Task: Add a signature Mikayla King containing With heartfelt thanks and warm wishes, Mikayla King to email address softage.3@softage.net and add a label Safety records
Action: Mouse moved to (77, 176)
Screenshot: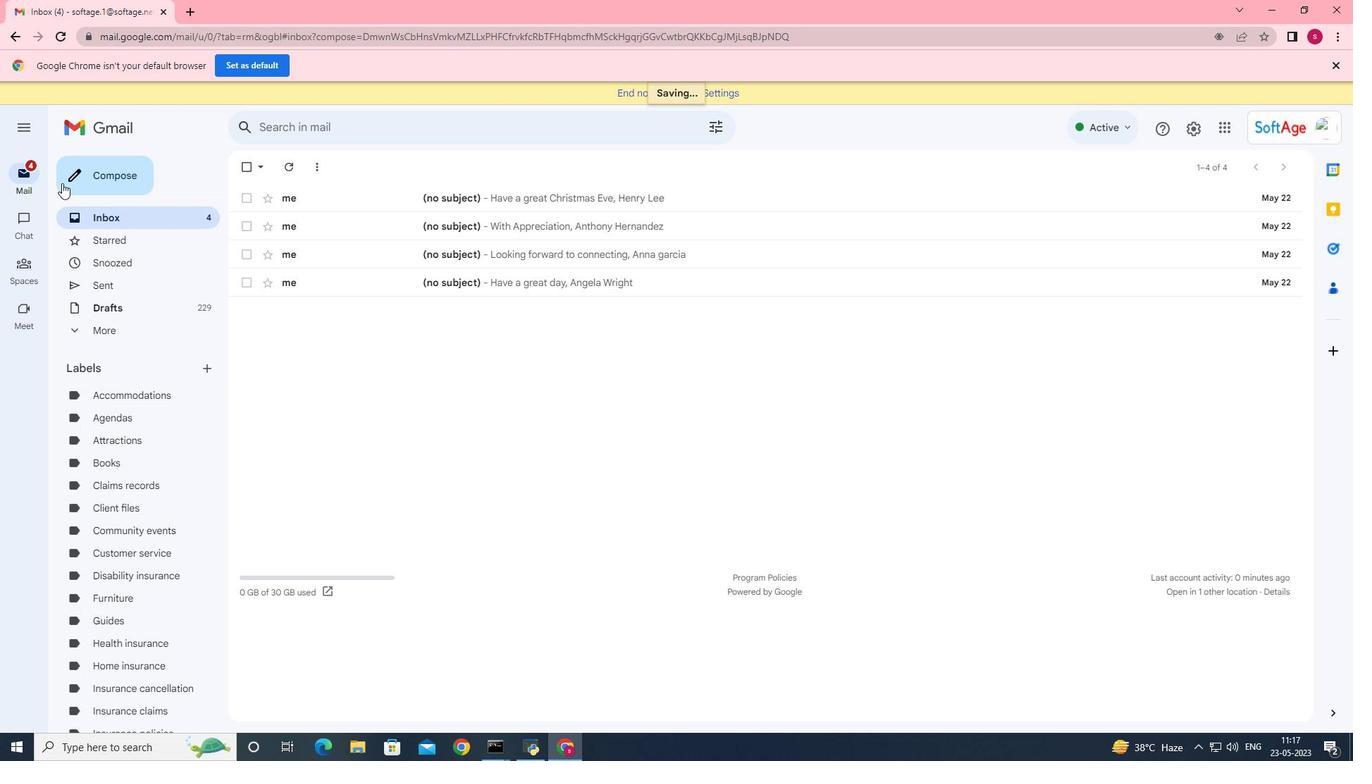 
Action: Mouse pressed left at (77, 176)
Screenshot: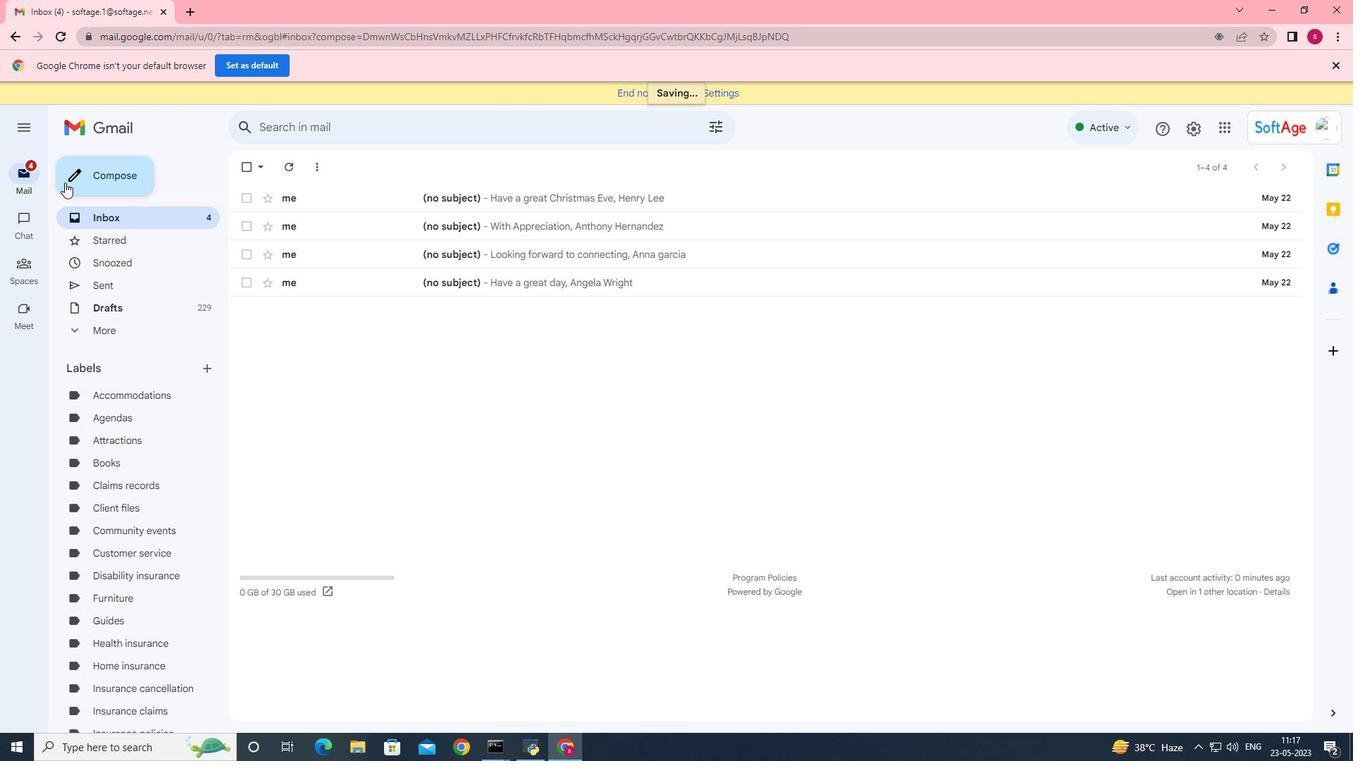 
Action: Mouse moved to (1137, 718)
Screenshot: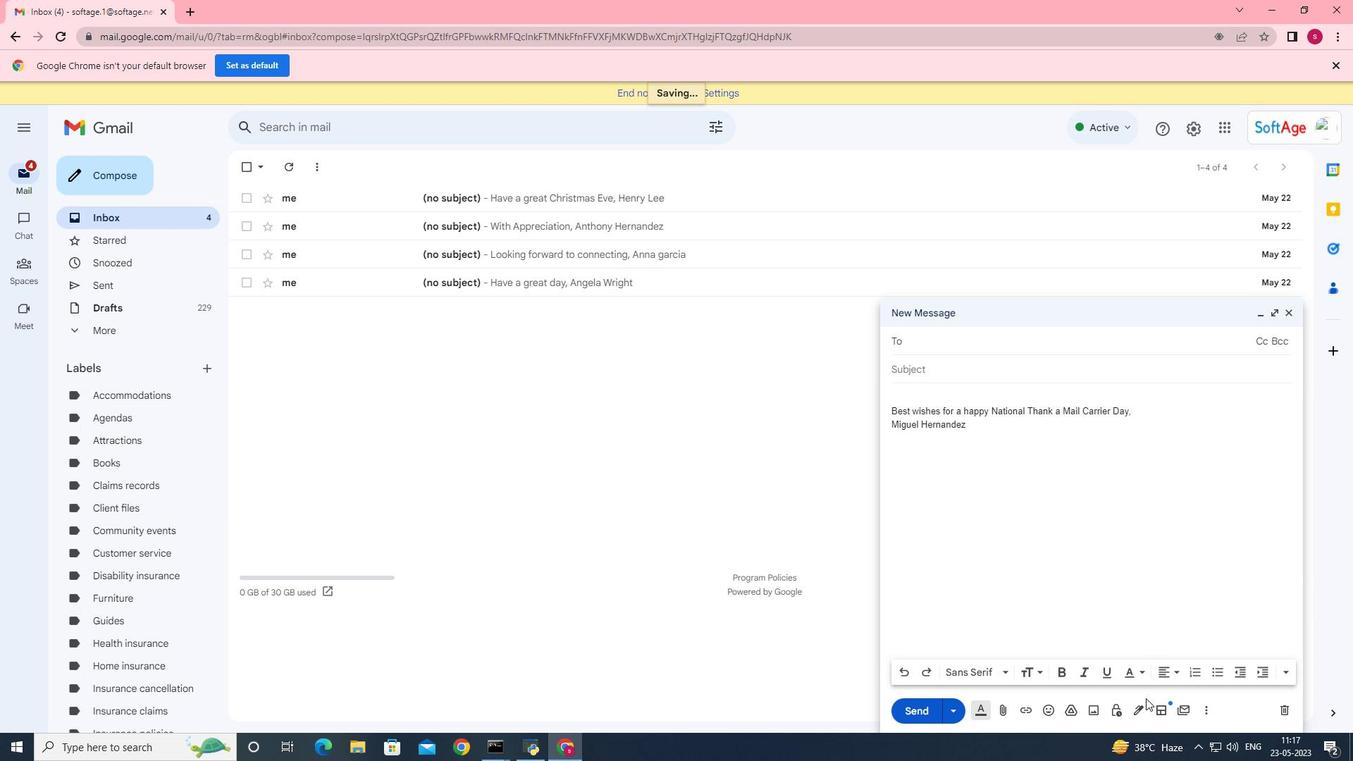 
Action: Mouse pressed left at (1137, 718)
Screenshot: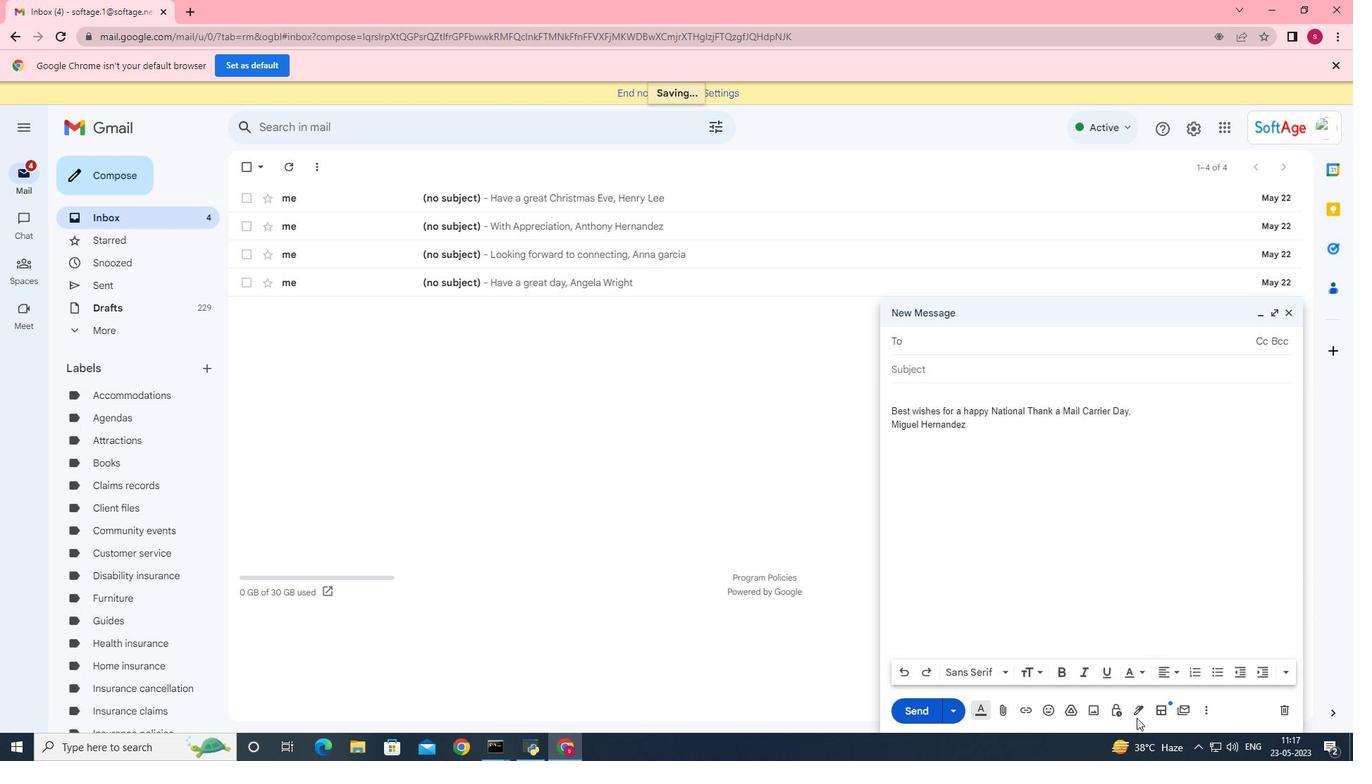 
Action: Mouse moved to (1138, 710)
Screenshot: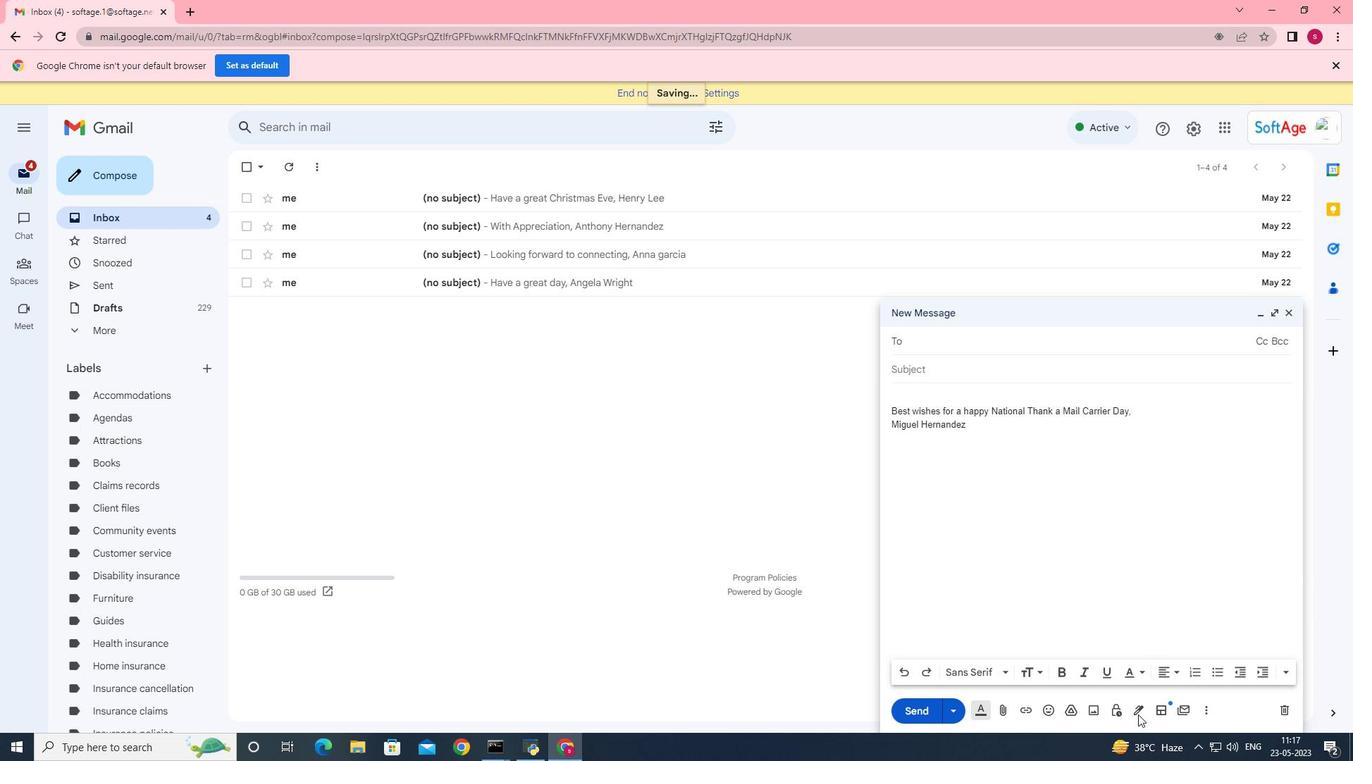 
Action: Mouse pressed left at (1138, 710)
Screenshot: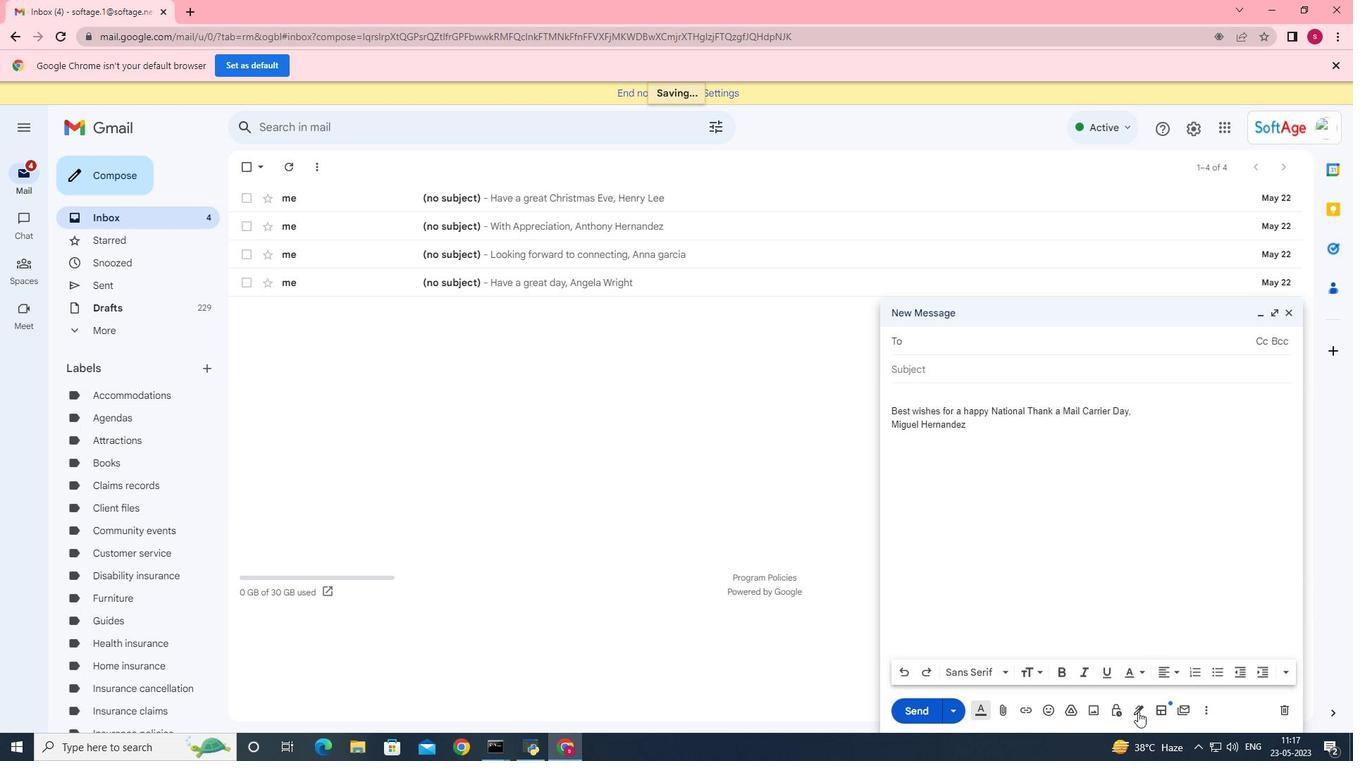 
Action: Mouse moved to (1190, 635)
Screenshot: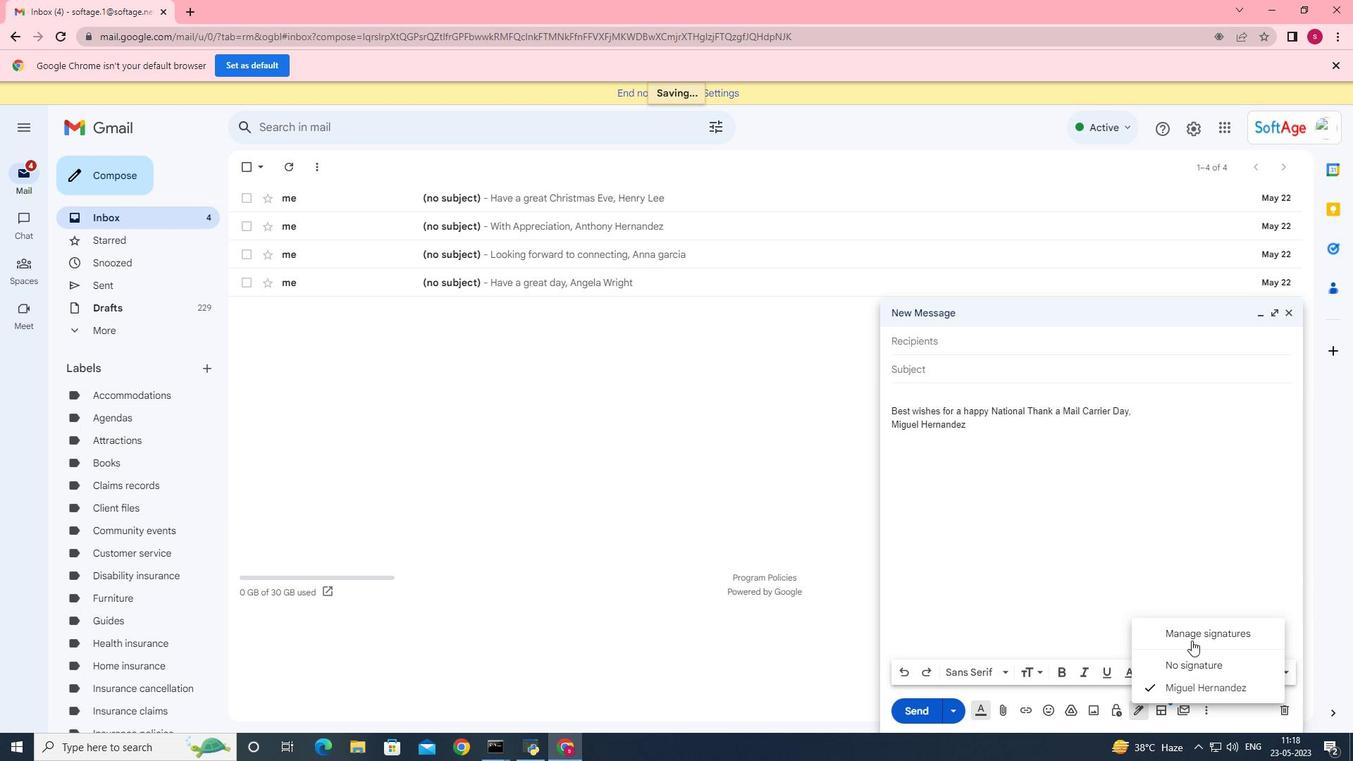 
Action: Mouse pressed left at (1190, 635)
Screenshot: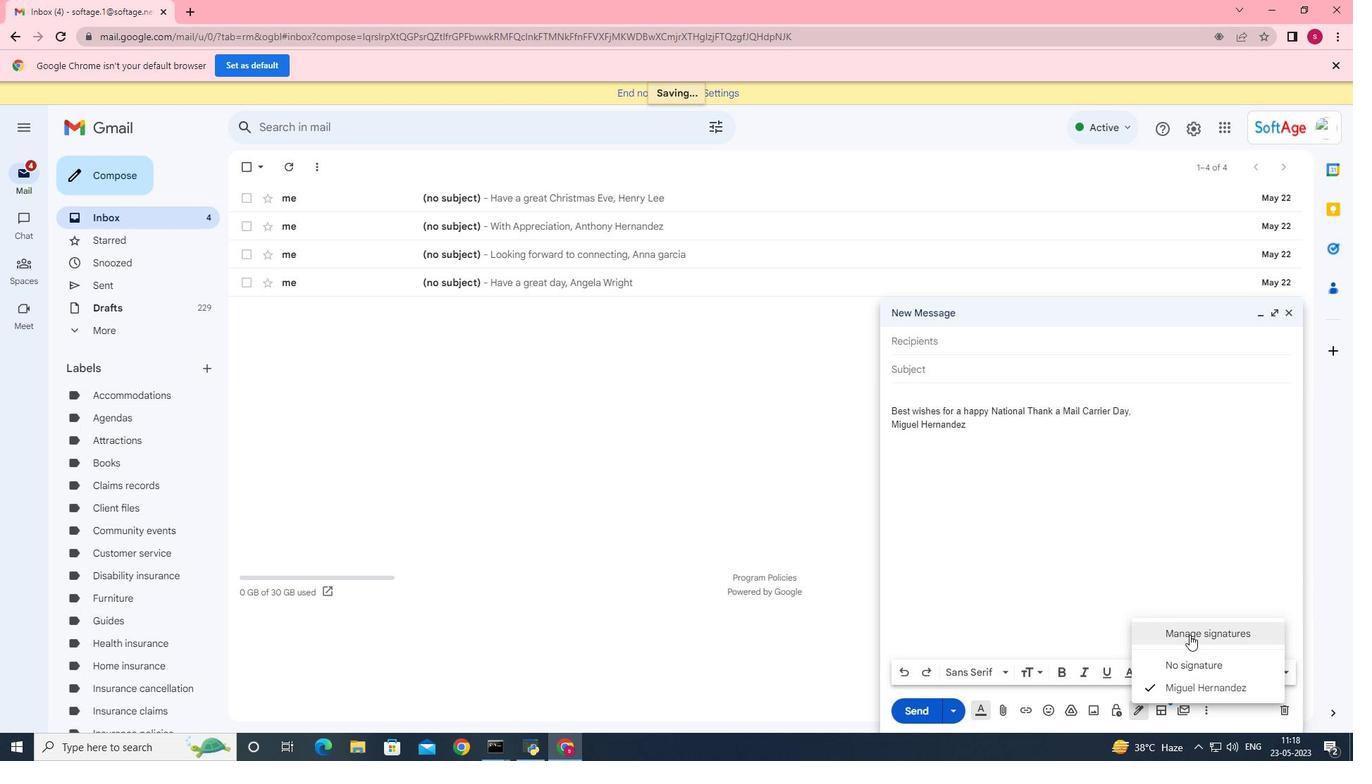 
Action: Mouse moved to (729, 373)
Screenshot: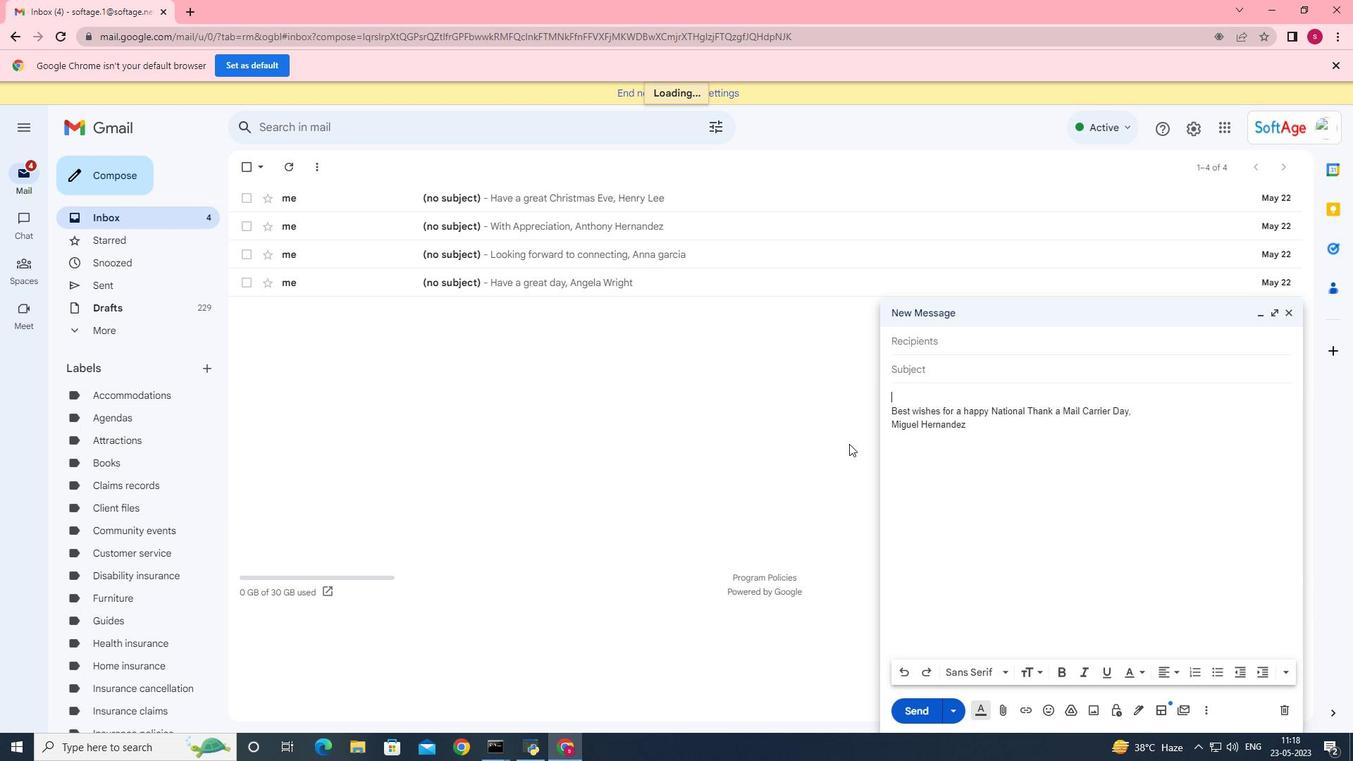 
Action: Mouse scrolled (729, 373) with delta (0, 0)
Screenshot: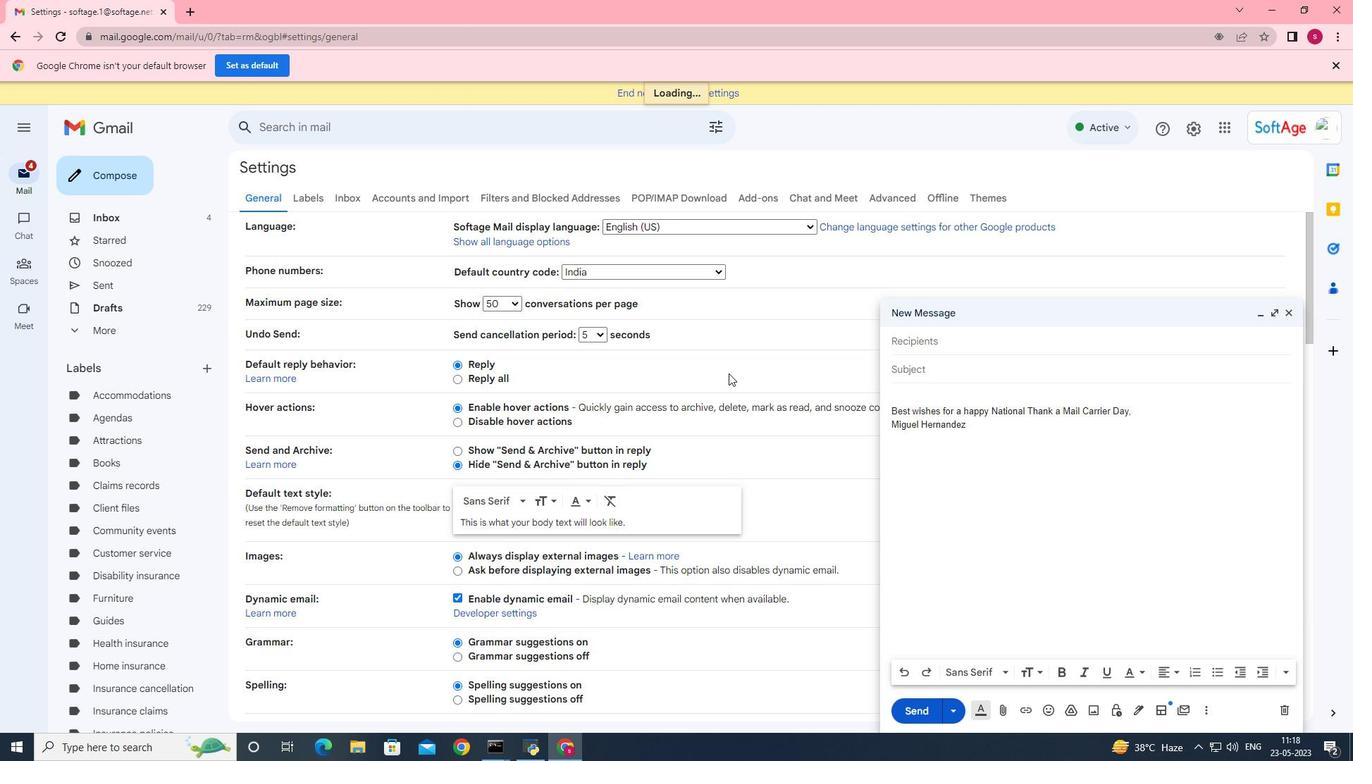 
Action: Mouse scrolled (729, 373) with delta (0, 0)
Screenshot: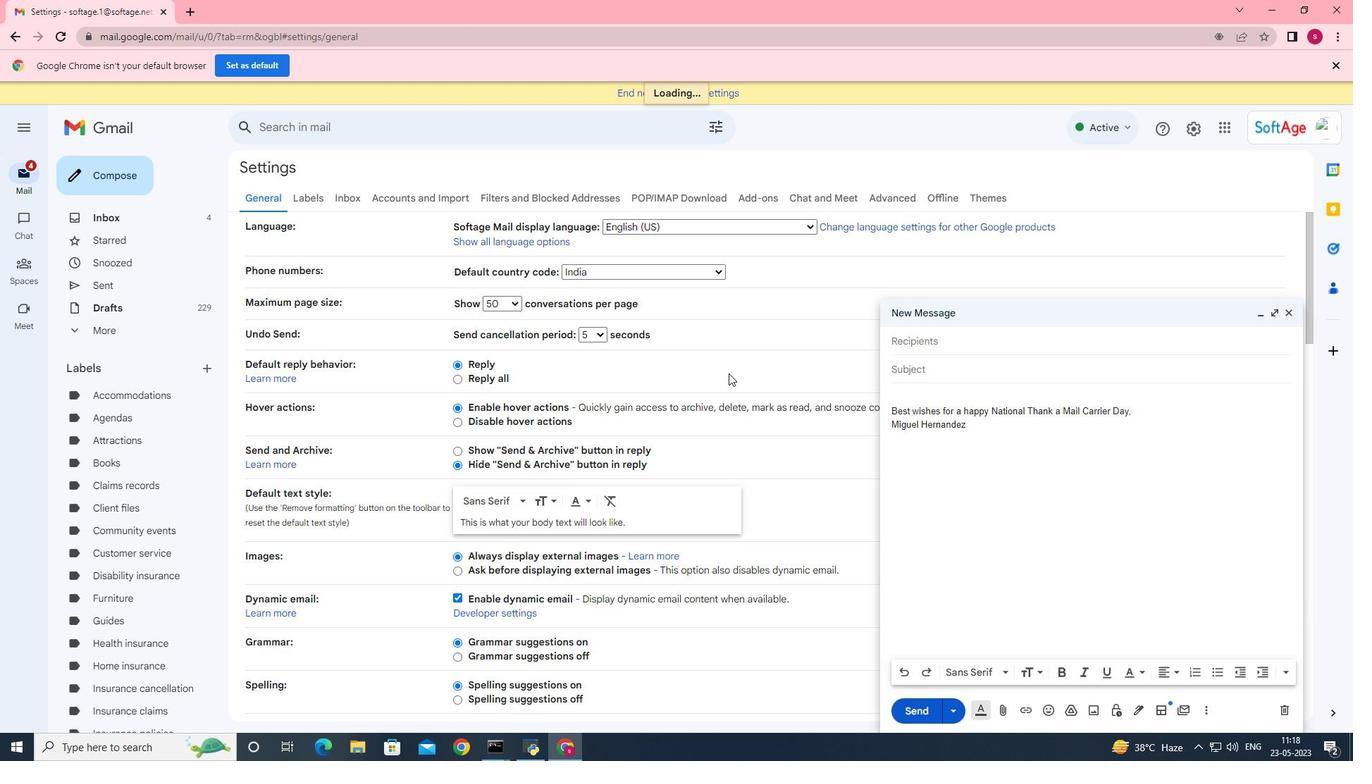 
Action: Mouse scrolled (729, 373) with delta (0, 0)
Screenshot: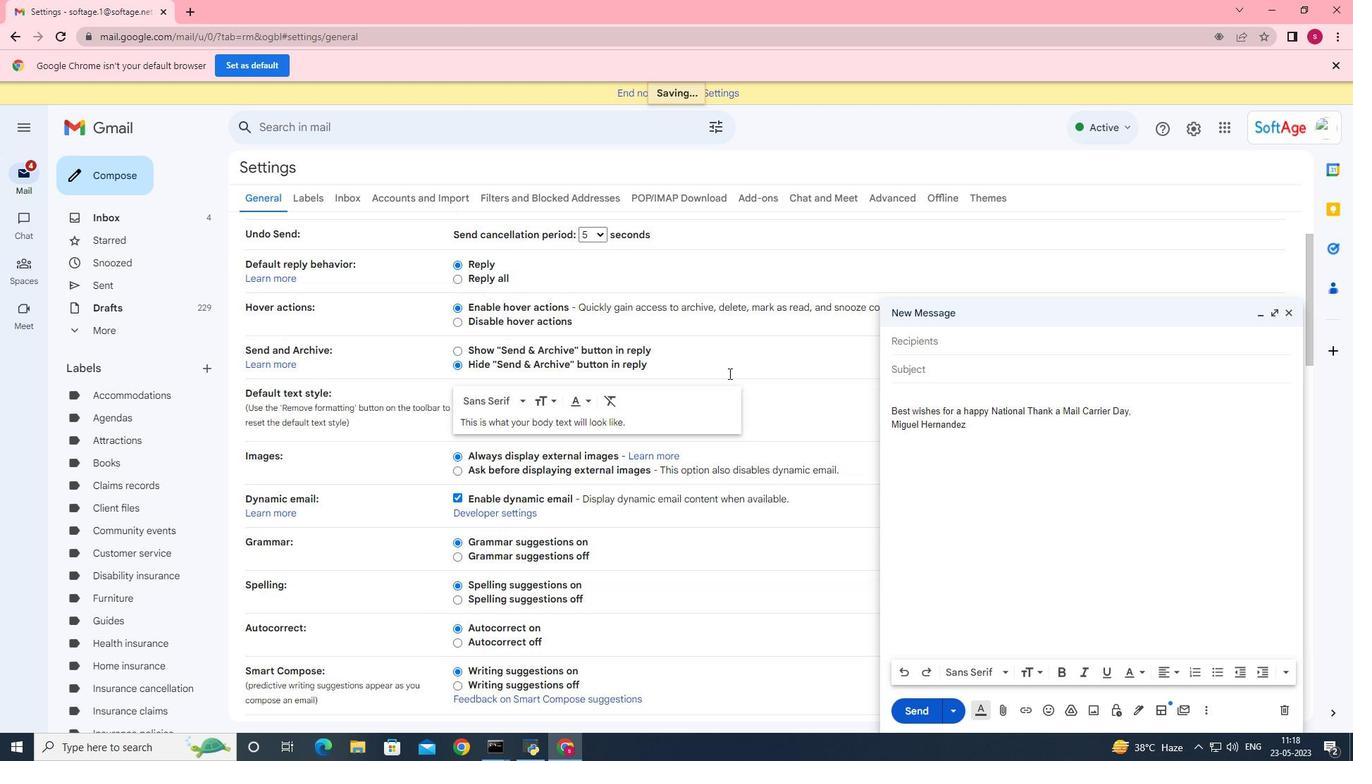 
Action: Mouse scrolled (729, 372) with delta (0, -1)
Screenshot: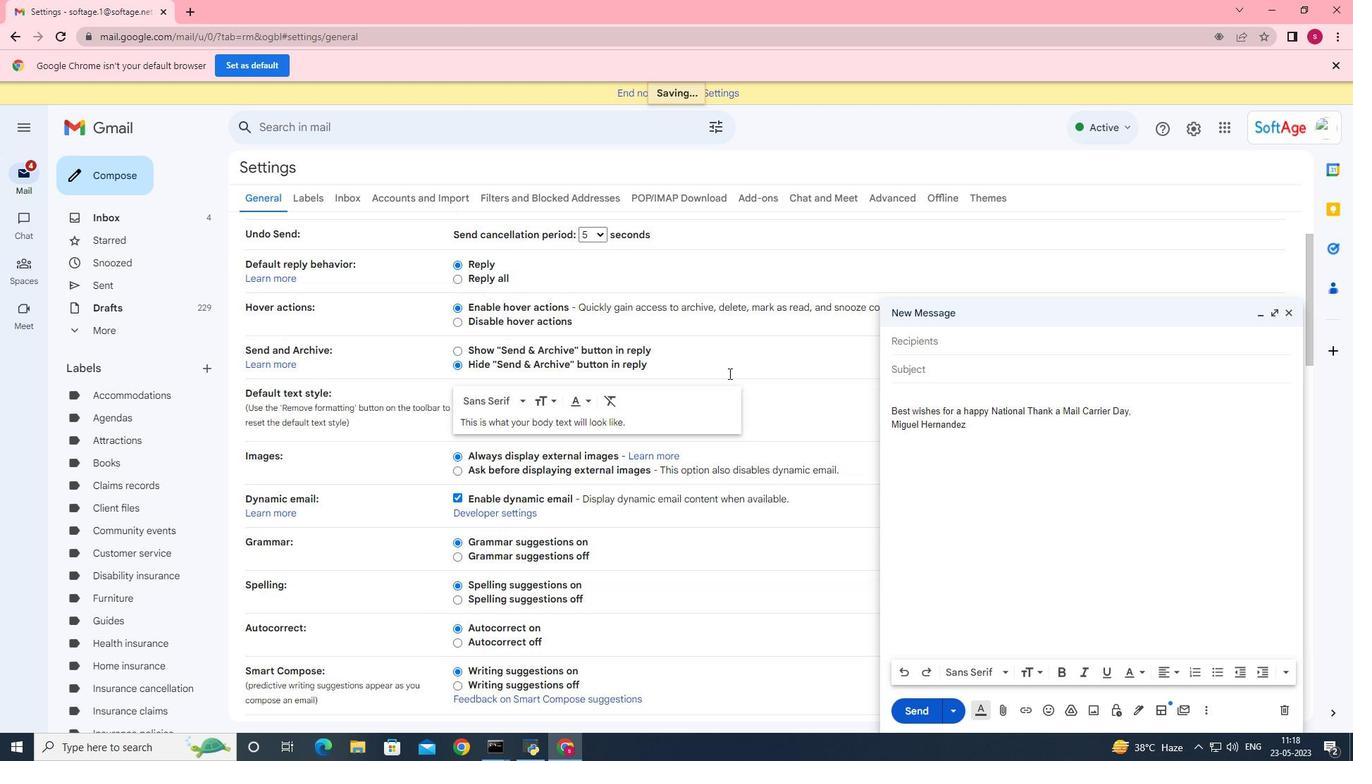 
Action: Mouse scrolled (729, 373) with delta (0, 0)
Screenshot: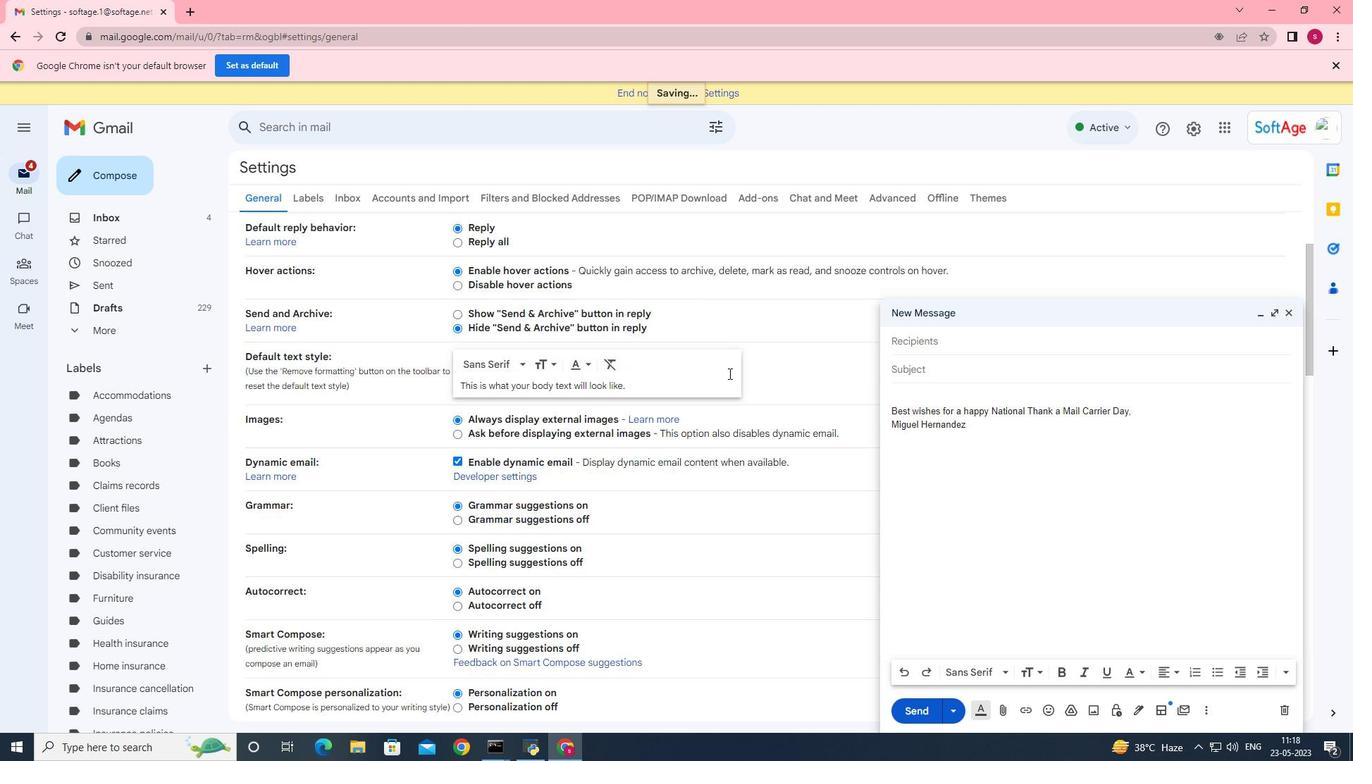 
Action: Mouse scrolled (729, 373) with delta (0, 0)
Screenshot: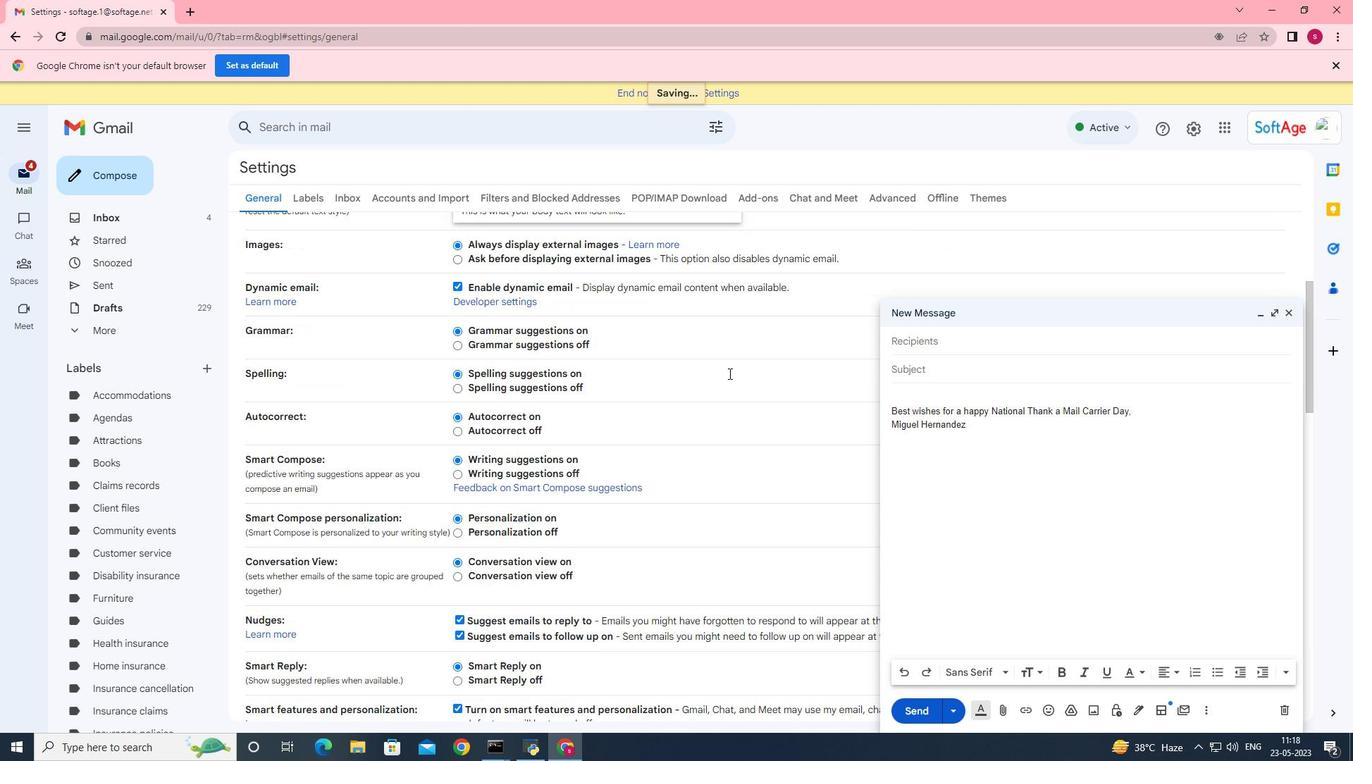 
Action: Mouse scrolled (729, 373) with delta (0, 0)
Screenshot: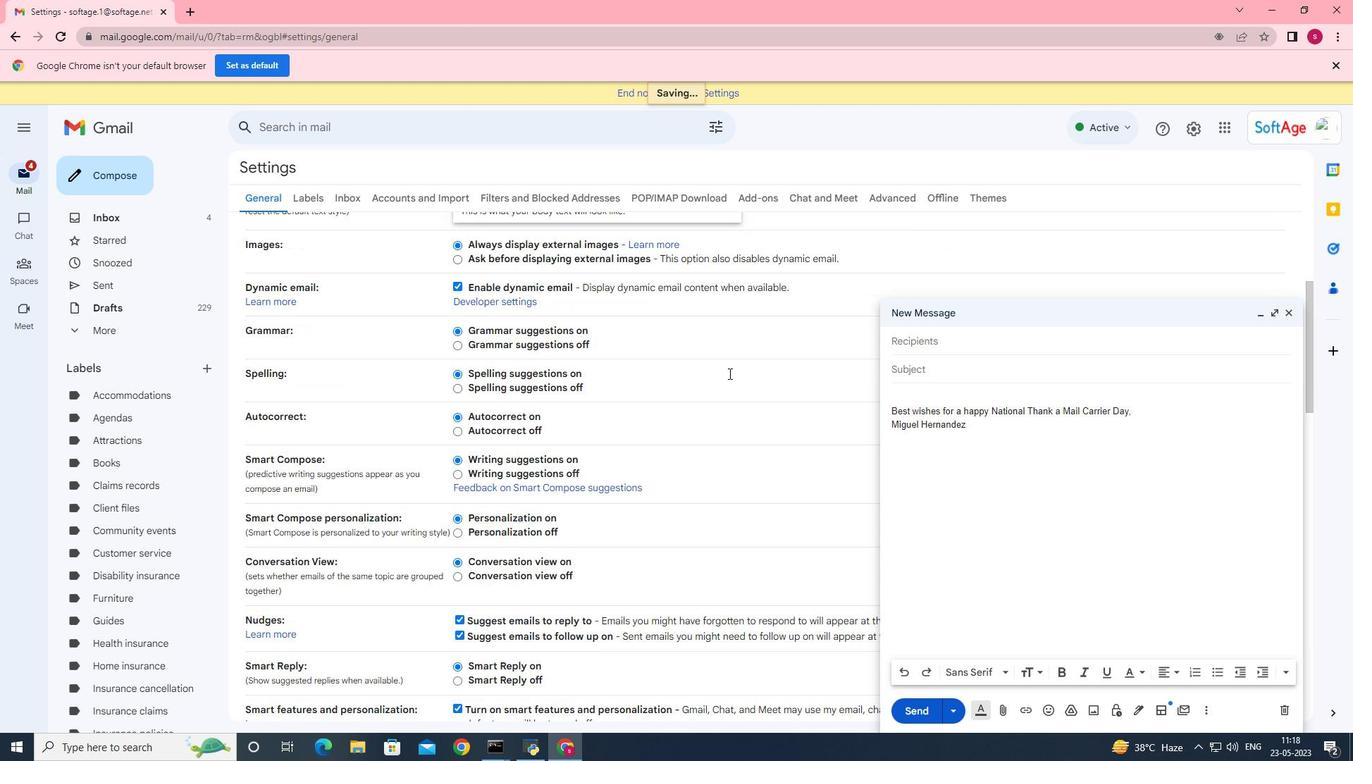 
Action: Mouse scrolled (729, 373) with delta (0, 0)
Screenshot: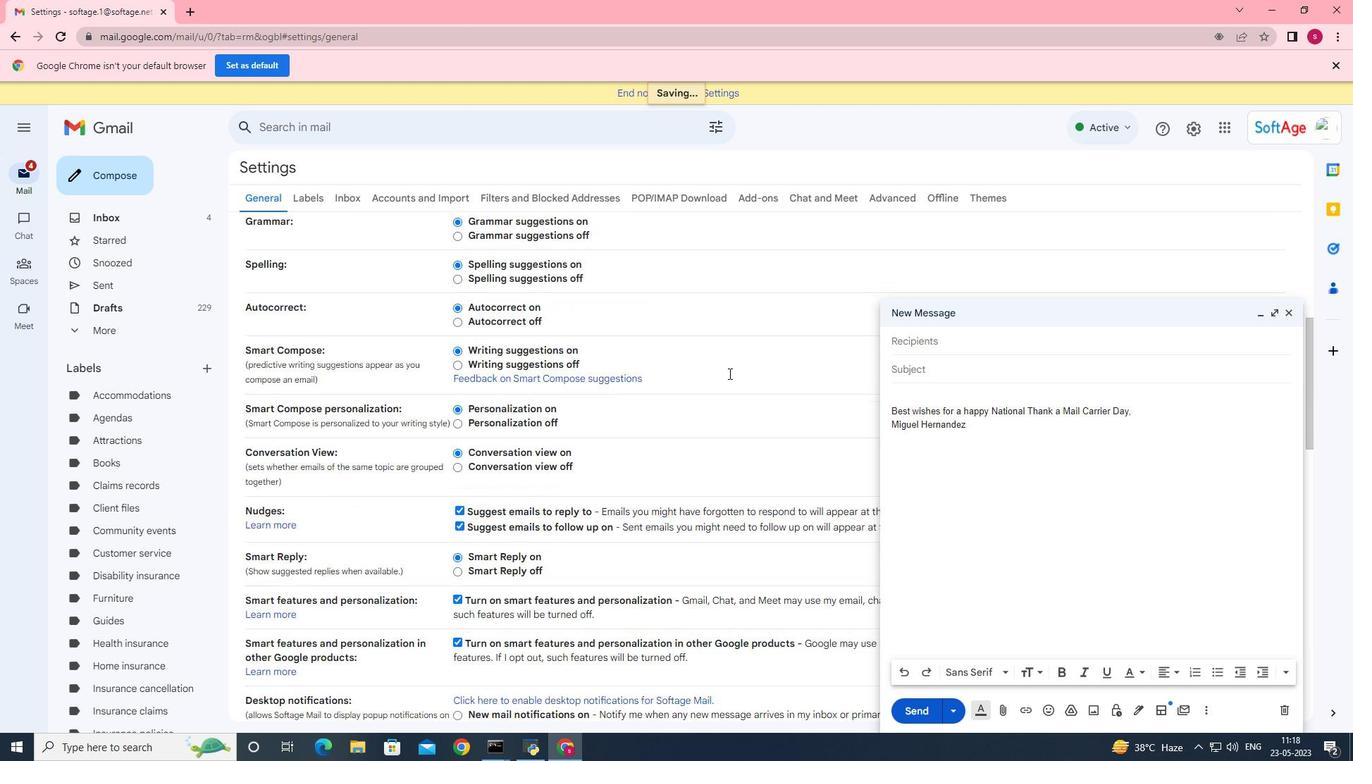 
Action: Mouse scrolled (729, 374) with delta (0, 0)
Screenshot: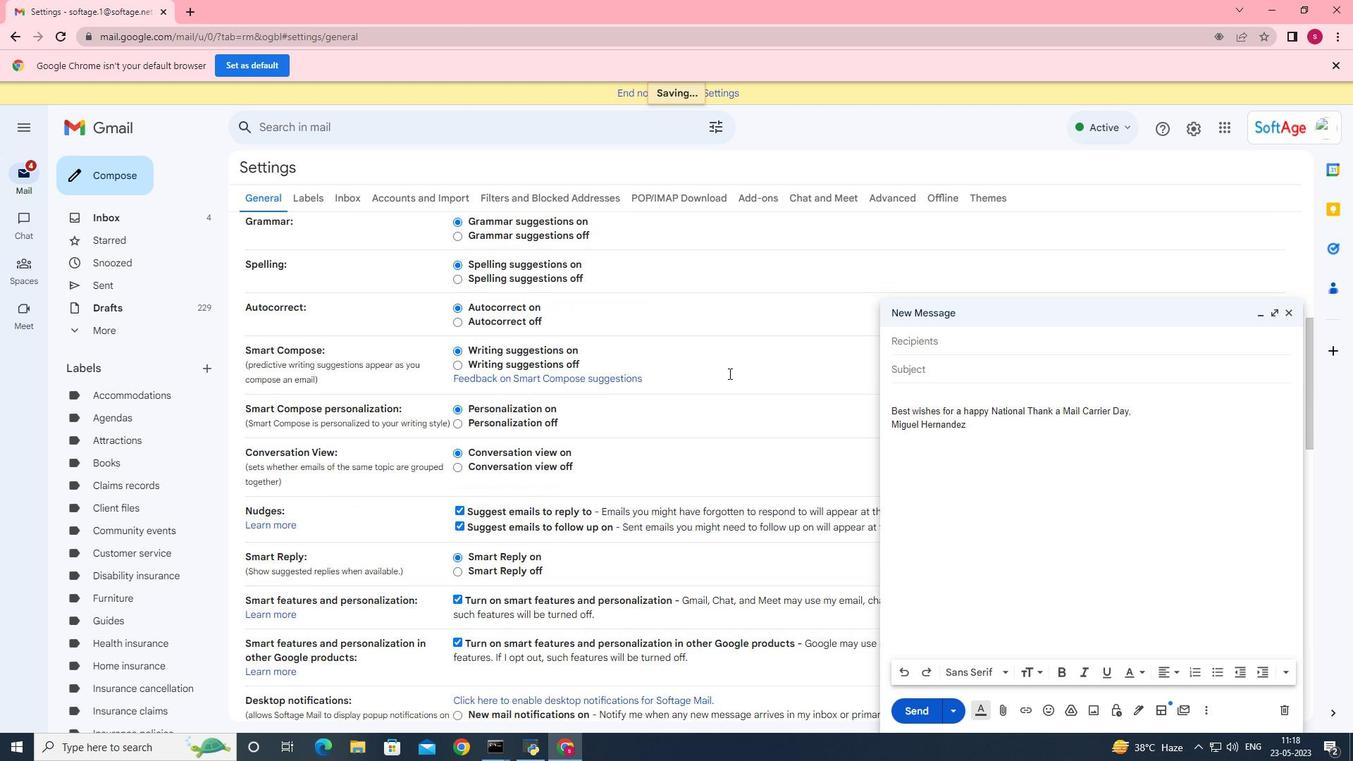
Action: Mouse scrolled (729, 373) with delta (0, 0)
Screenshot: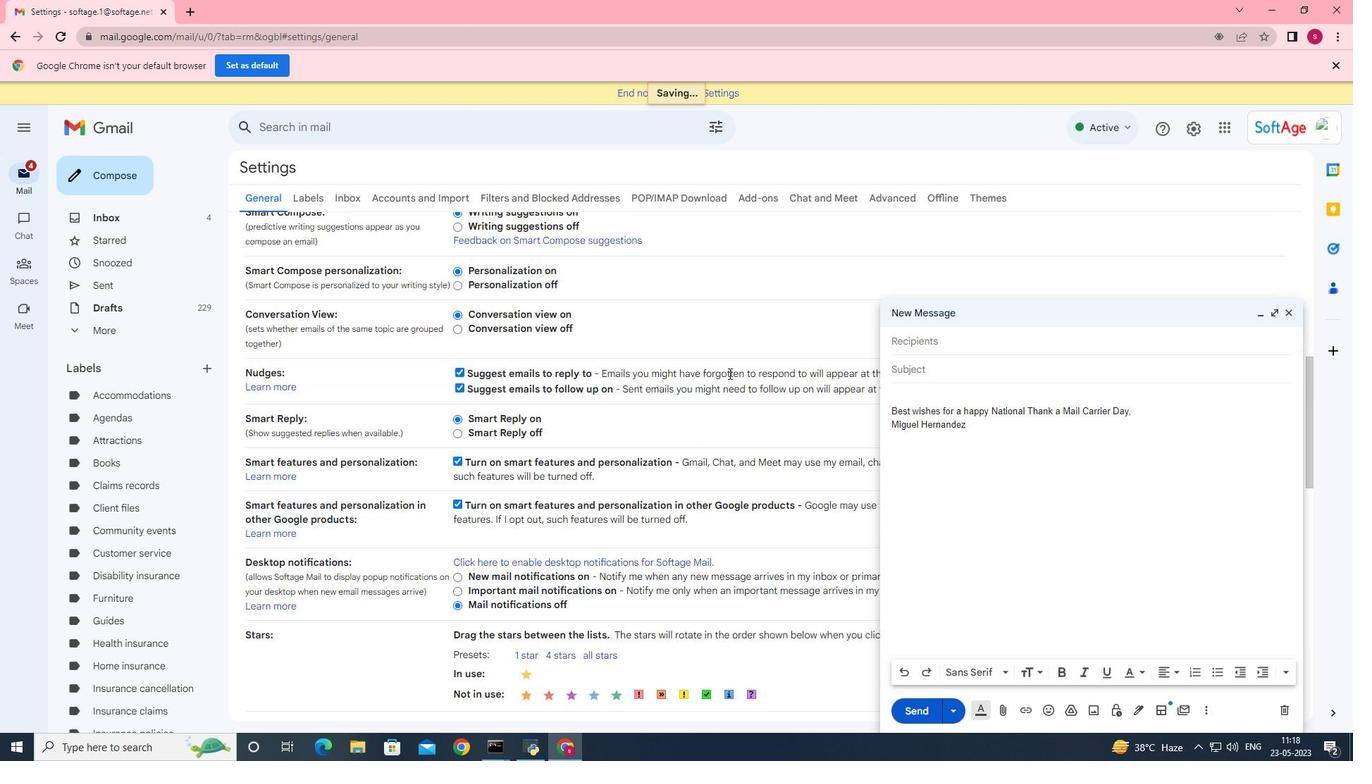 
Action: Mouse scrolled (729, 373) with delta (0, 0)
Screenshot: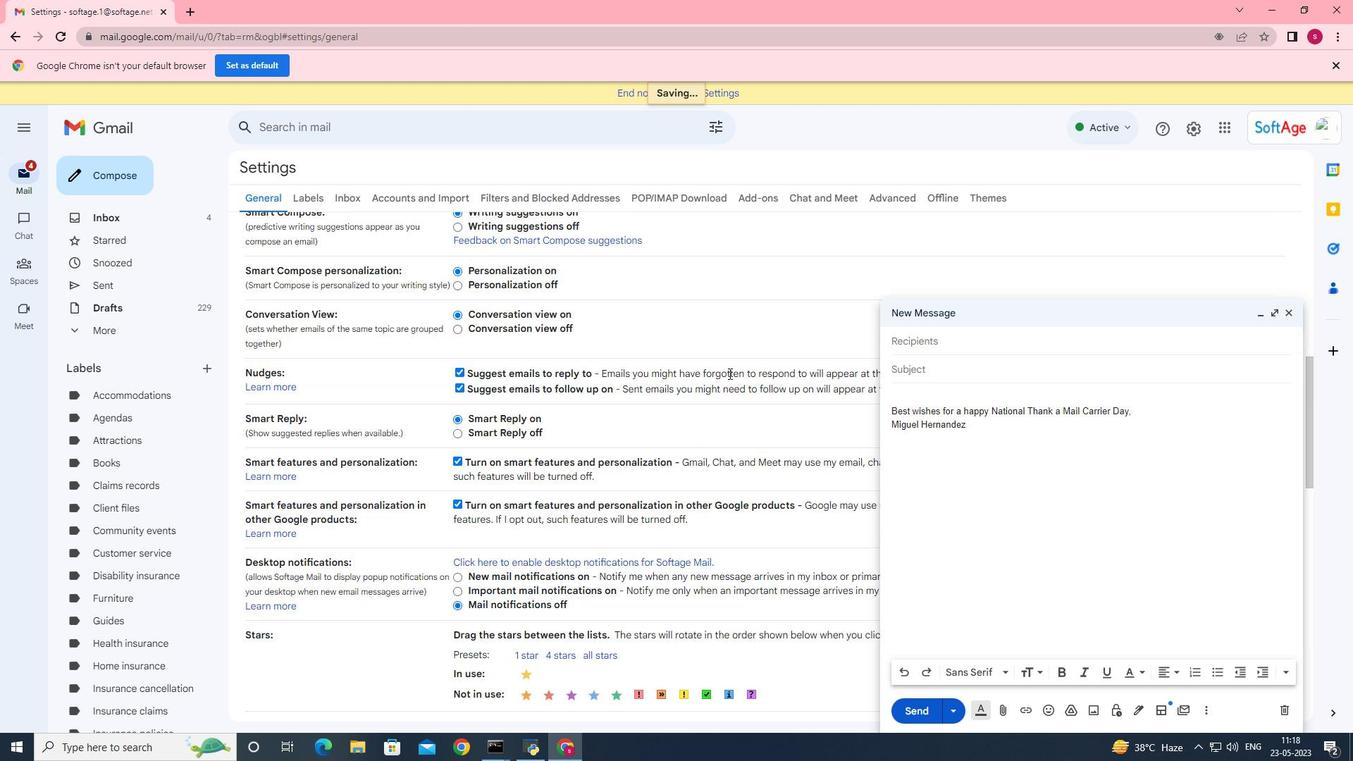 
Action: Mouse scrolled (729, 373) with delta (0, 0)
Screenshot: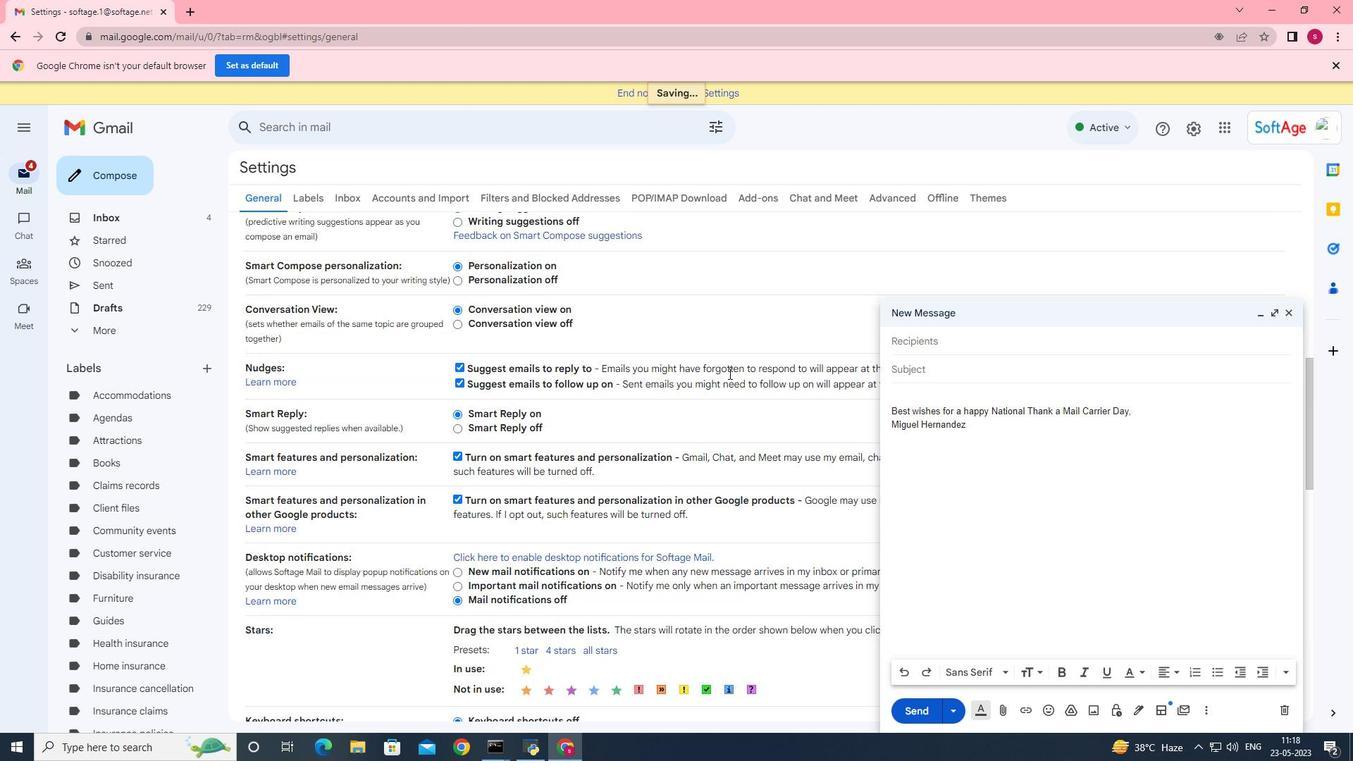 
Action: Mouse scrolled (729, 373) with delta (0, 0)
Screenshot: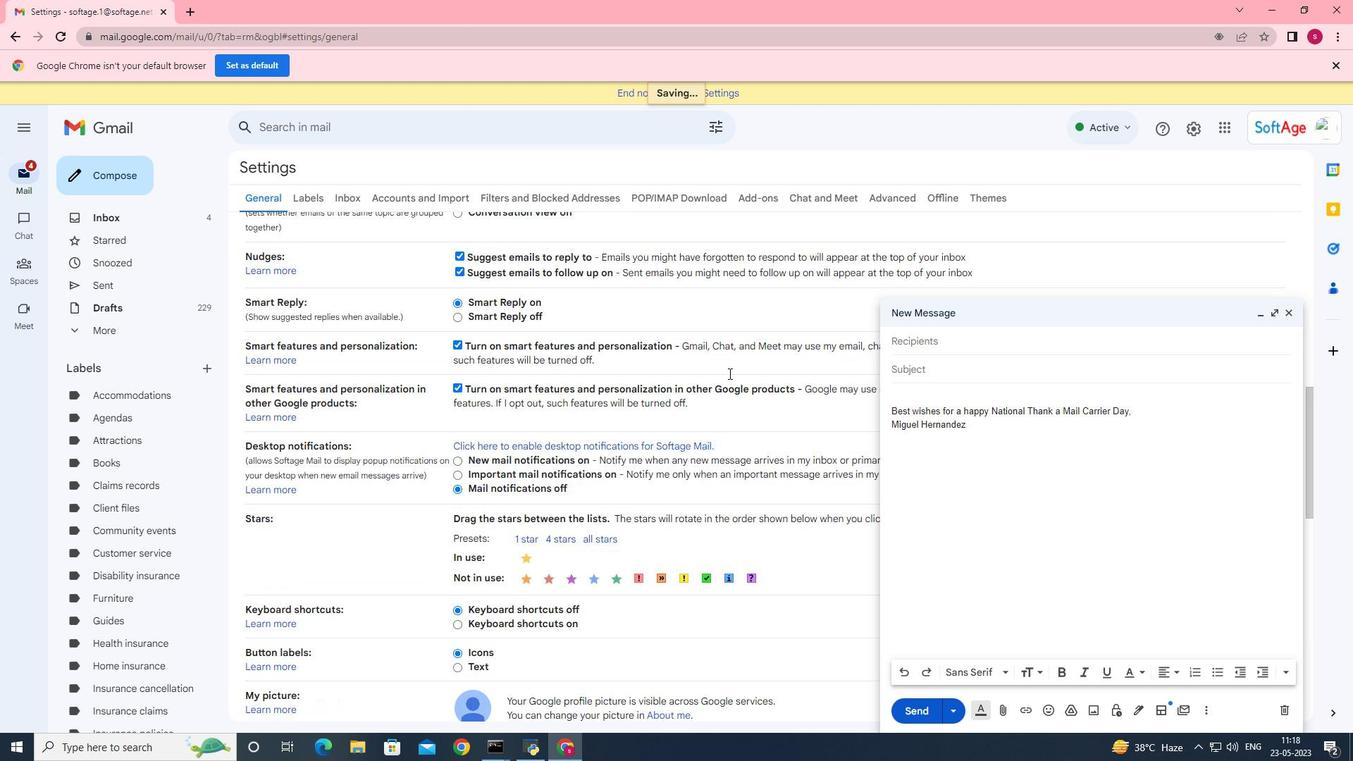 
Action: Mouse scrolled (729, 373) with delta (0, 0)
Screenshot: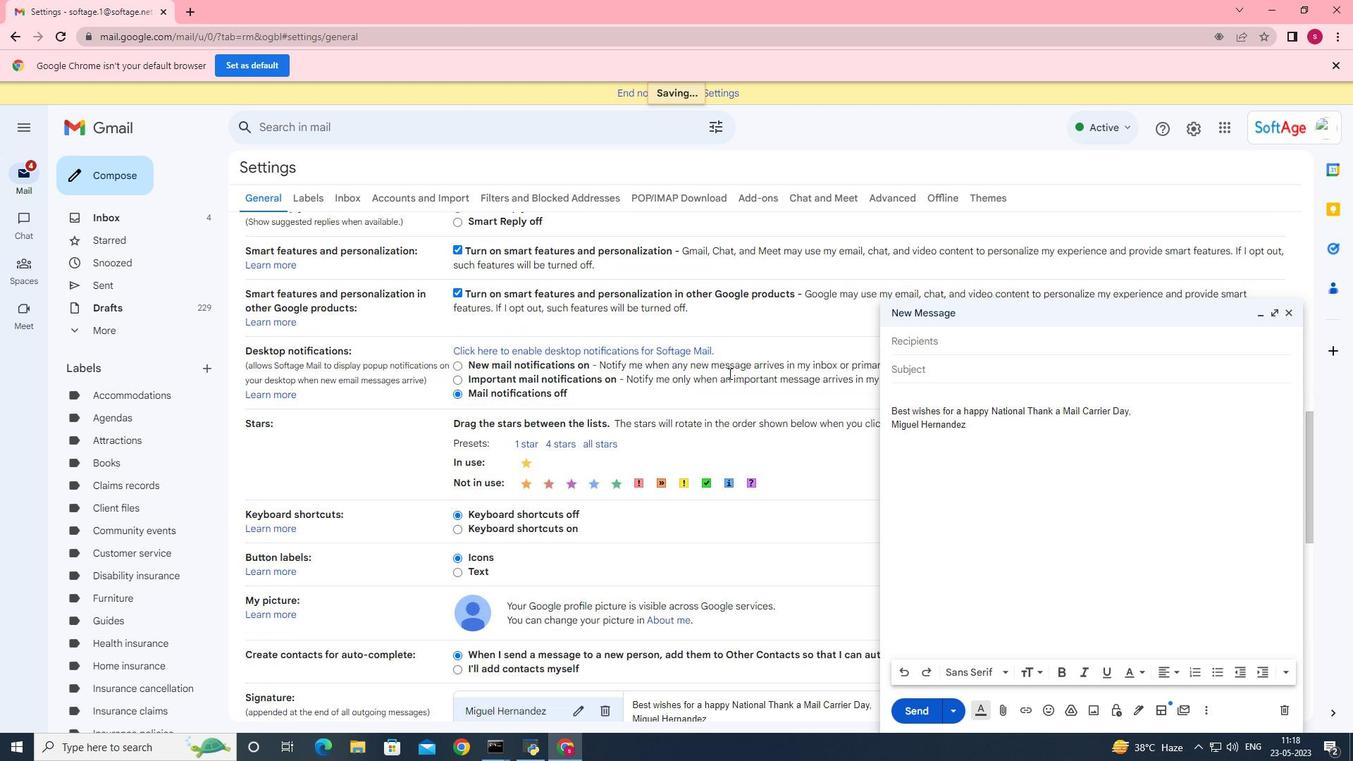 
Action: Mouse scrolled (729, 373) with delta (0, 0)
Screenshot: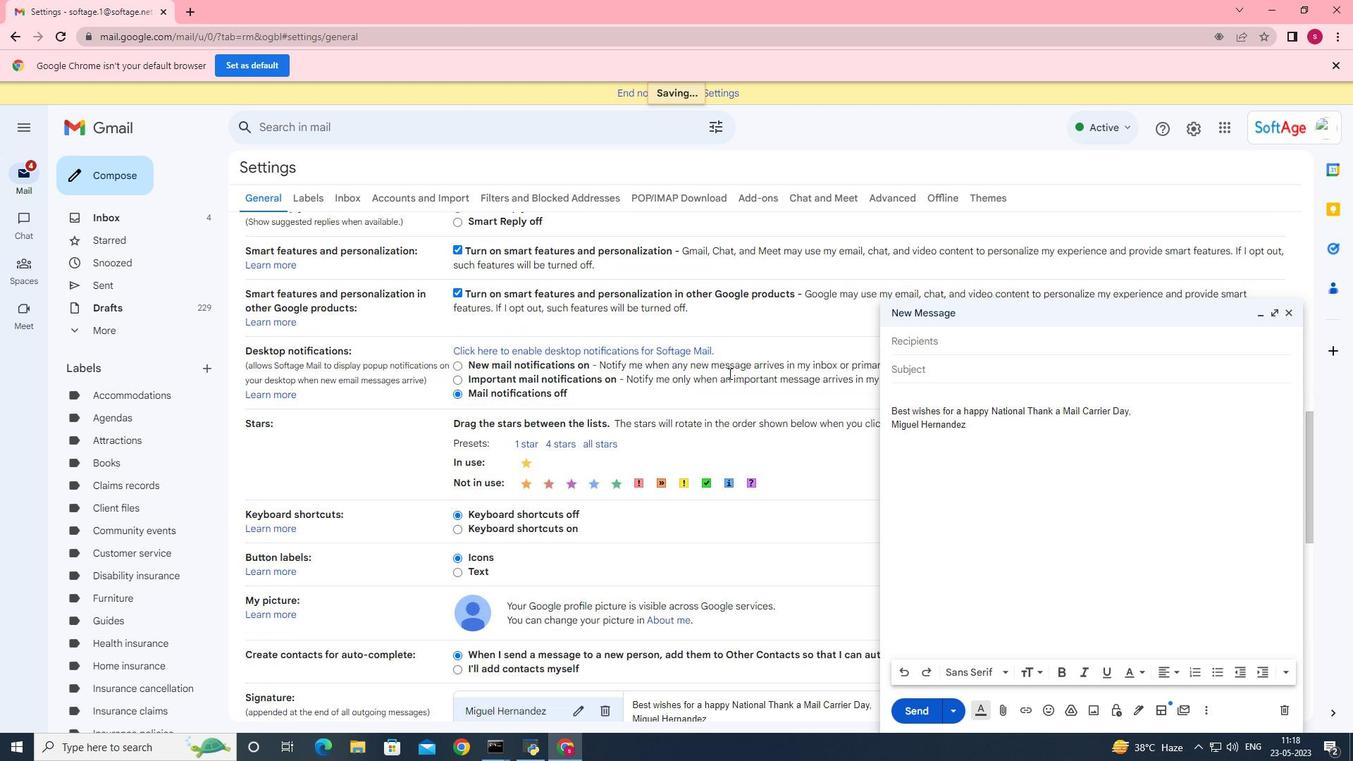 
Action: Mouse scrolled (729, 373) with delta (0, 0)
Screenshot: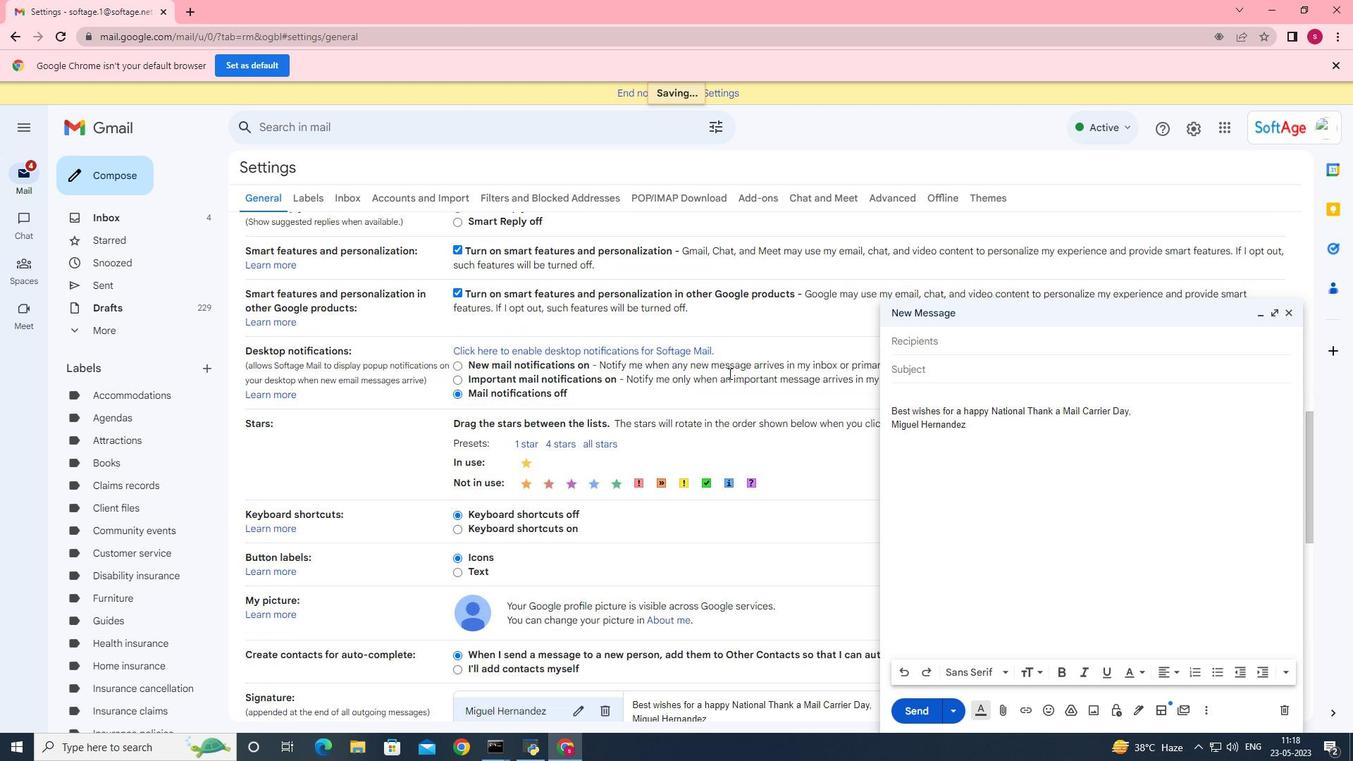 
Action: Mouse scrolled (729, 373) with delta (0, 0)
Screenshot: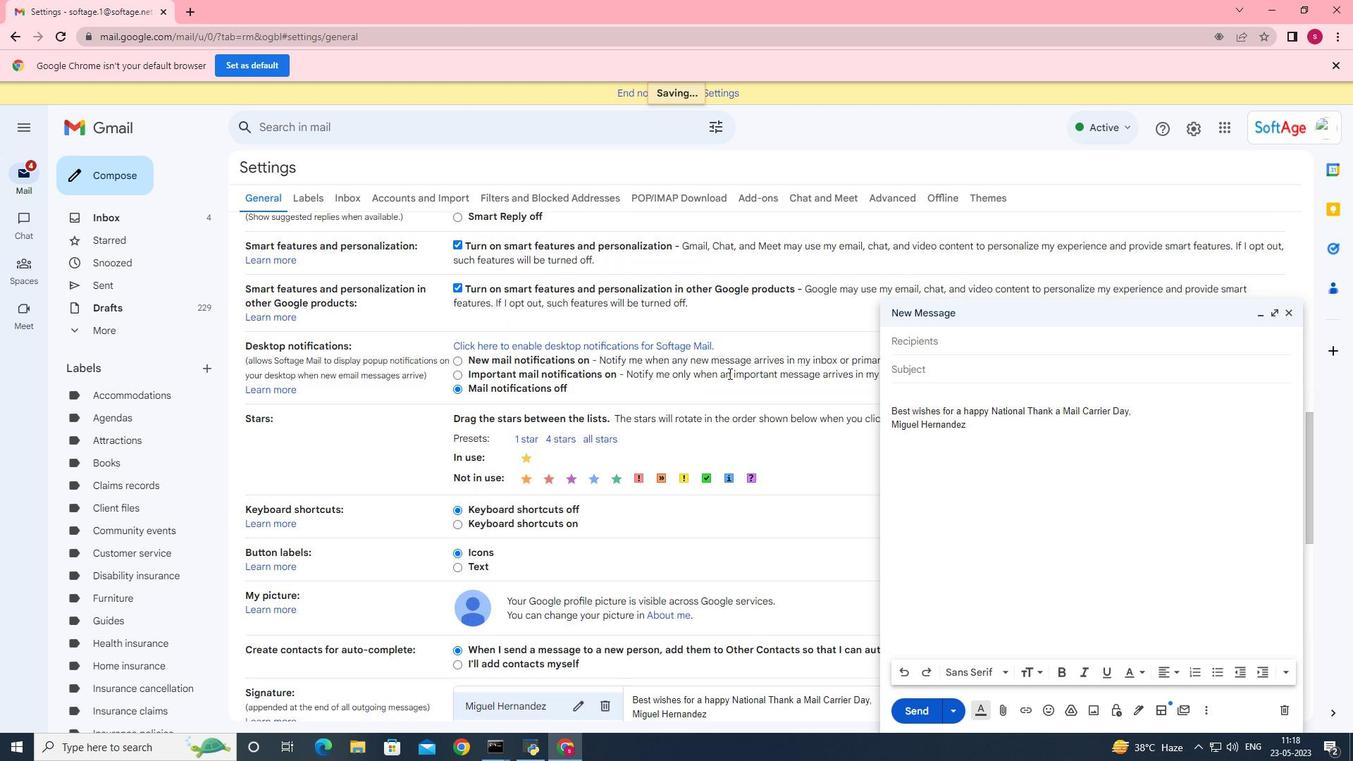 
Action: Mouse scrolled (729, 373) with delta (0, 0)
Screenshot: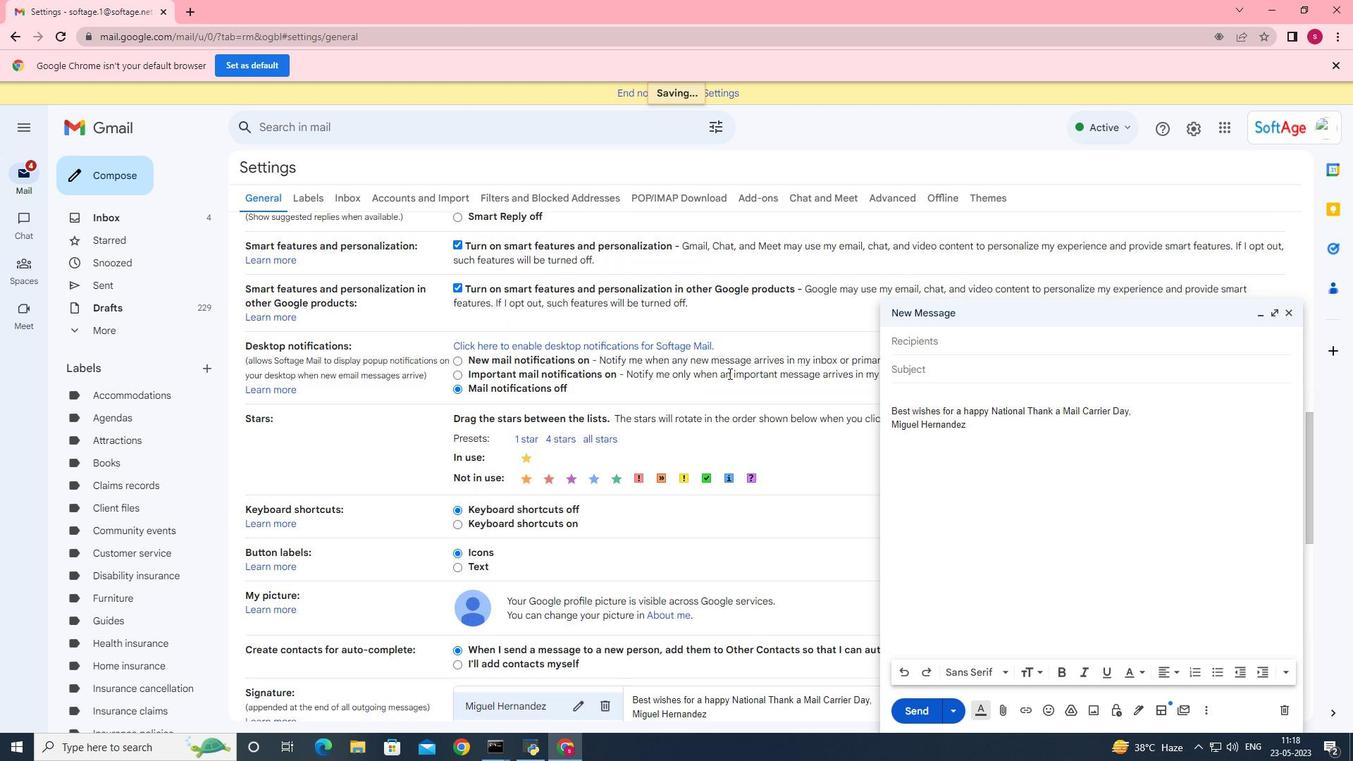 
Action: Mouse moved to (585, 277)
Screenshot: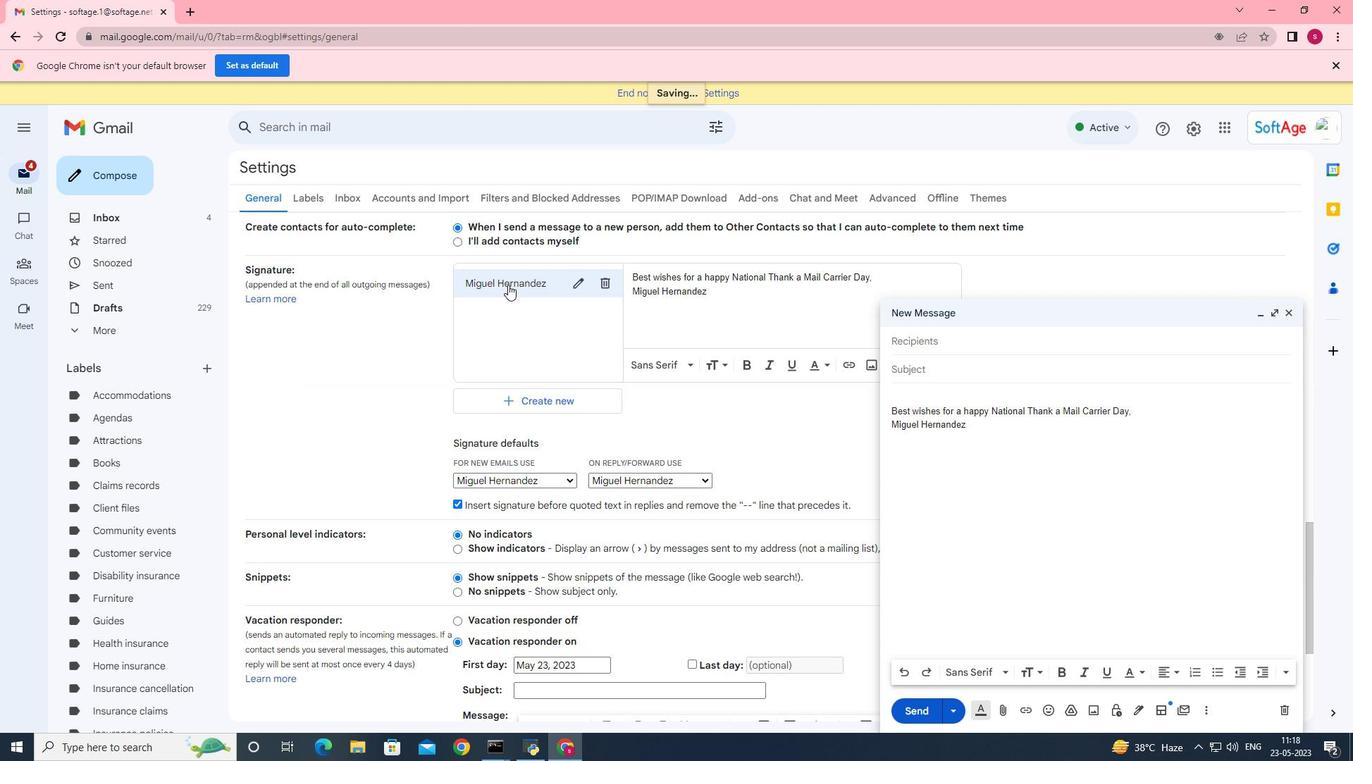
Action: Mouse pressed left at (585, 277)
Screenshot: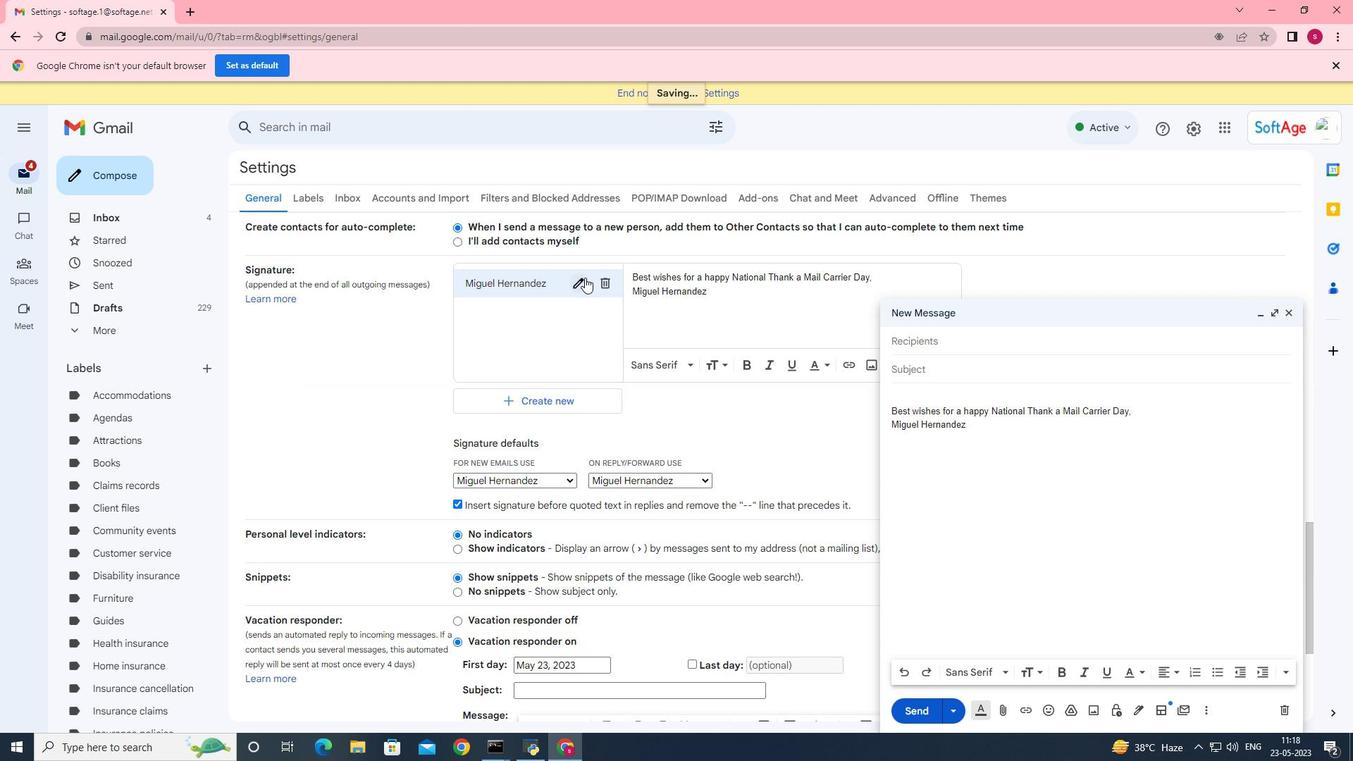 
Action: Key pressed ctrl+A<Key.backspace><Key.shift><Key.shift><Key.shift><Key.shift><Key.shift><Key.shift><Key.shift><Key.shift><Key.shift><Key.shift>Mikayla<Key.space><Key.shift>King<Key.space>
Screenshot: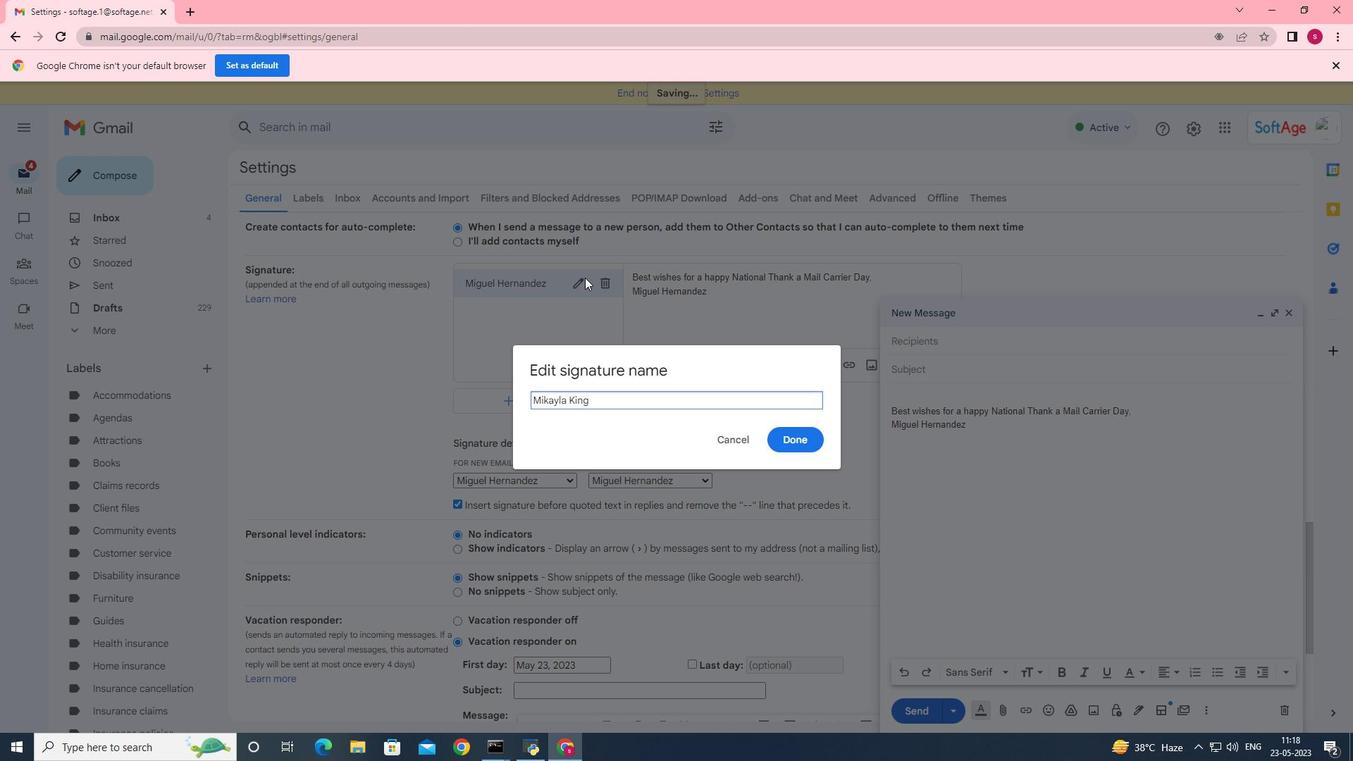 
Action: Mouse moved to (820, 436)
Screenshot: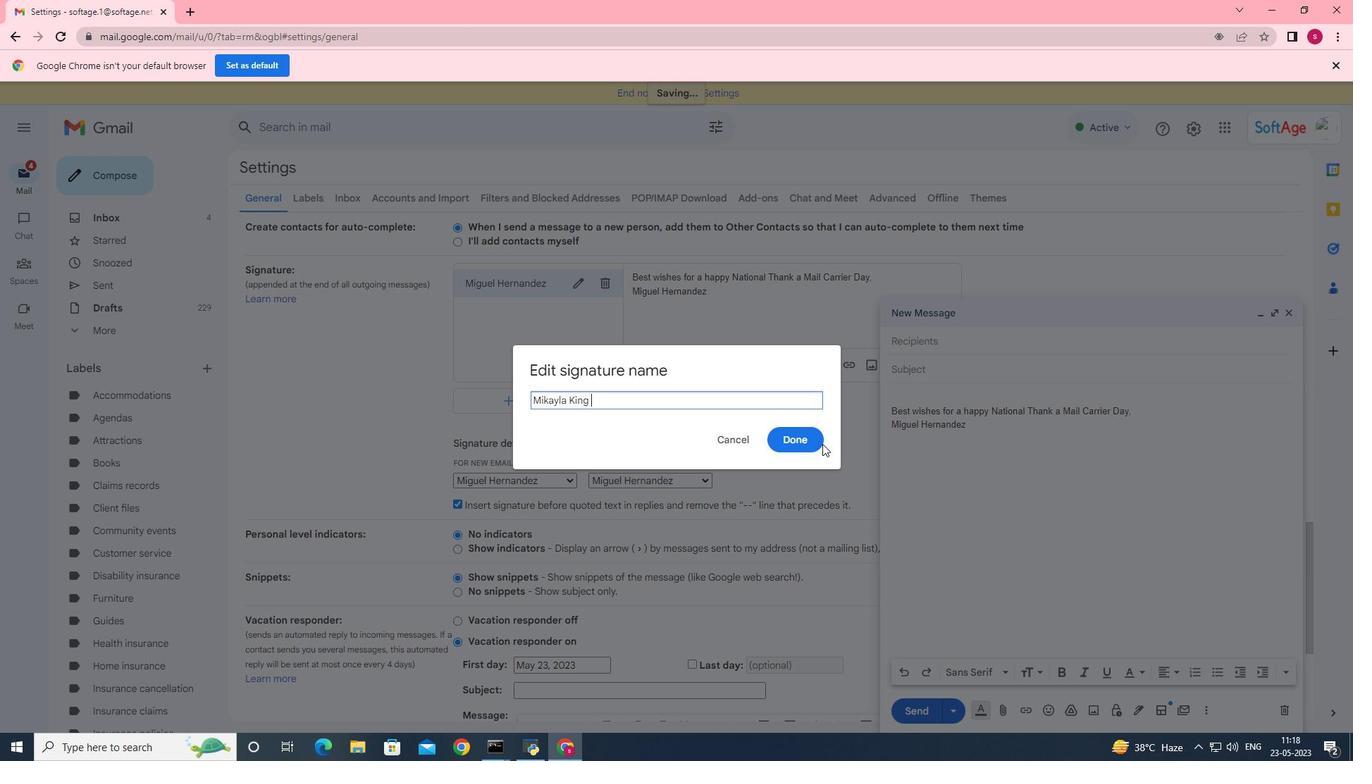 
Action: Mouse pressed left at (820, 436)
Screenshot: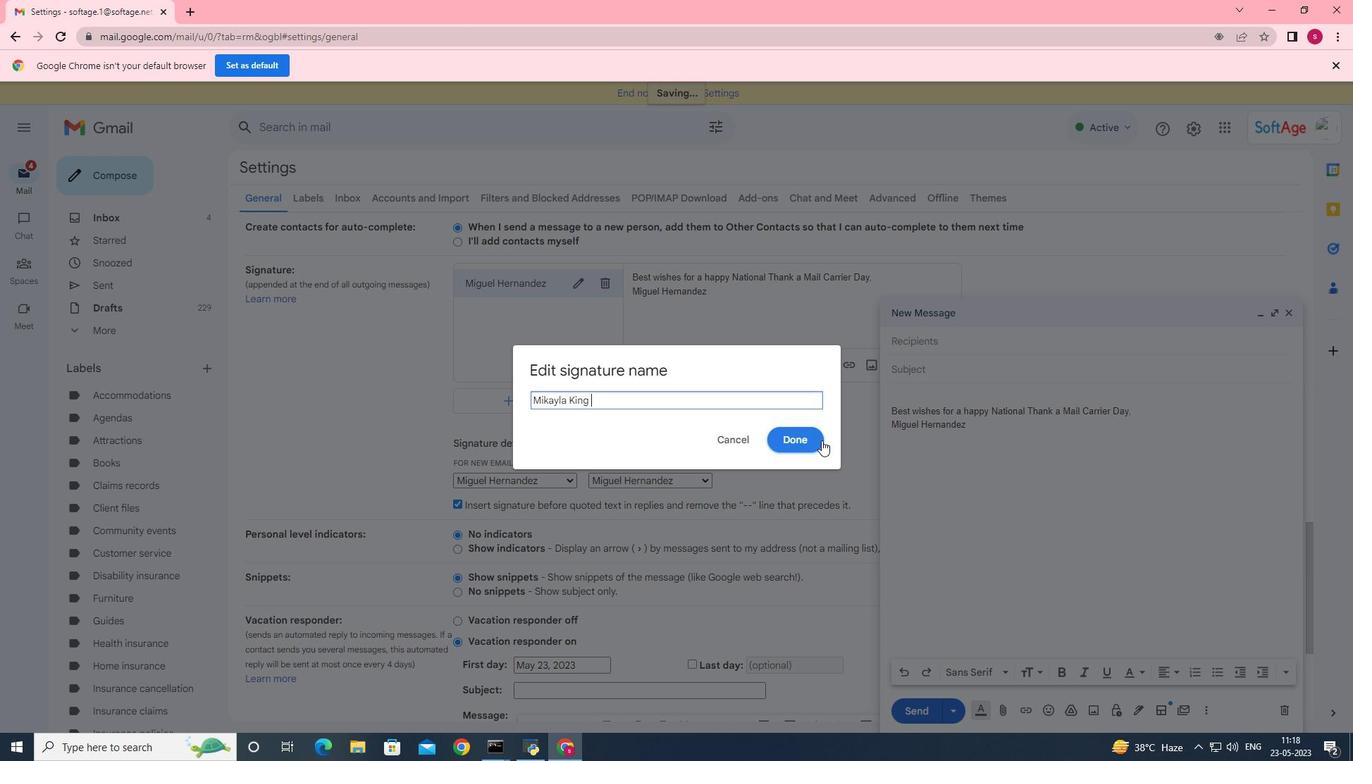 
Action: Mouse moved to (741, 315)
Screenshot: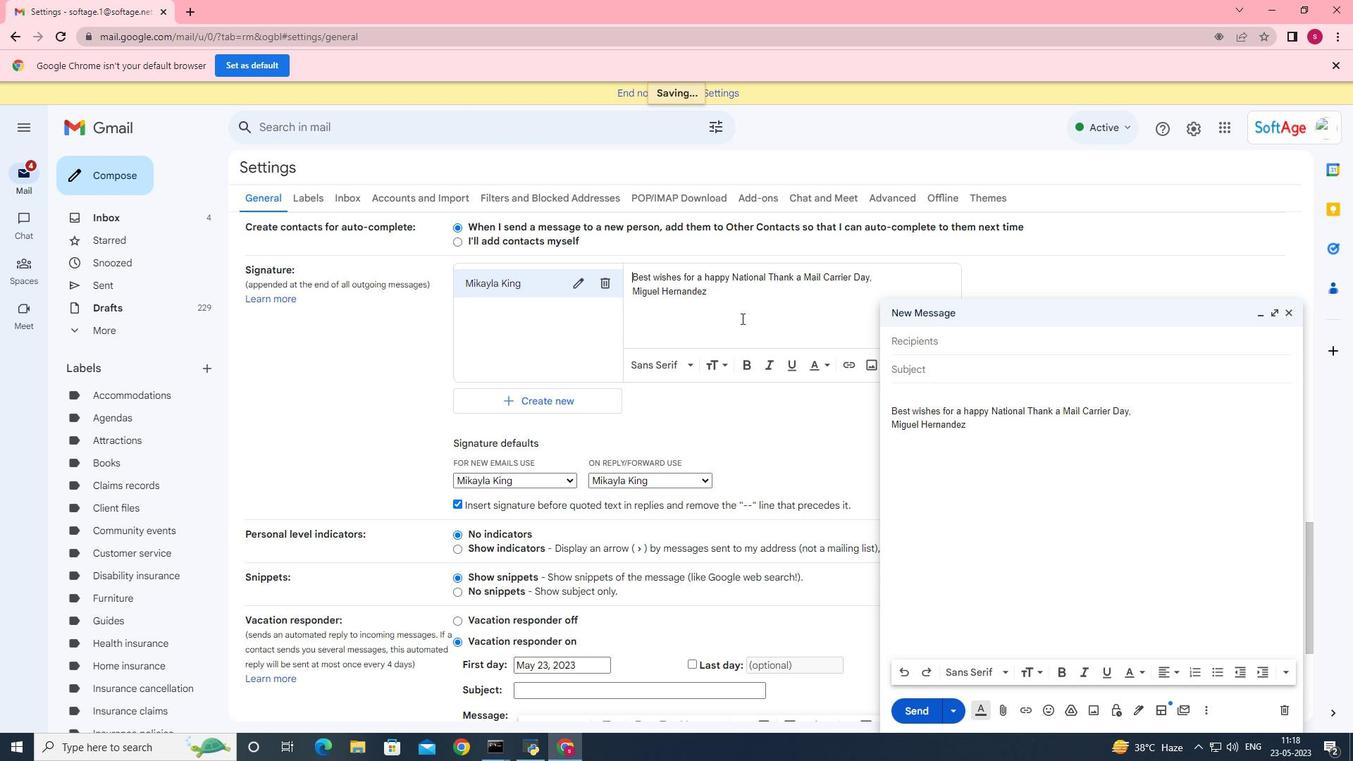 
Action: Mouse pressed left at (741, 315)
Screenshot: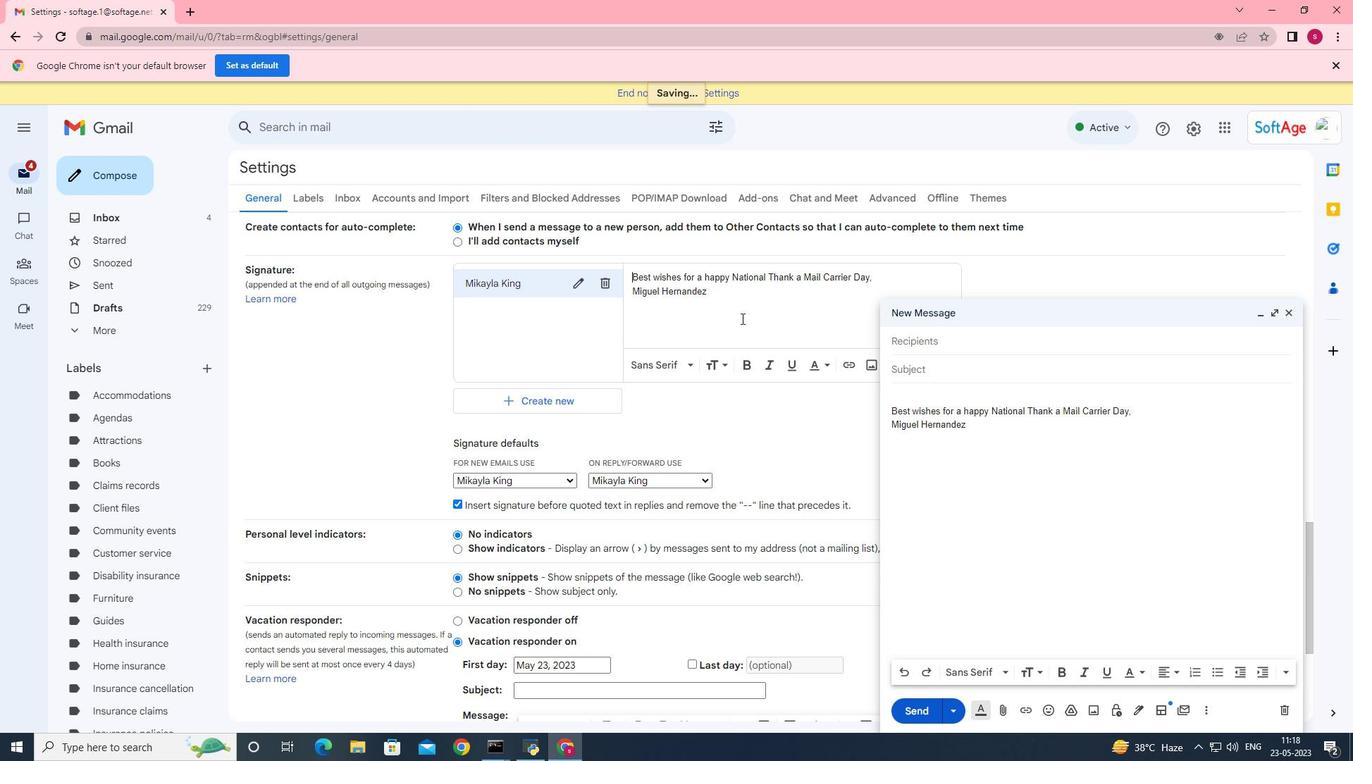 
Action: Key pressed ctrl+A<Key.backspace><Key.shift><Key.shift><Key.shift><Key.shift><Key.shift><Key.shift><Key.shift><Key.shift><Key.shift><Key.shift><Key.shift><Key.shift><Key.shift><Key.shift><Key.shift><Key.shift><Key.shift><Key.shift><Key.shift><Key.shift><Key.shift><Key.shift><Key.shift><Key.shift><Key.shift><Key.shift><Key.shift><Key.shift>With<Key.space>heartfelt<Key.space>thanks<Key.space>and<Key.space>e<Key.backspace>warm<Key.space>wishes<Key.space><Key.backspace>,<Key.enter><Key.shift>Mikayla<Key.space><Key.shift>King<Key.space>
Screenshot: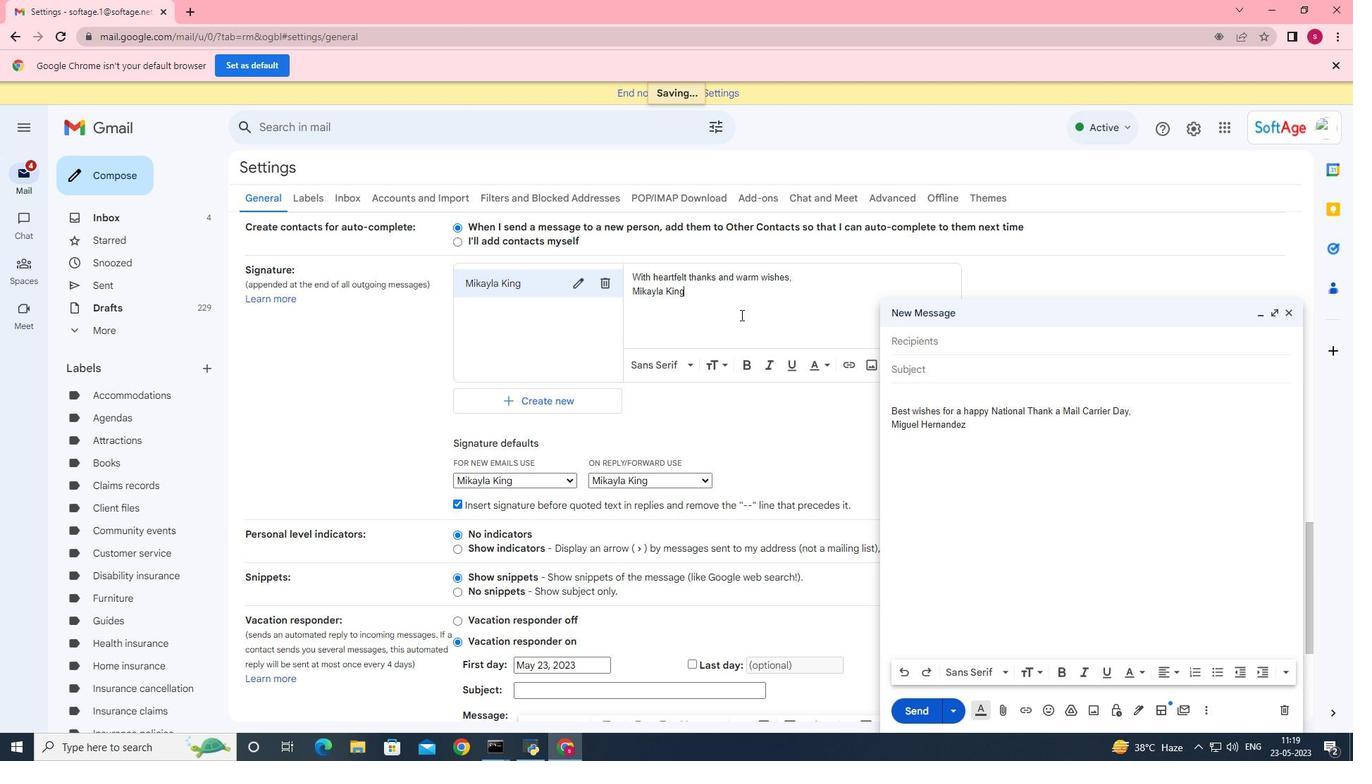 
Action: Mouse moved to (782, 304)
Screenshot: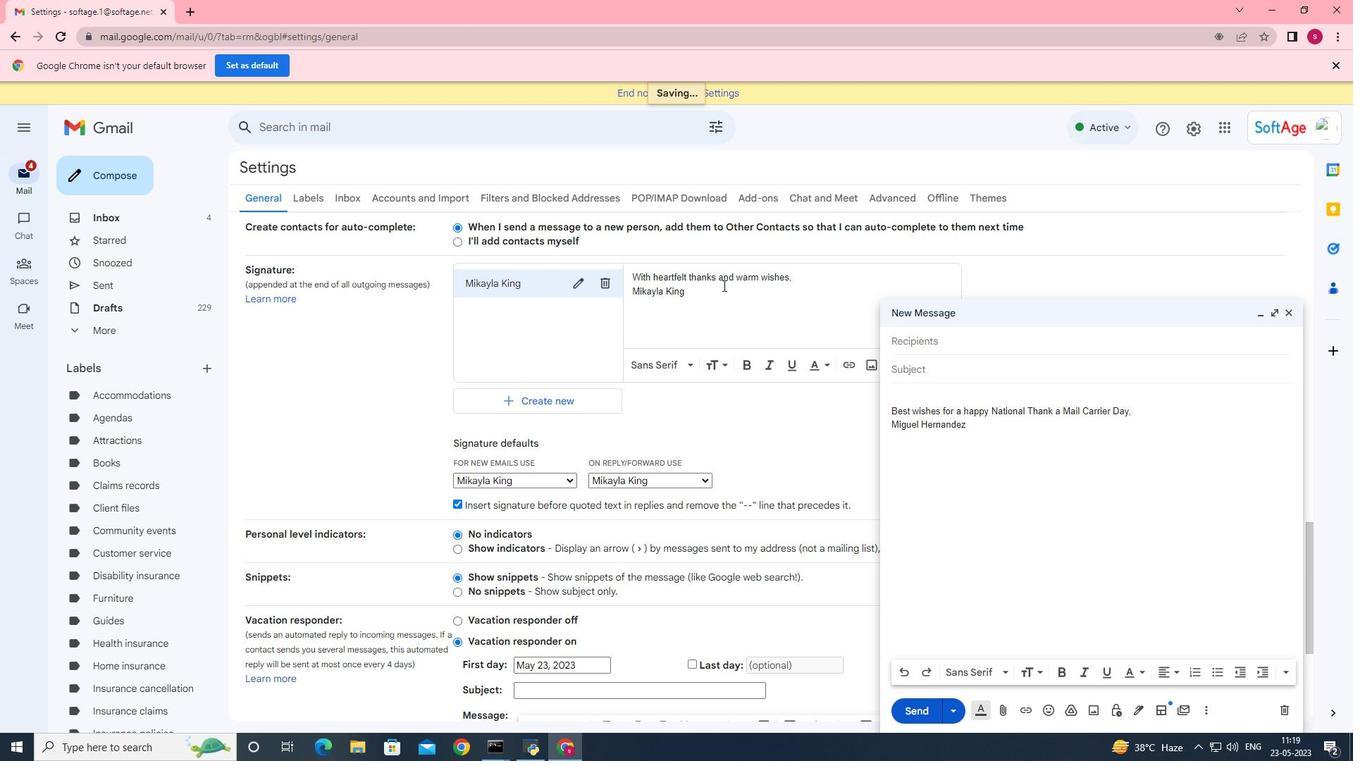 
Action: Mouse scrolled (782, 303) with delta (0, 0)
Screenshot: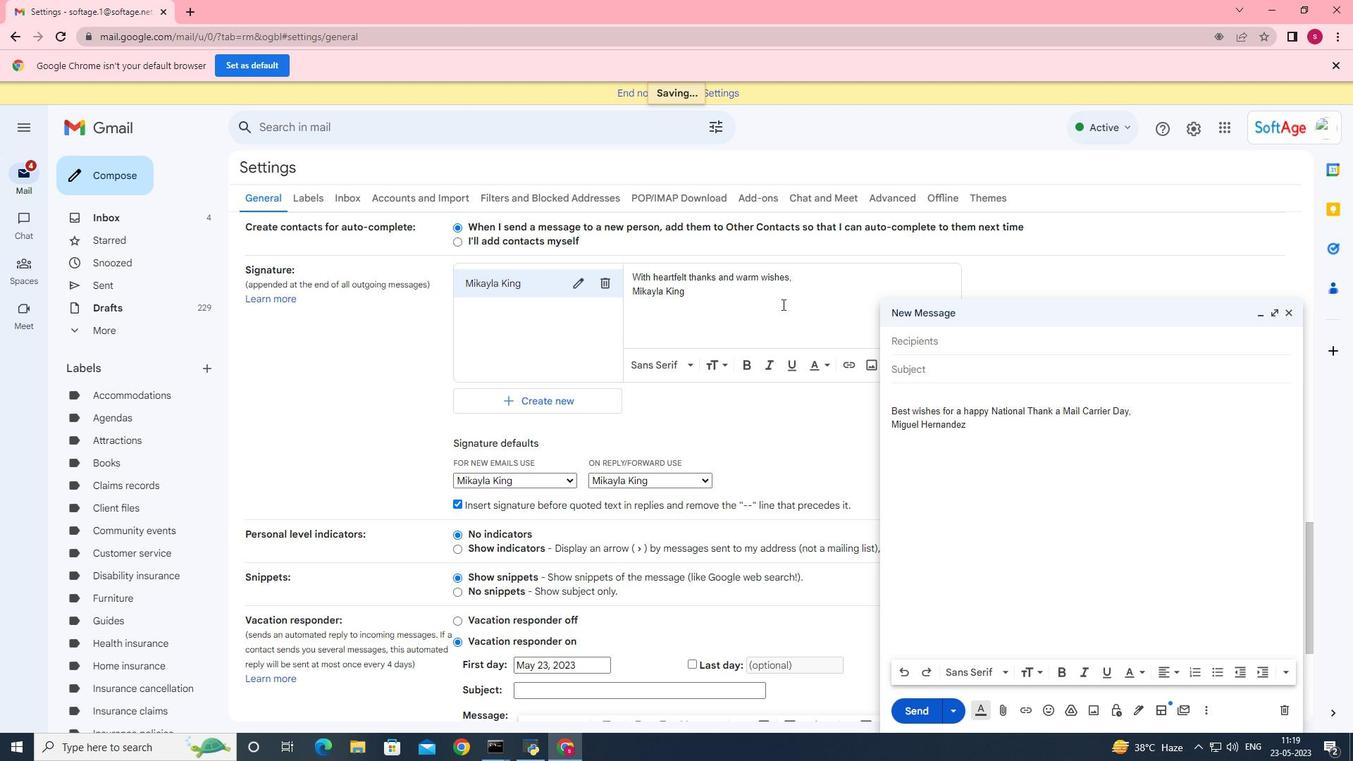 
Action: Mouse scrolled (782, 303) with delta (0, 0)
Screenshot: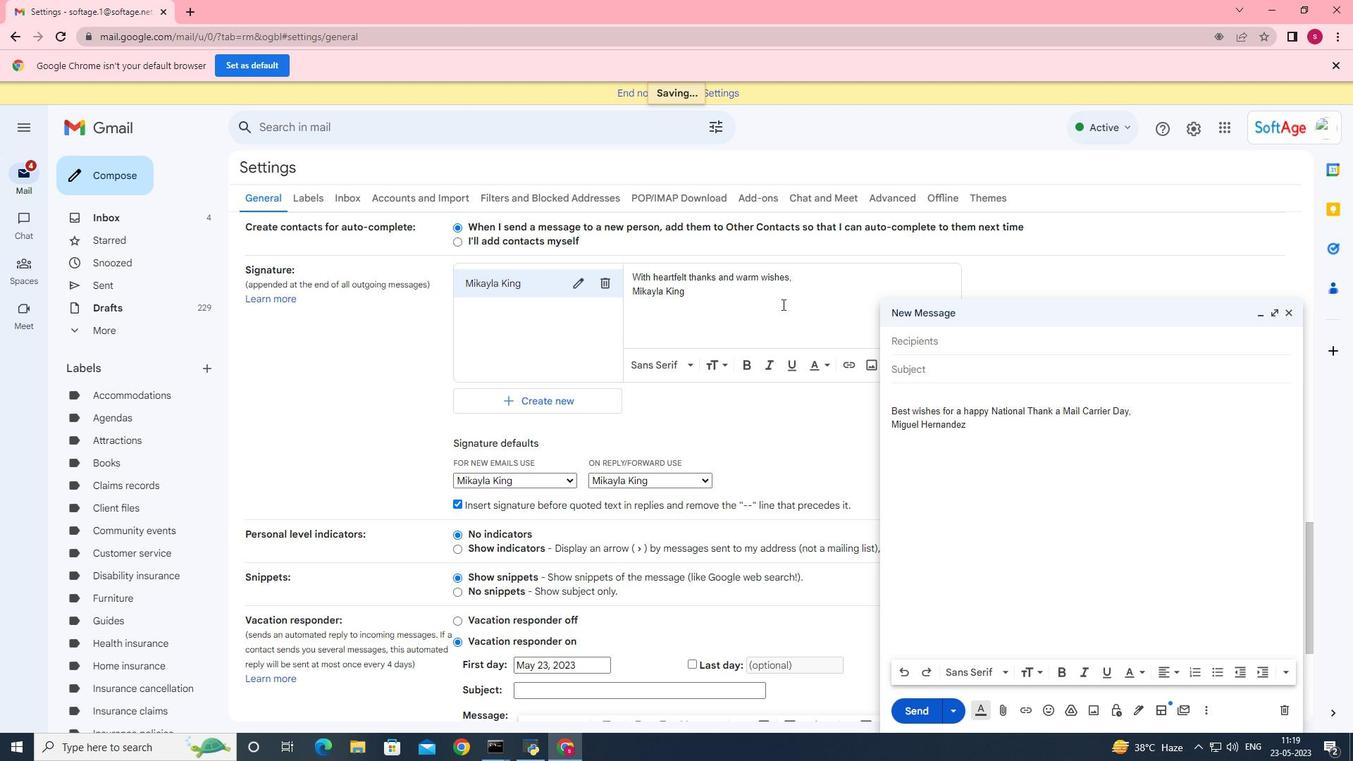 
Action: Mouse scrolled (782, 303) with delta (0, 0)
Screenshot: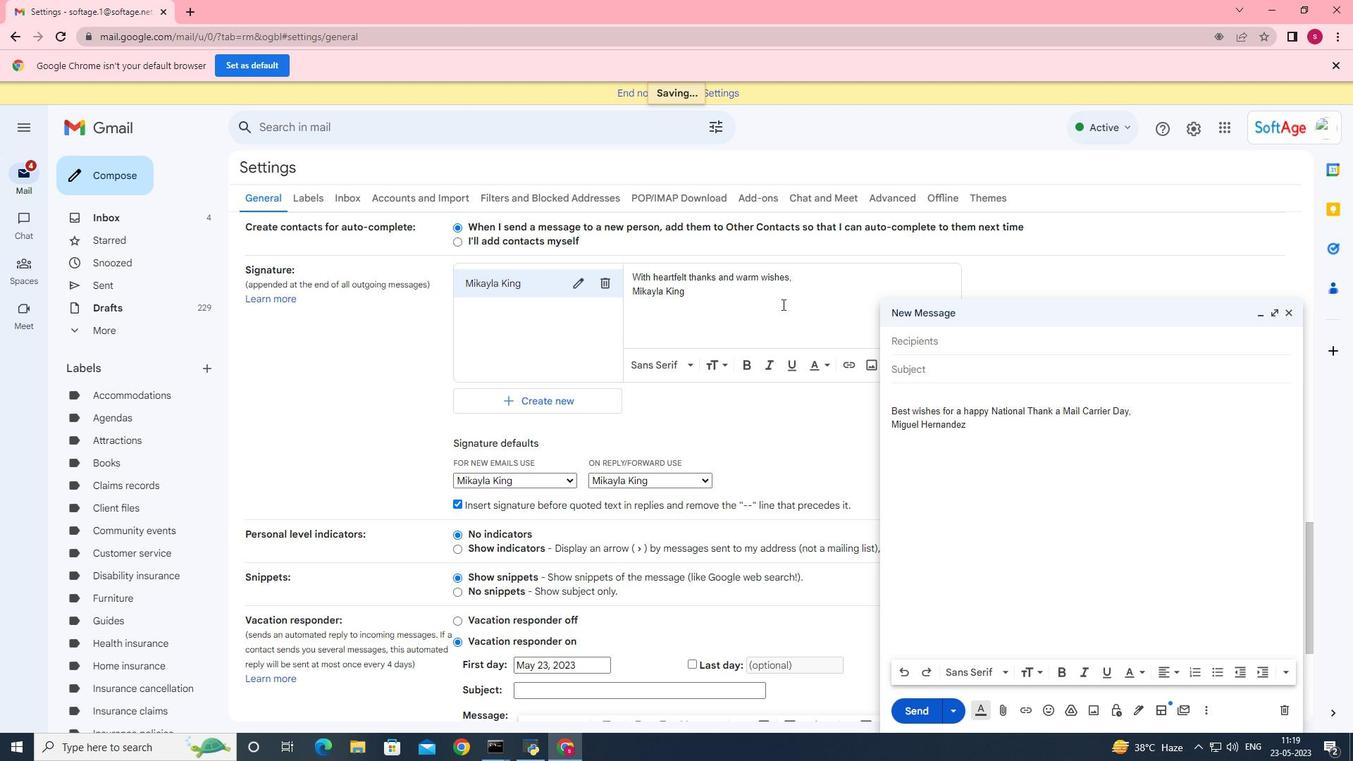 
Action: Mouse scrolled (782, 303) with delta (0, 0)
Screenshot: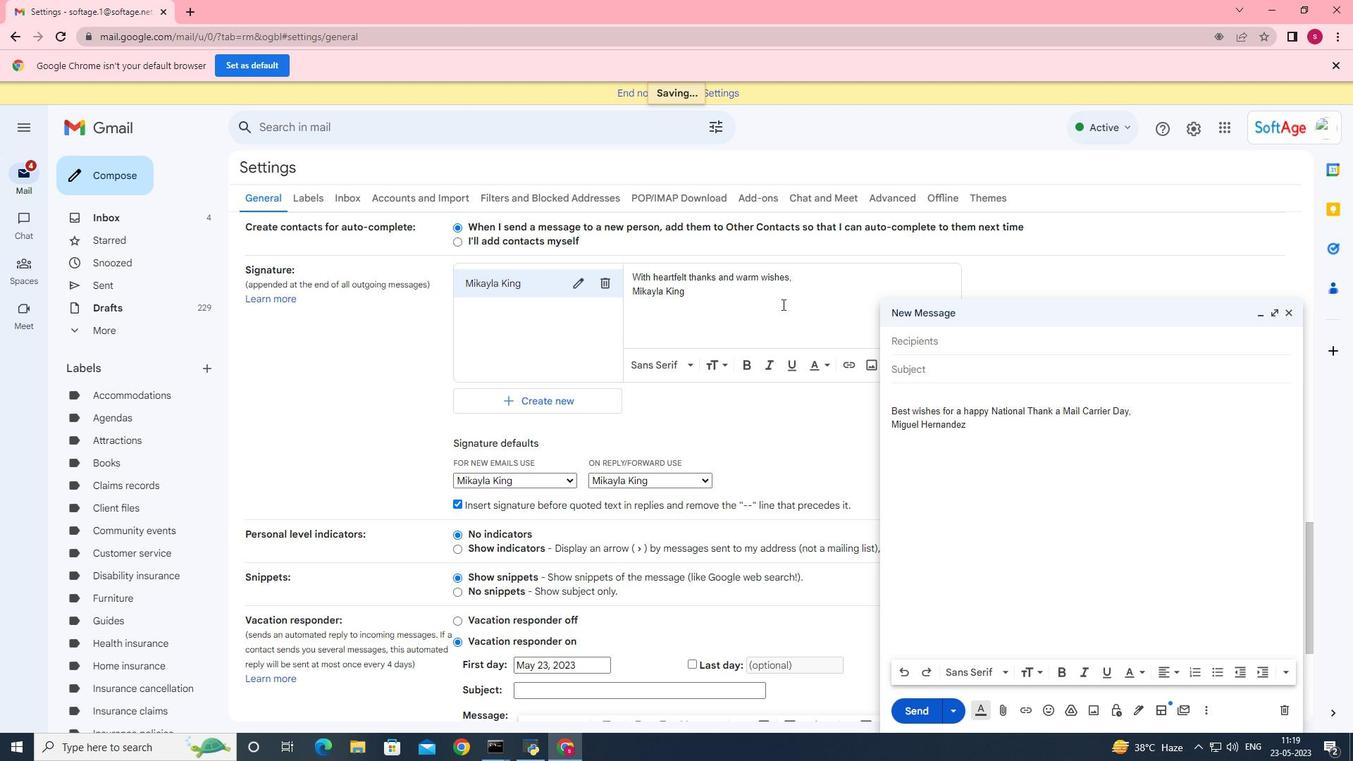 
Action: Mouse scrolled (782, 303) with delta (0, 0)
Screenshot: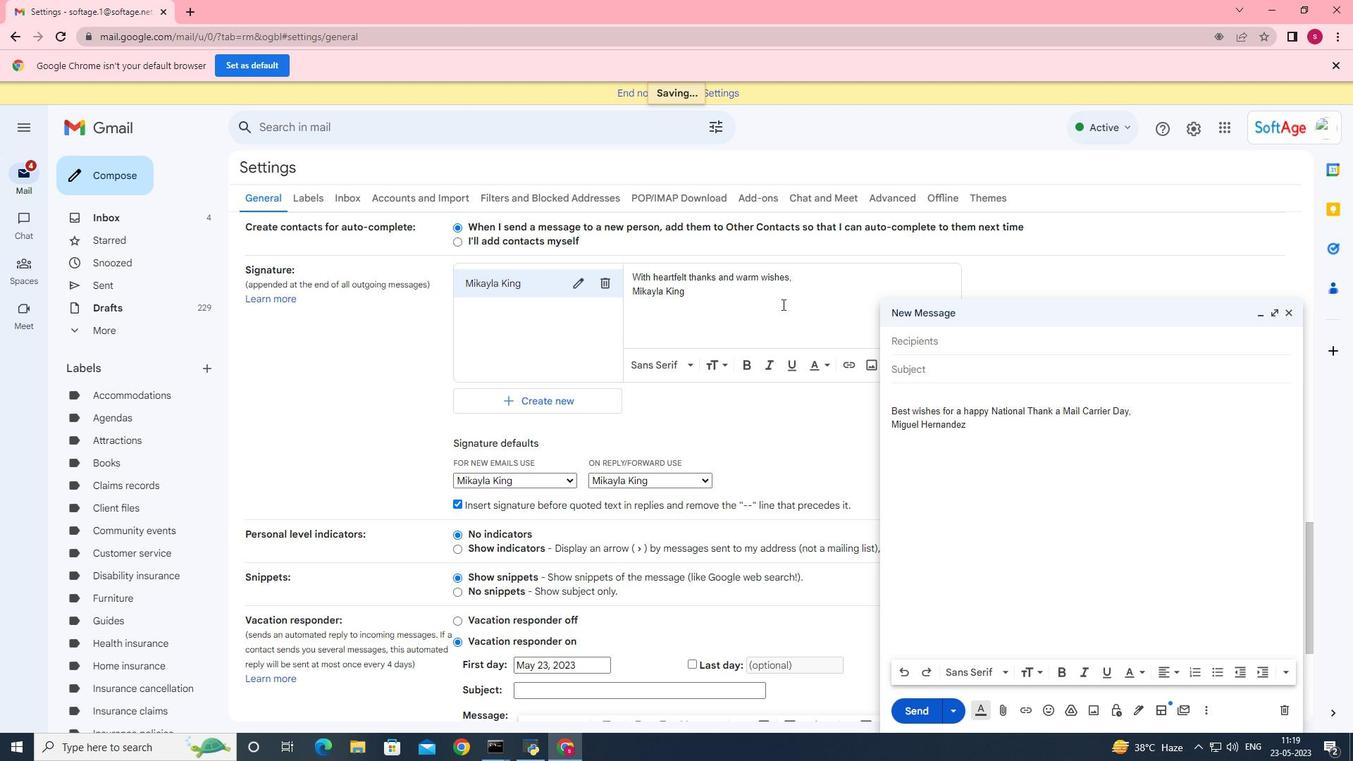 
Action: Mouse moved to (809, 346)
Screenshot: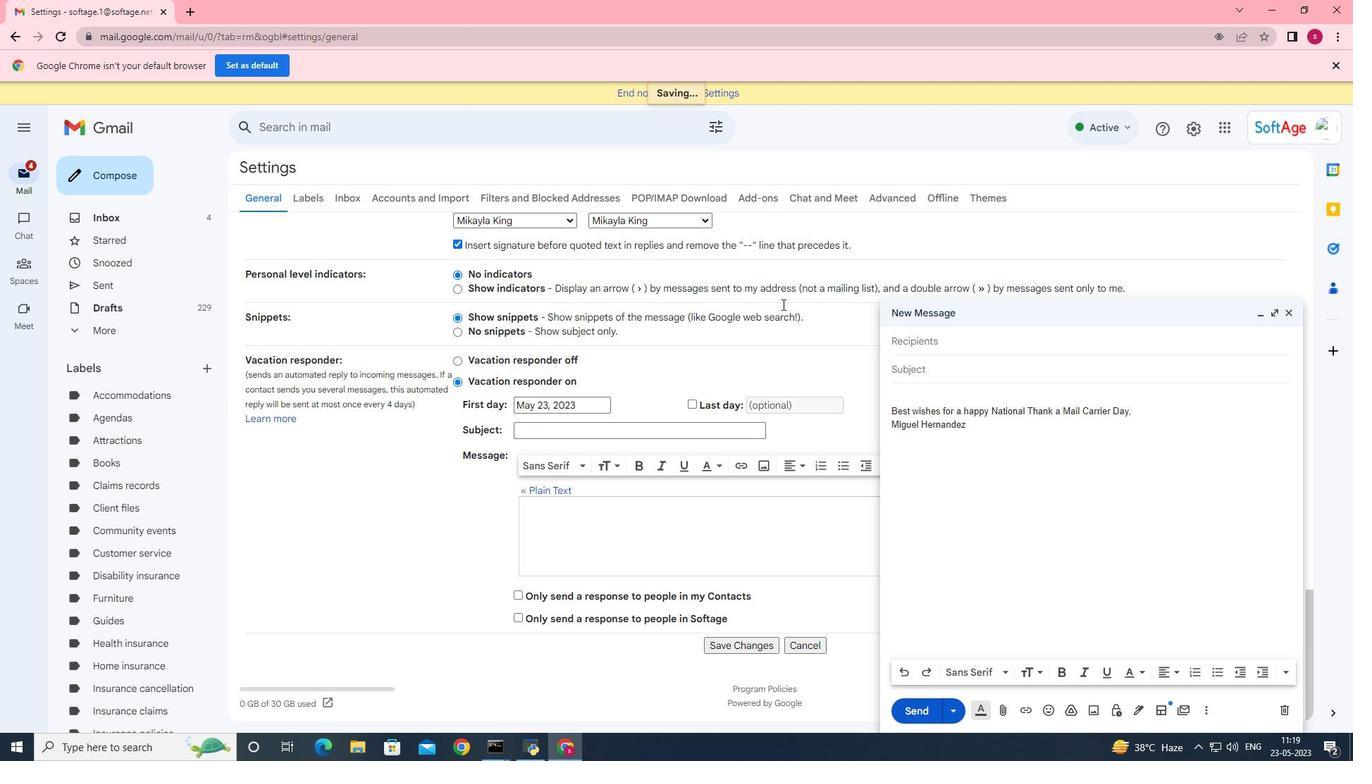 
Action: Mouse scrolled (809, 346) with delta (0, 0)
Screenshot: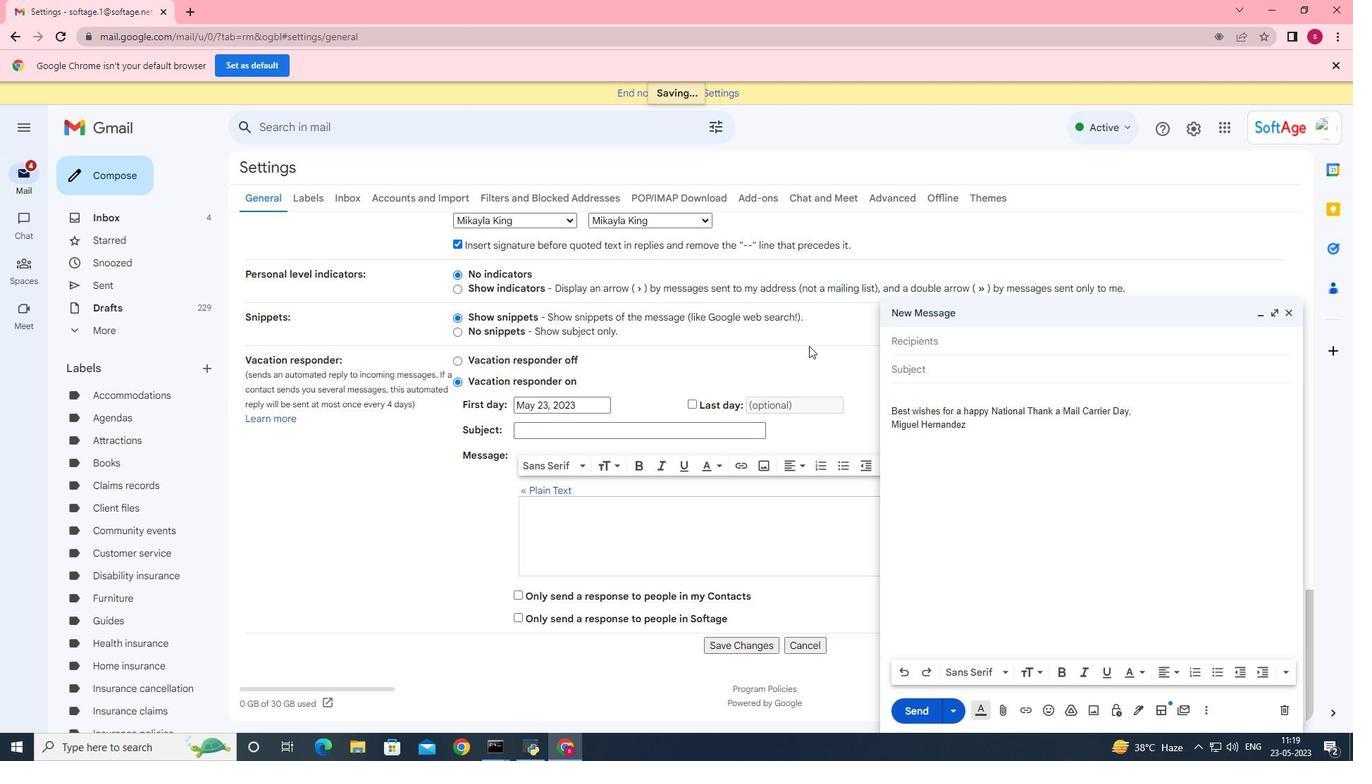 
Action: Mouse scrolled (809, 346) with delta (0, 0)
Screenshot: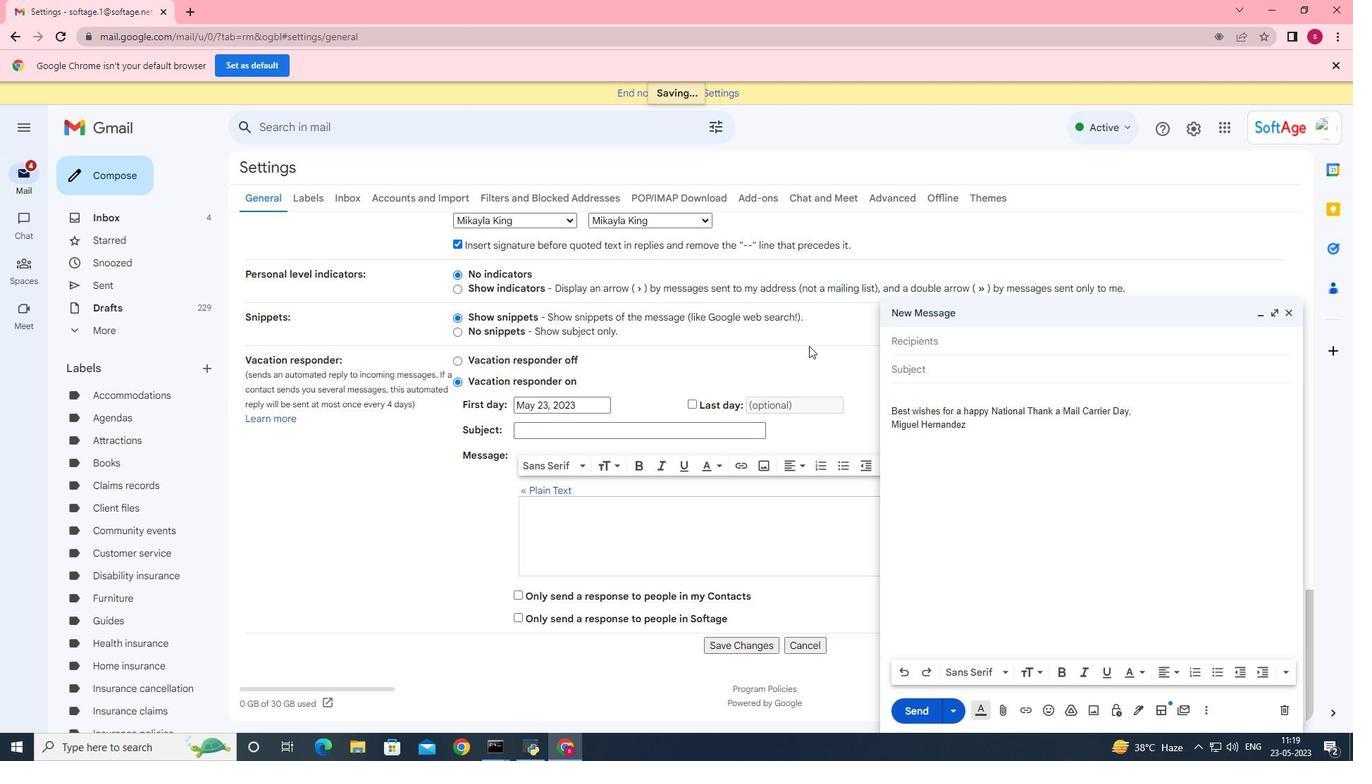 
Action: Mouse scrolled (809, 346) with delta (0, 0)
Screenshot: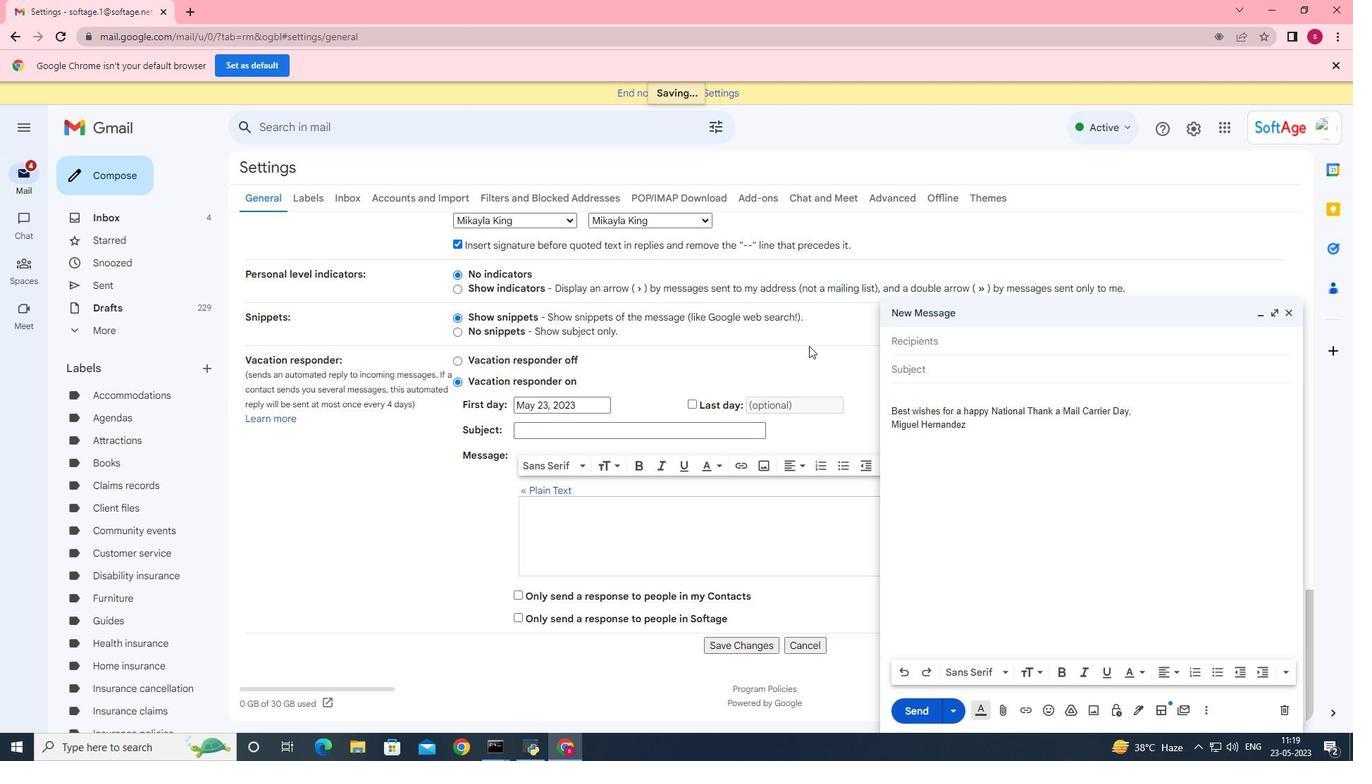 
Action: Mouse scrolled (809, 346) with delta (0, 0)
Screenshot: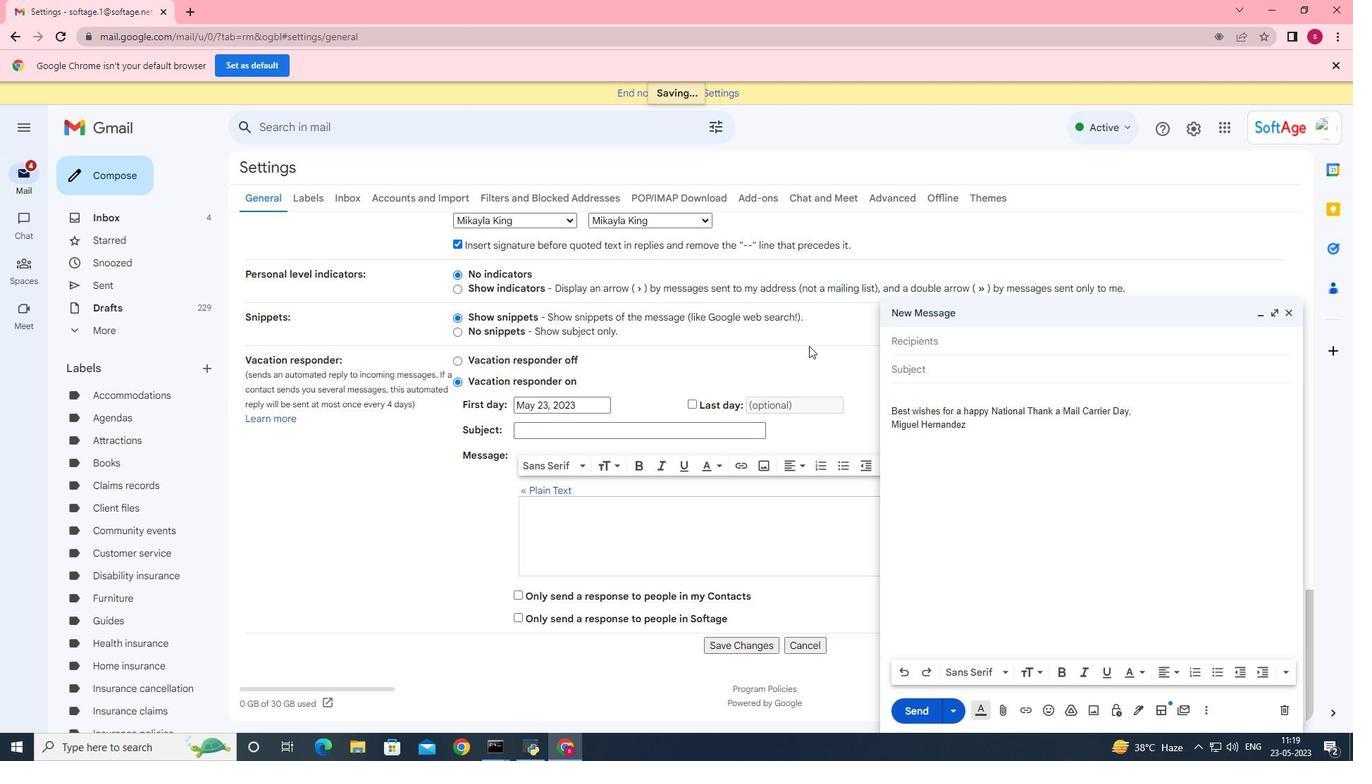 
Action: Mouse scrolled (809, 346) with delta (0, 0)
Screenshot: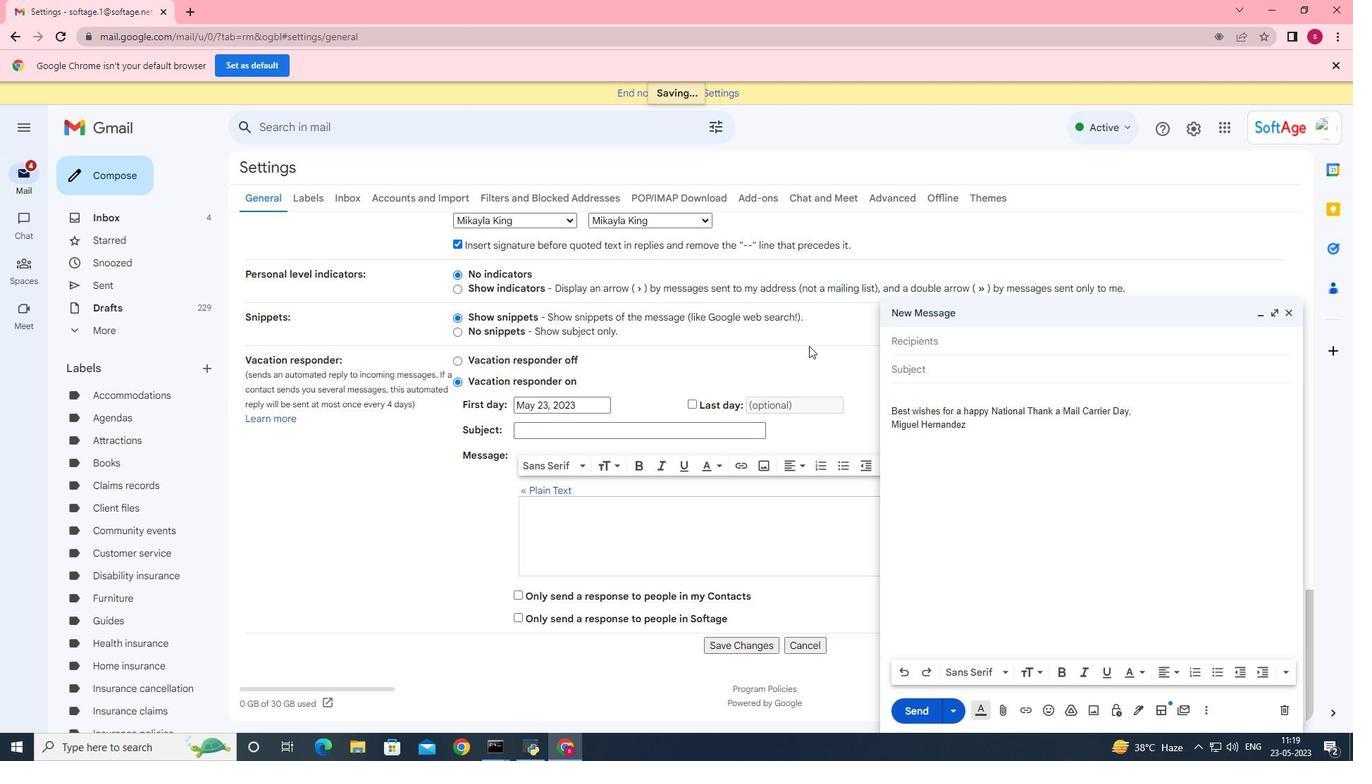 
Action: Mouse scrolled (809, 346) with delta (0, 0)
Screenshot: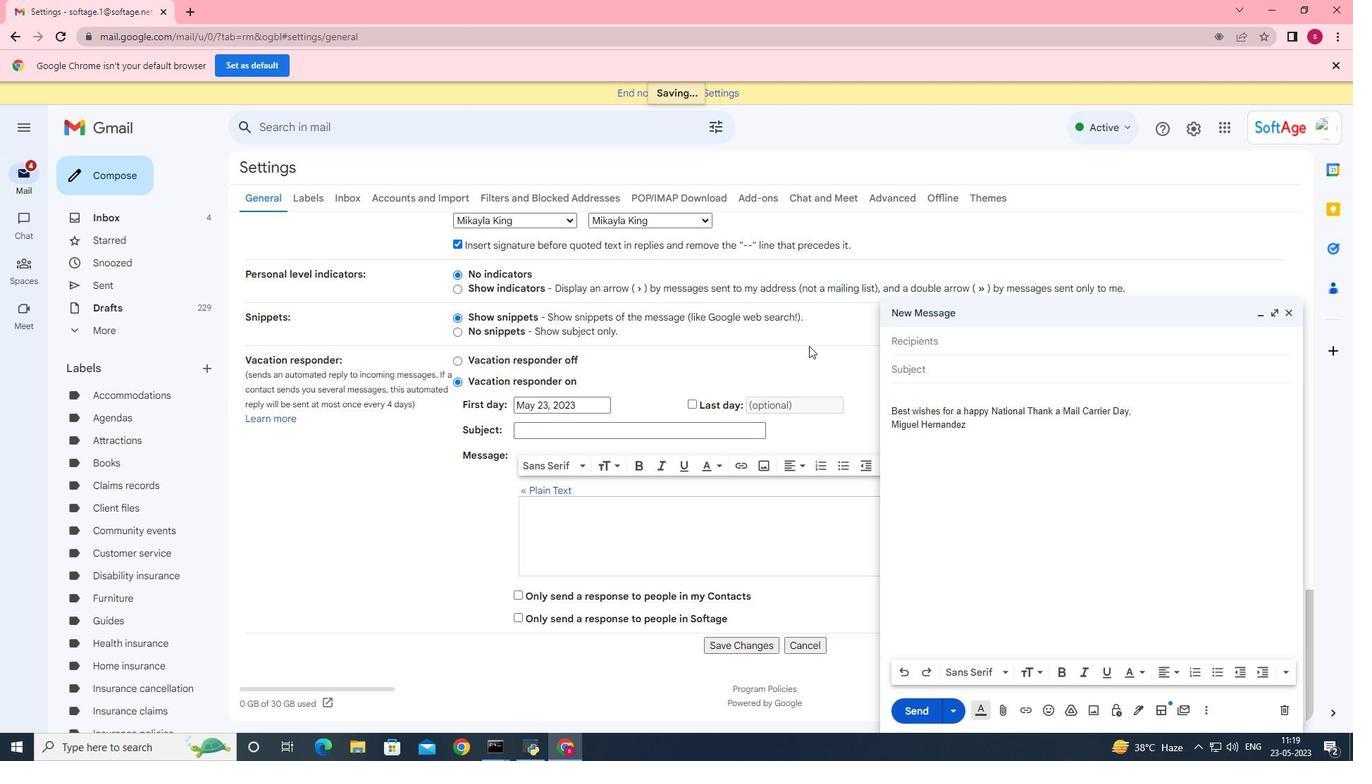 
Action: Mouse moved to (828, 440)
Screenshot: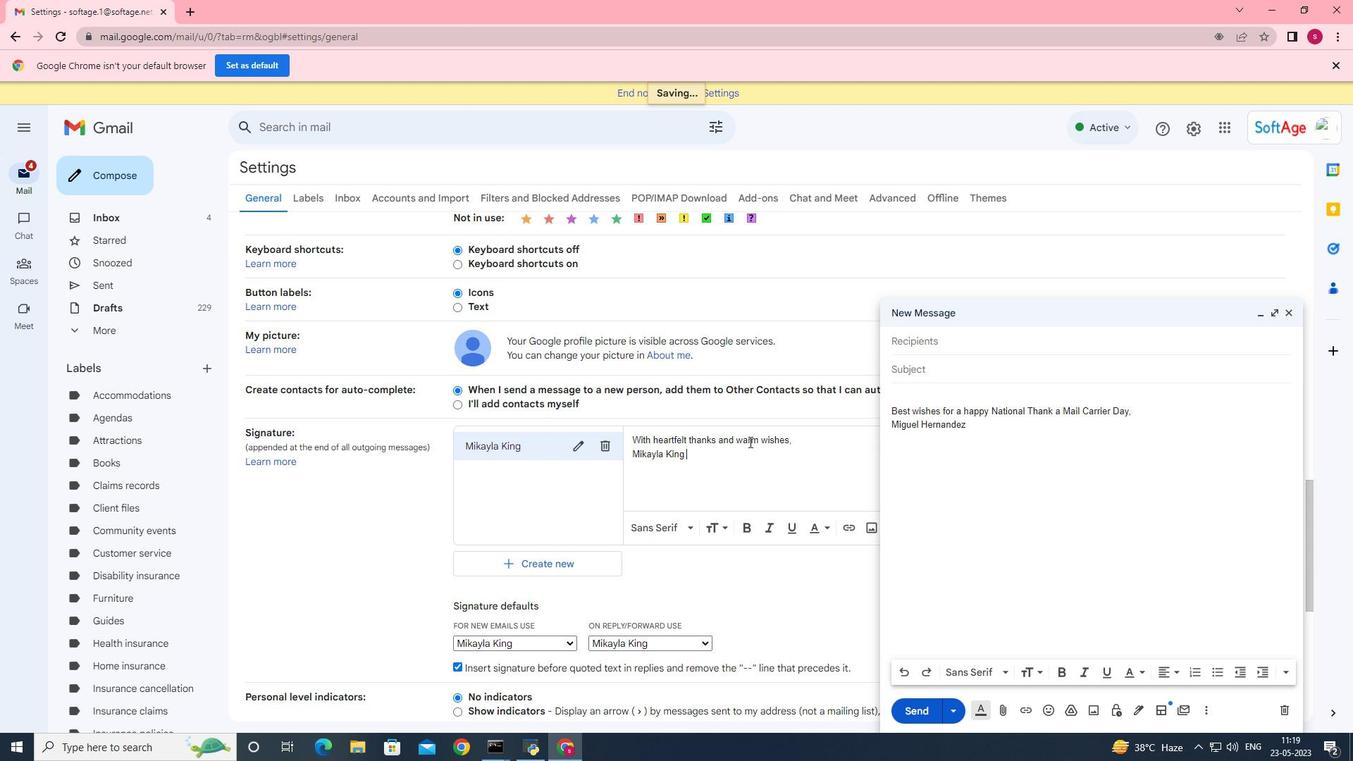 
Action: Mouse scrolled (828, 439) with delta (0, 0)
Screenshot: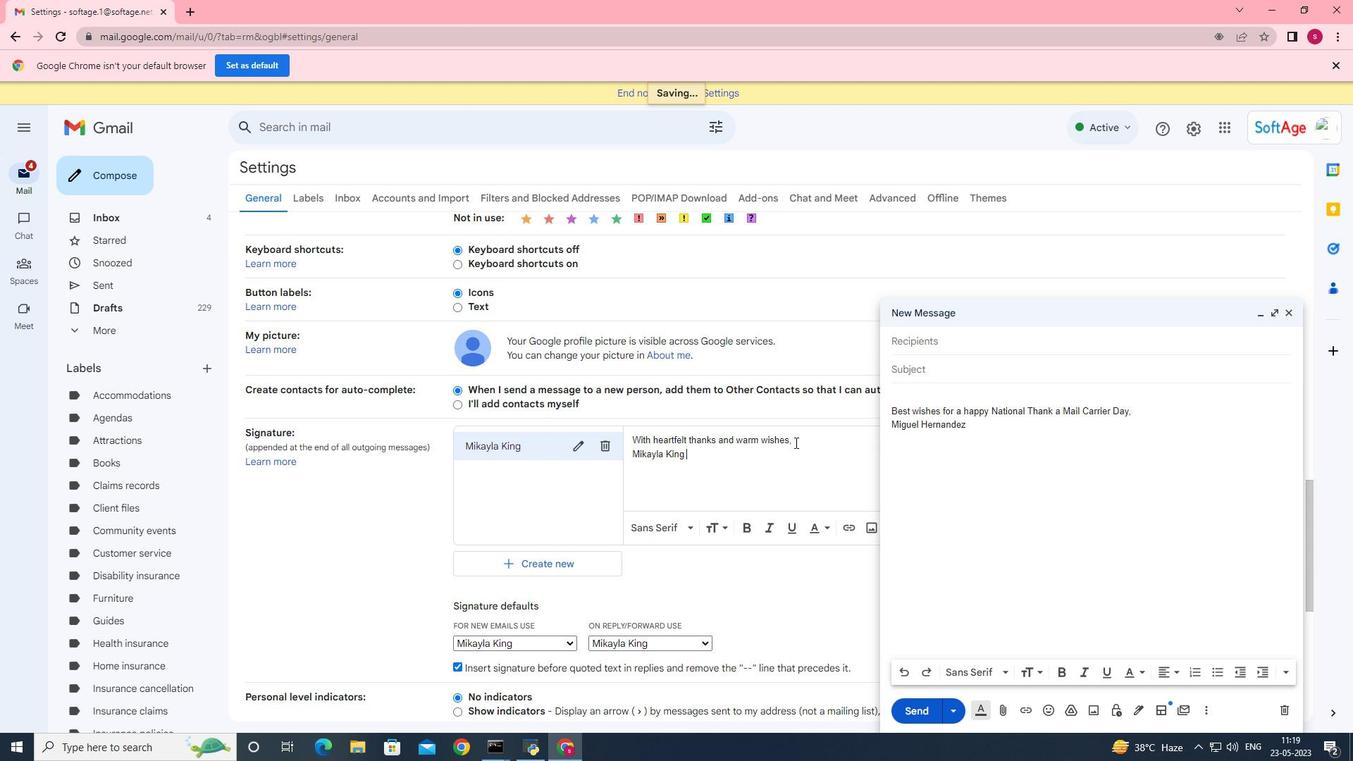 
Action: Mouse scrolled (828, 439) with delta (0, 0)
Screenshot: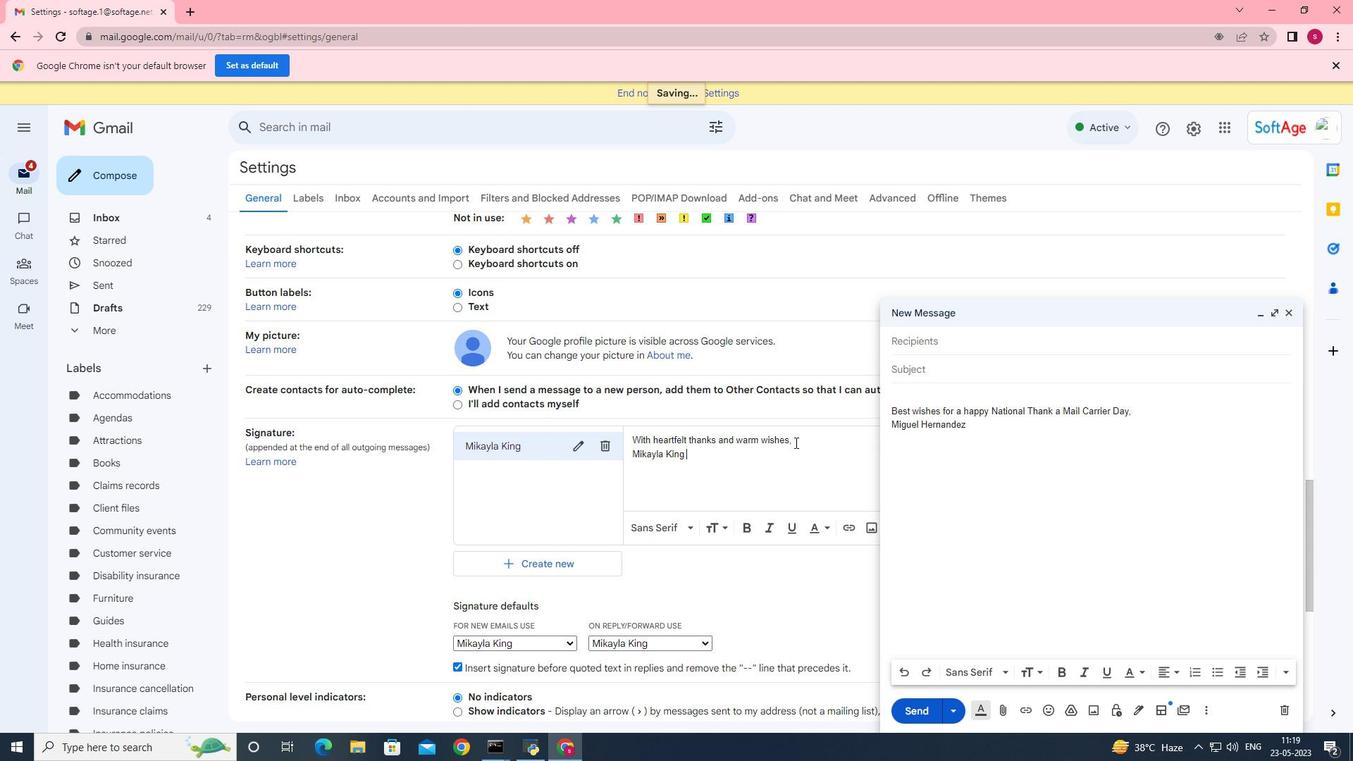 
Action: Mouse scrolled (828, 439) with delta (0, 0)
Screenshot: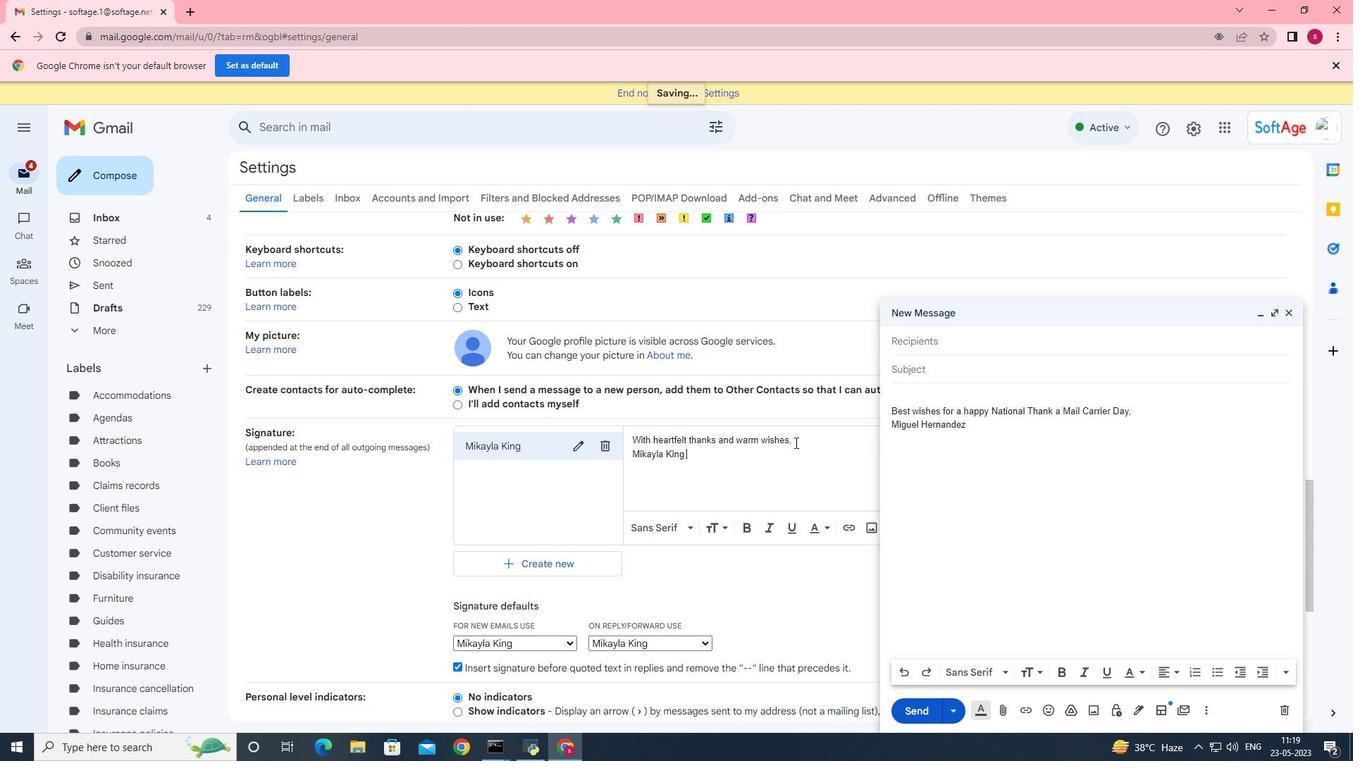 
Action: Mouse moved to (710, 373)
Screenshot: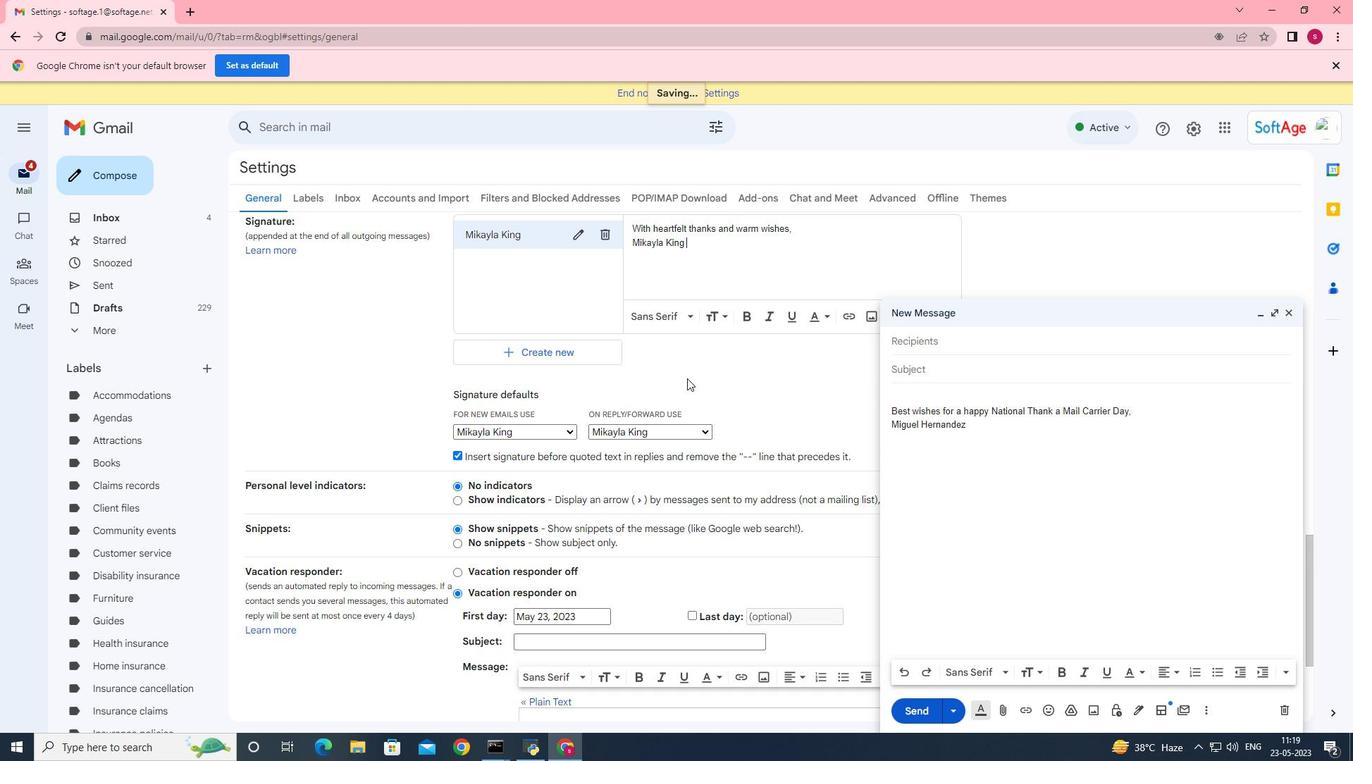 
Action: Mouse scrolled (710, 373) with delta (0, 0)
Screenshot: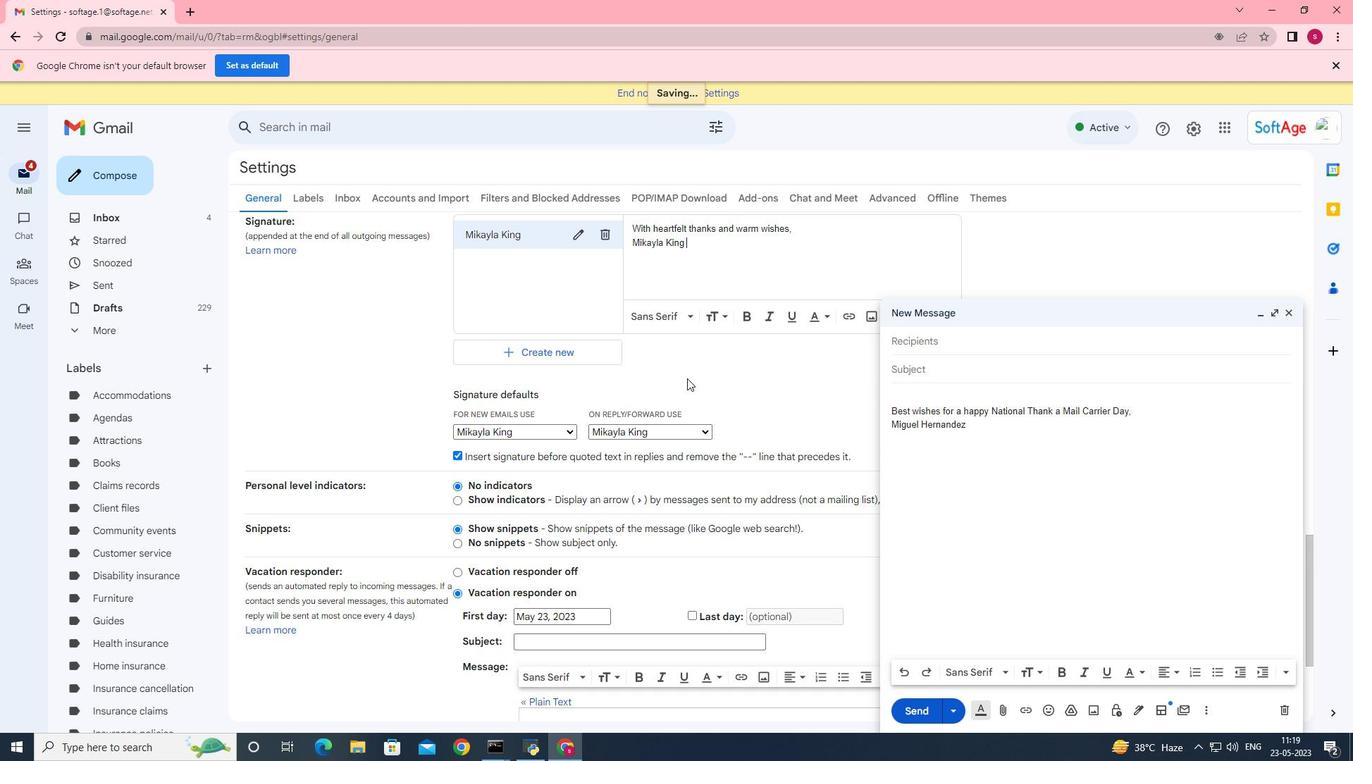 
Action: Mouse scrolled (710, 373) with delta (0, 0)
Screenshot: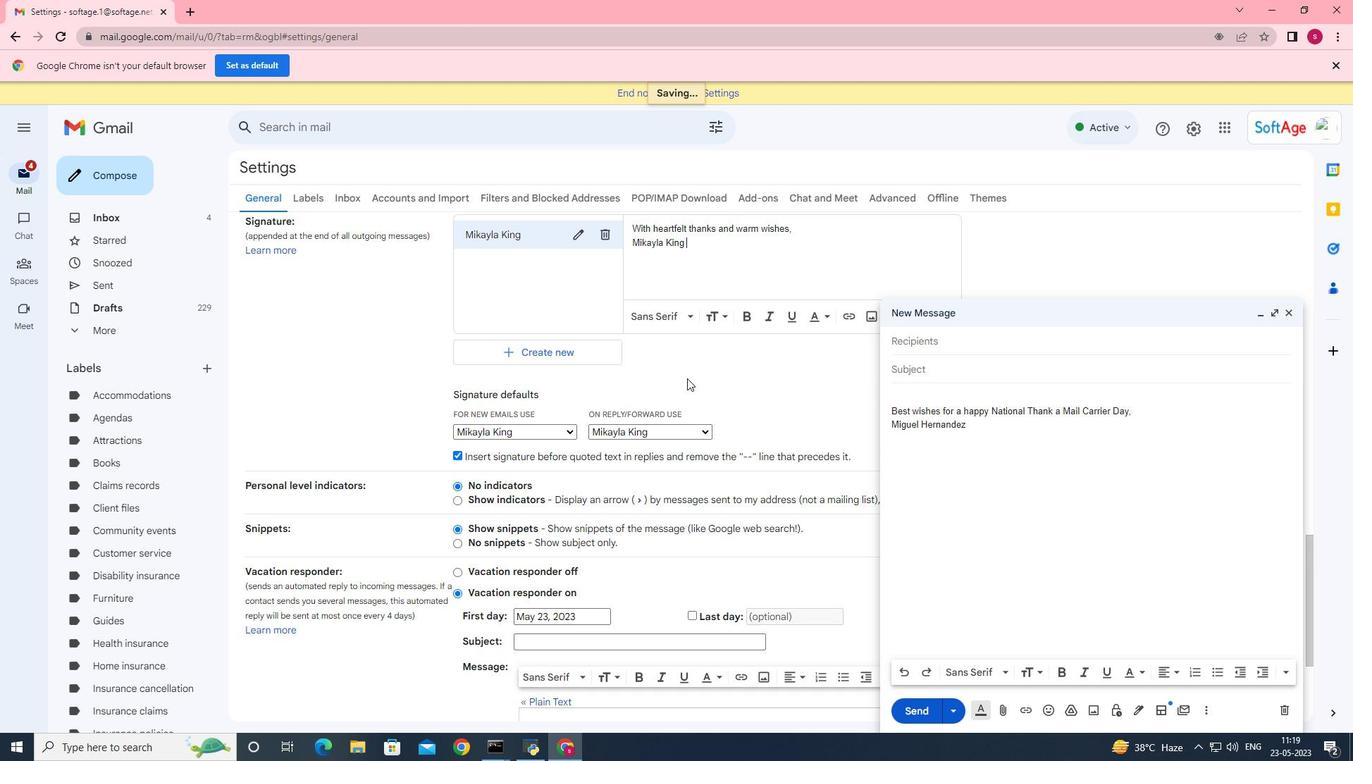 
Action: Mouse scrolled (710, 373) with delta (0, 0)
Screenshot: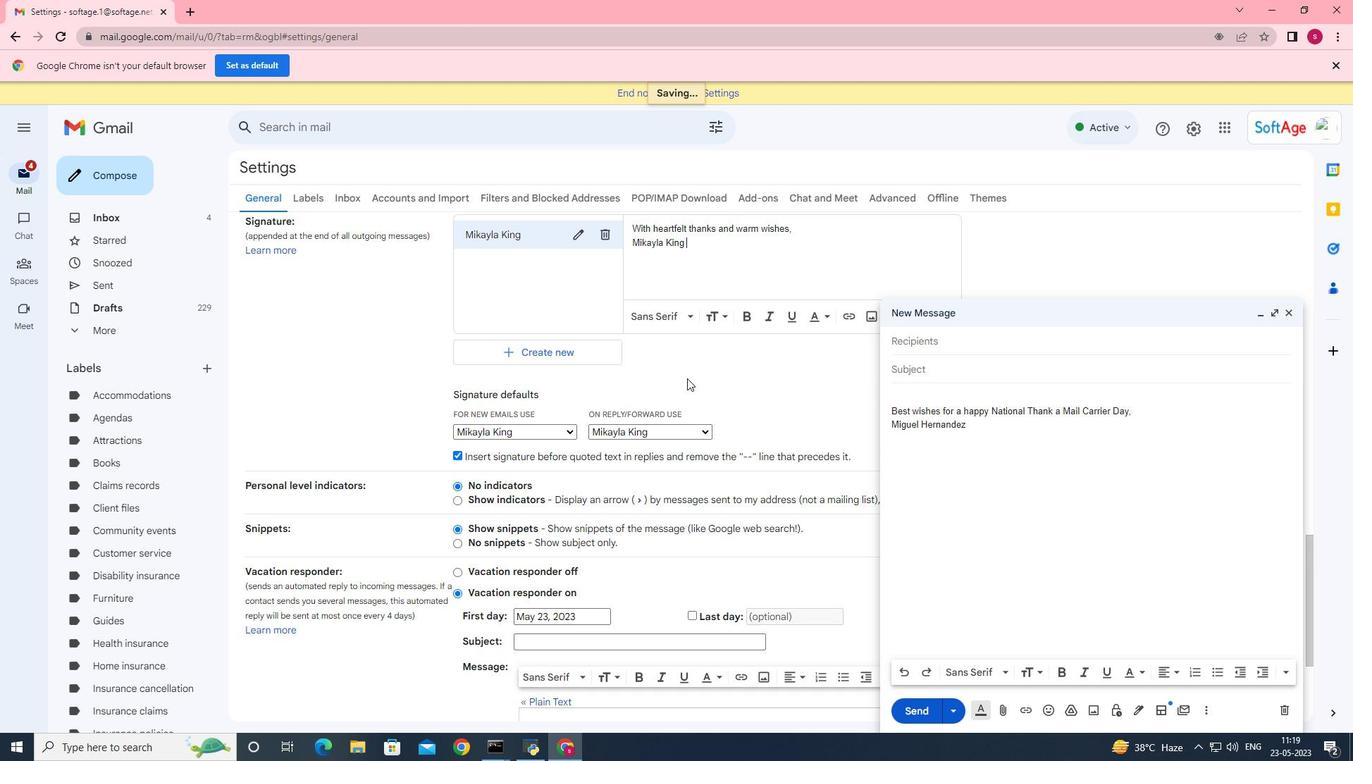 
Action: Mouse moved to (1287, 310)
Screenshot: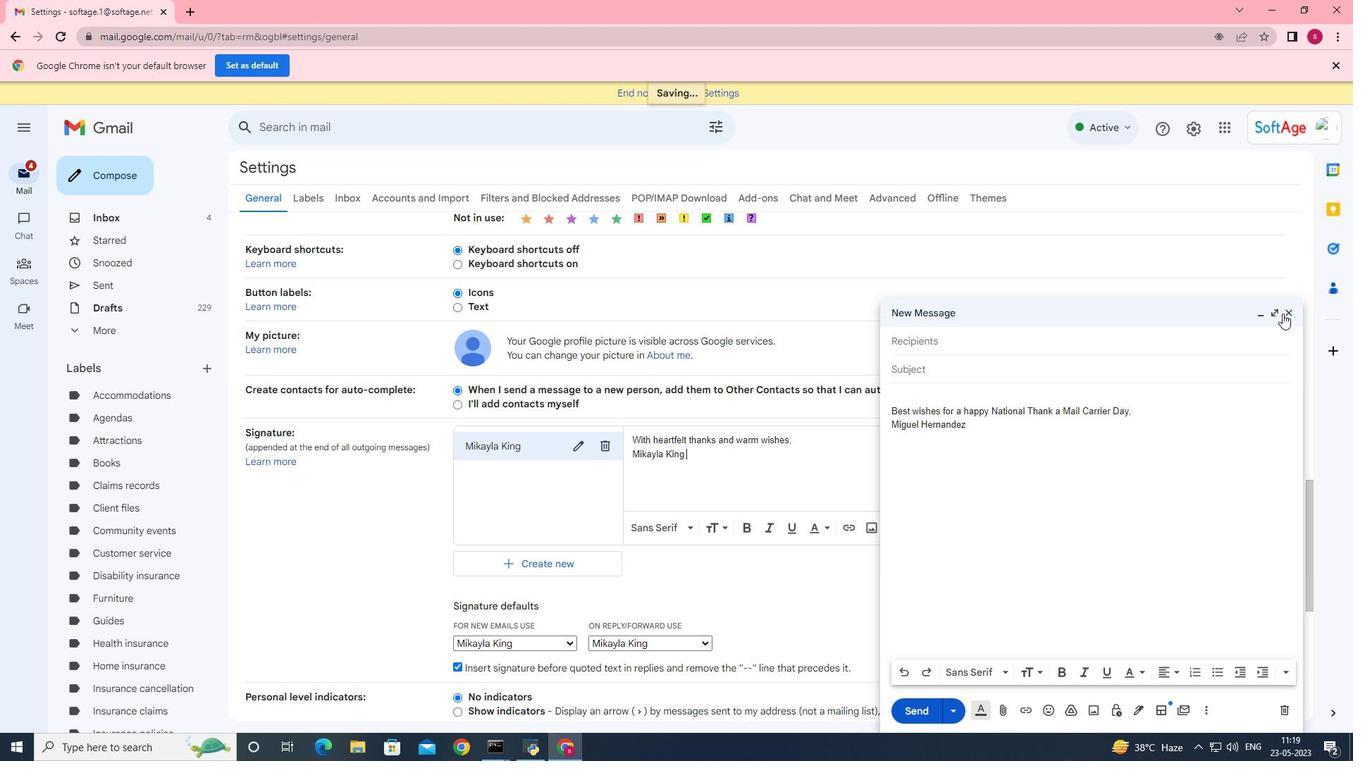 
Action: Mouse pressed left at (1287, 310)
Screenshot: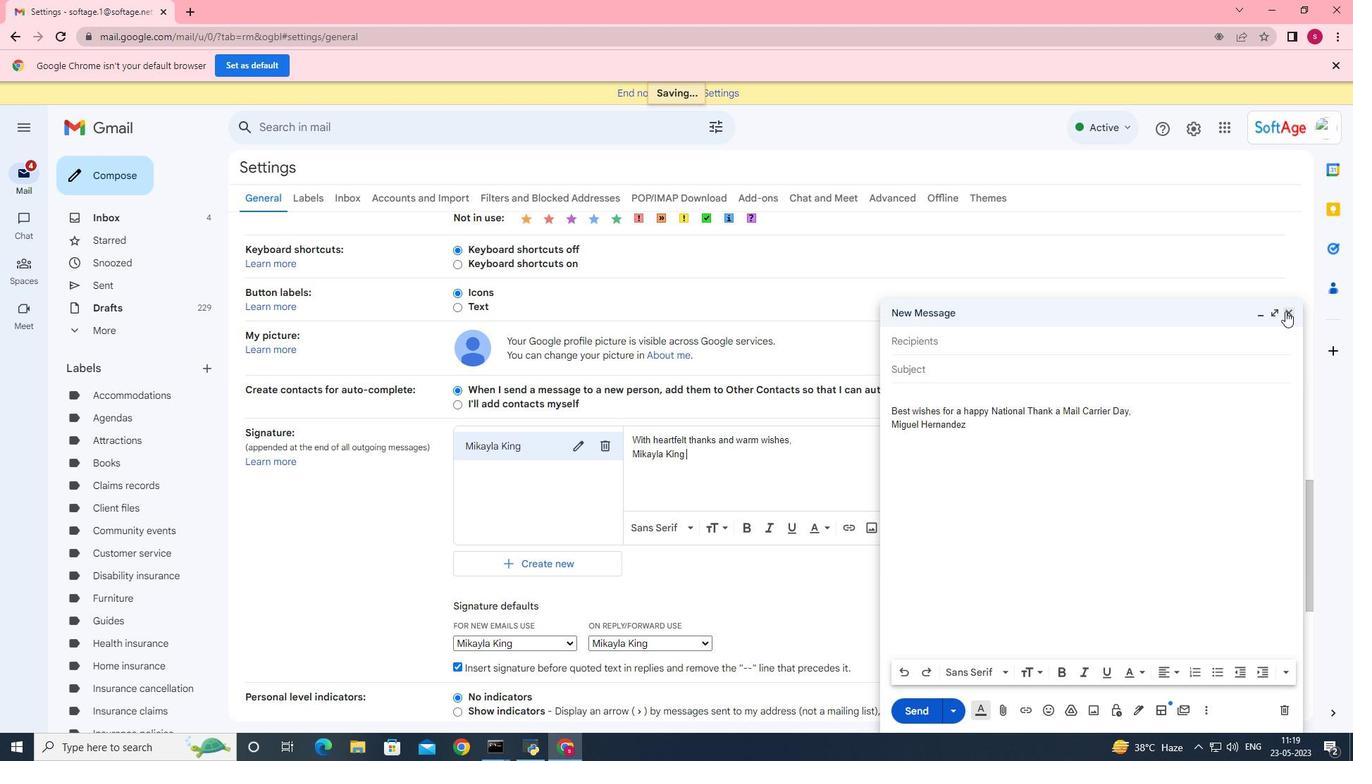 
Action: Mouse moved to (907, 513)
Screenshot: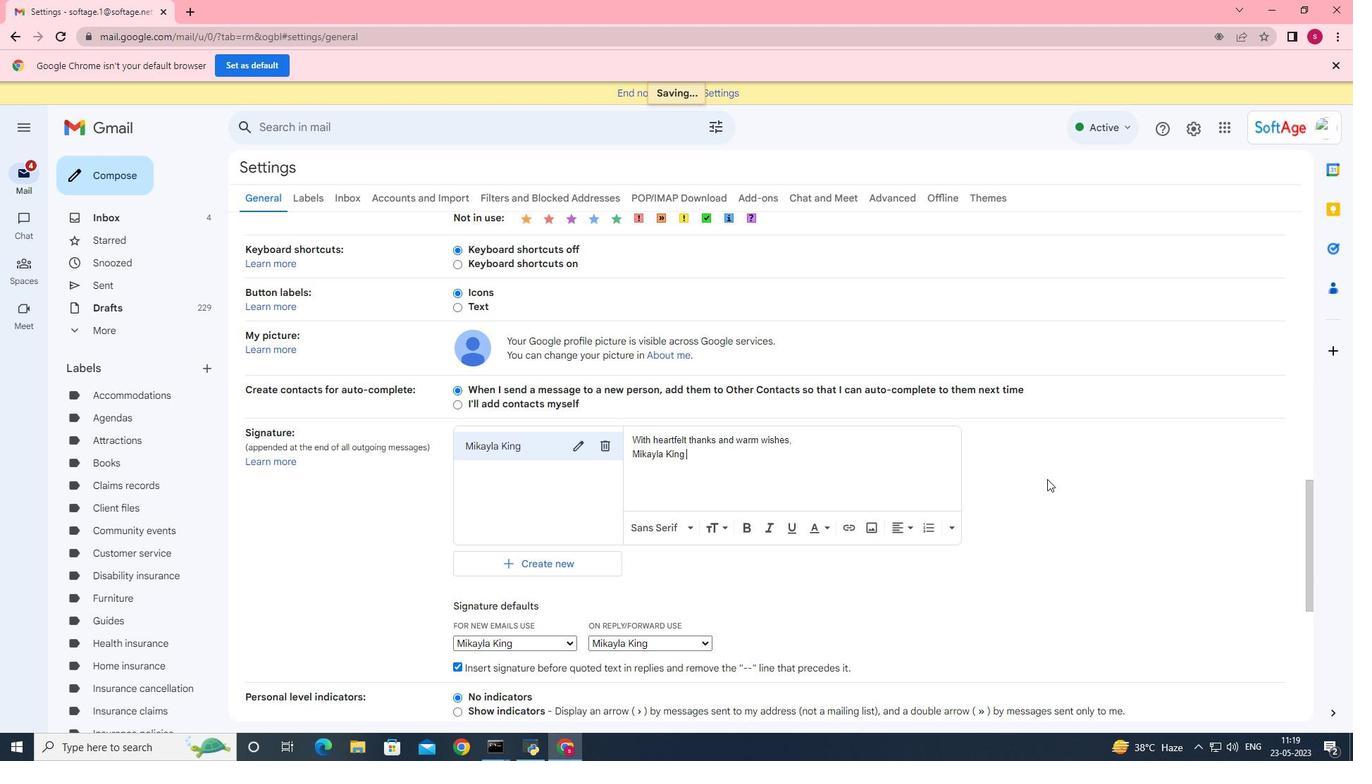 
Action: Mouse scrolled (907, 512) with delta (0, 0)
Screenshot: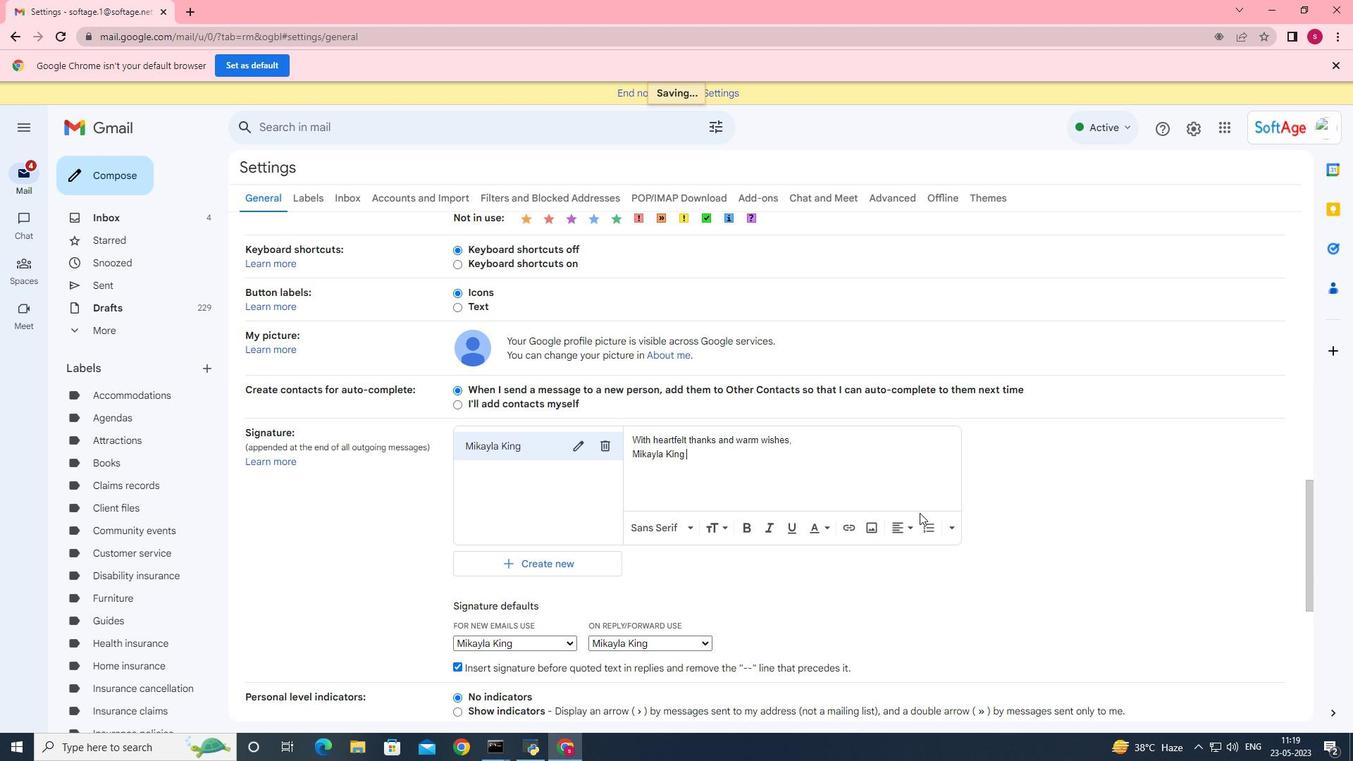 
Action: Mouse scrolled (907, 512) with delta (0, 0)
Screenshot: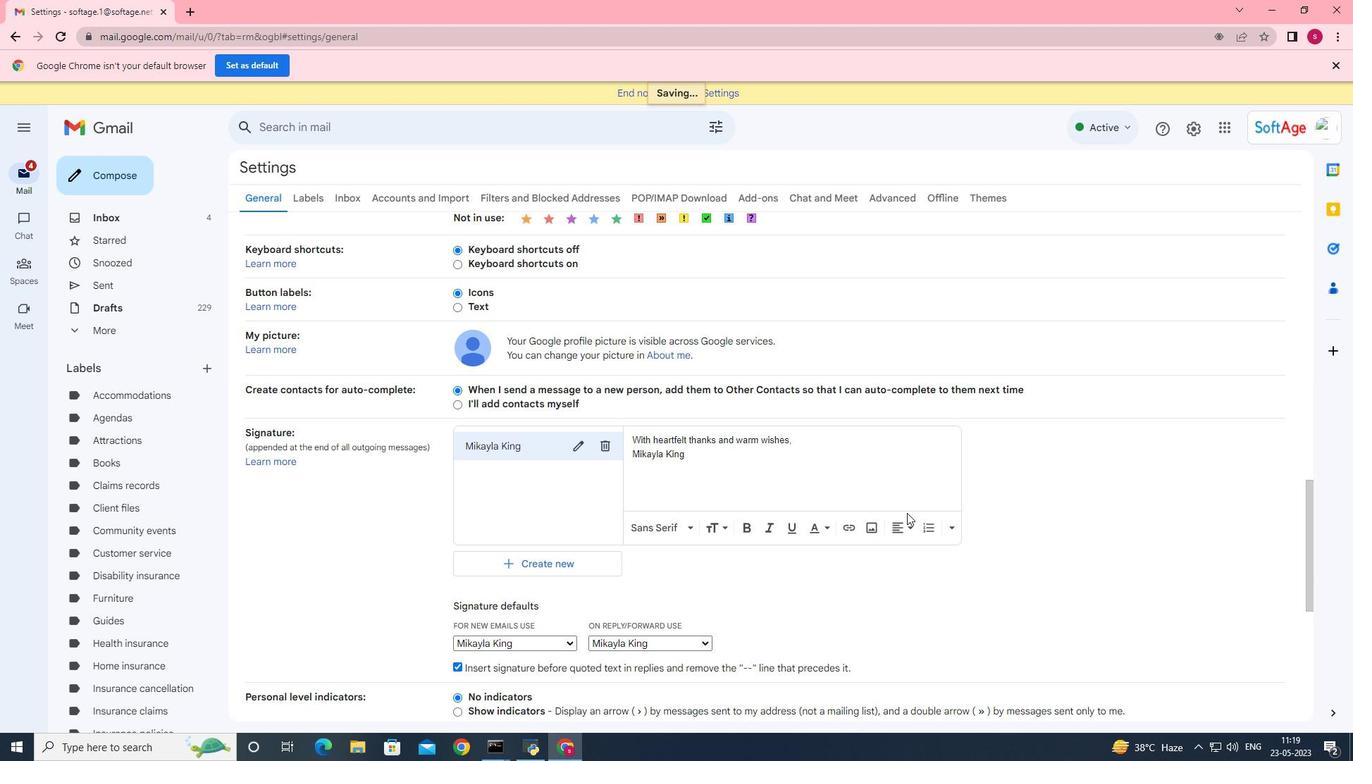 
Action: Mouse scrolled (907, 512) with delta (0, 0)
Screenshot: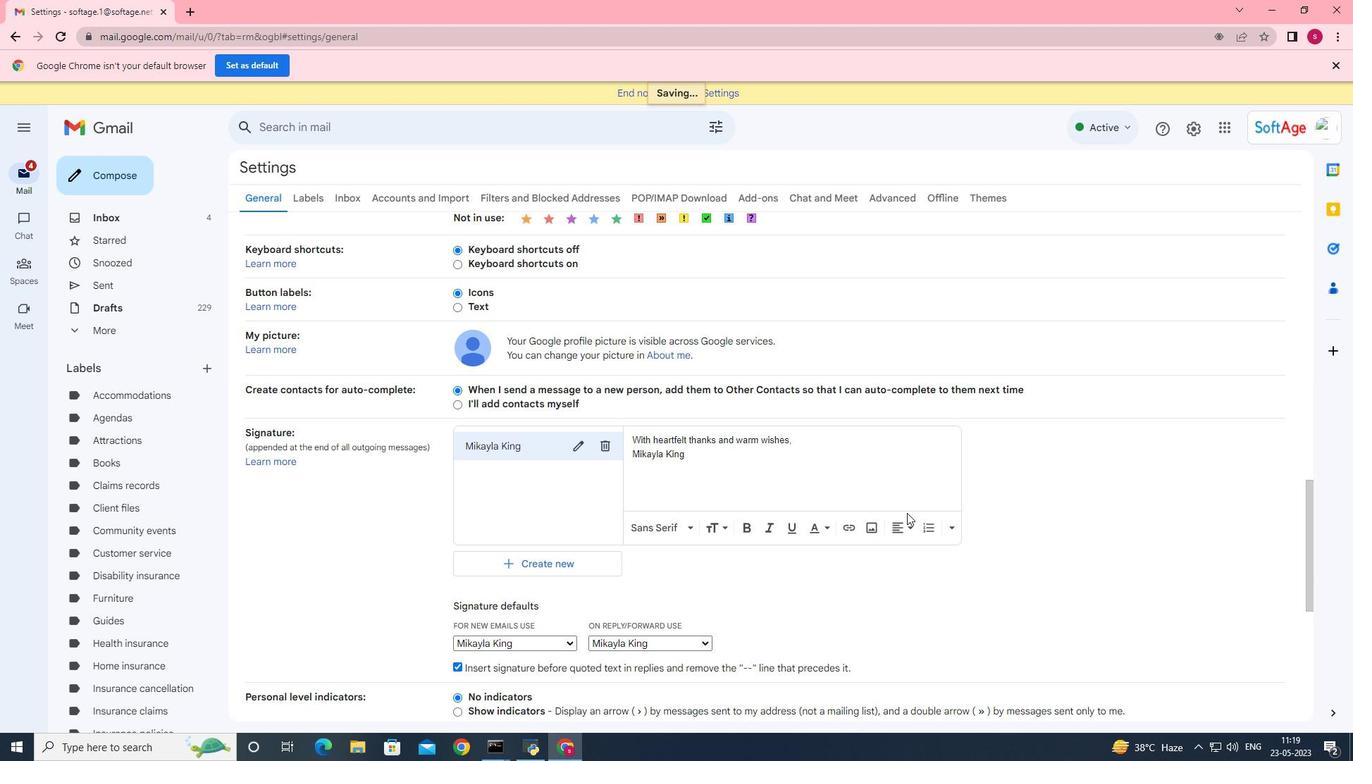 
Action: Mouse scrolled (907, 512) with delta (0, 0)
Screenshot: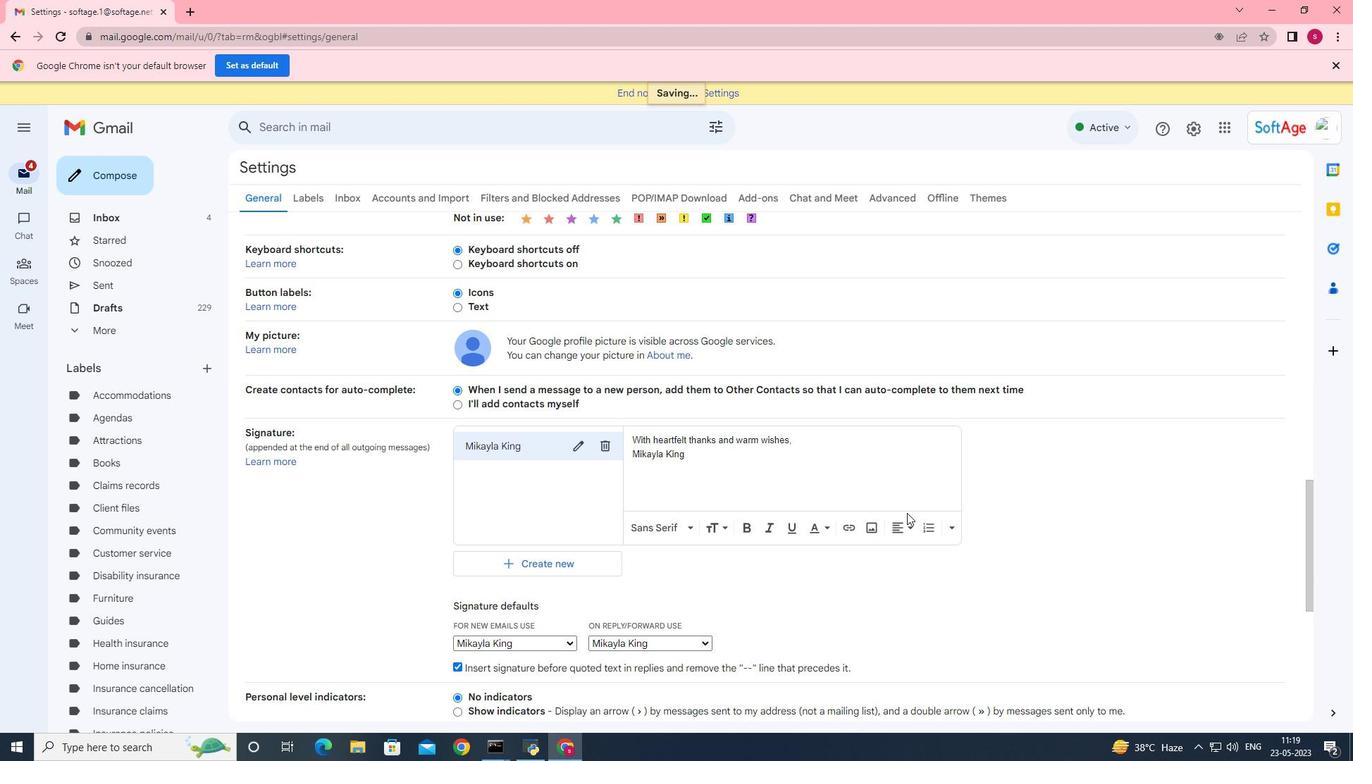 
Action: Mouse scrolled (907, 512) with delta (0, 0)
Screenshot: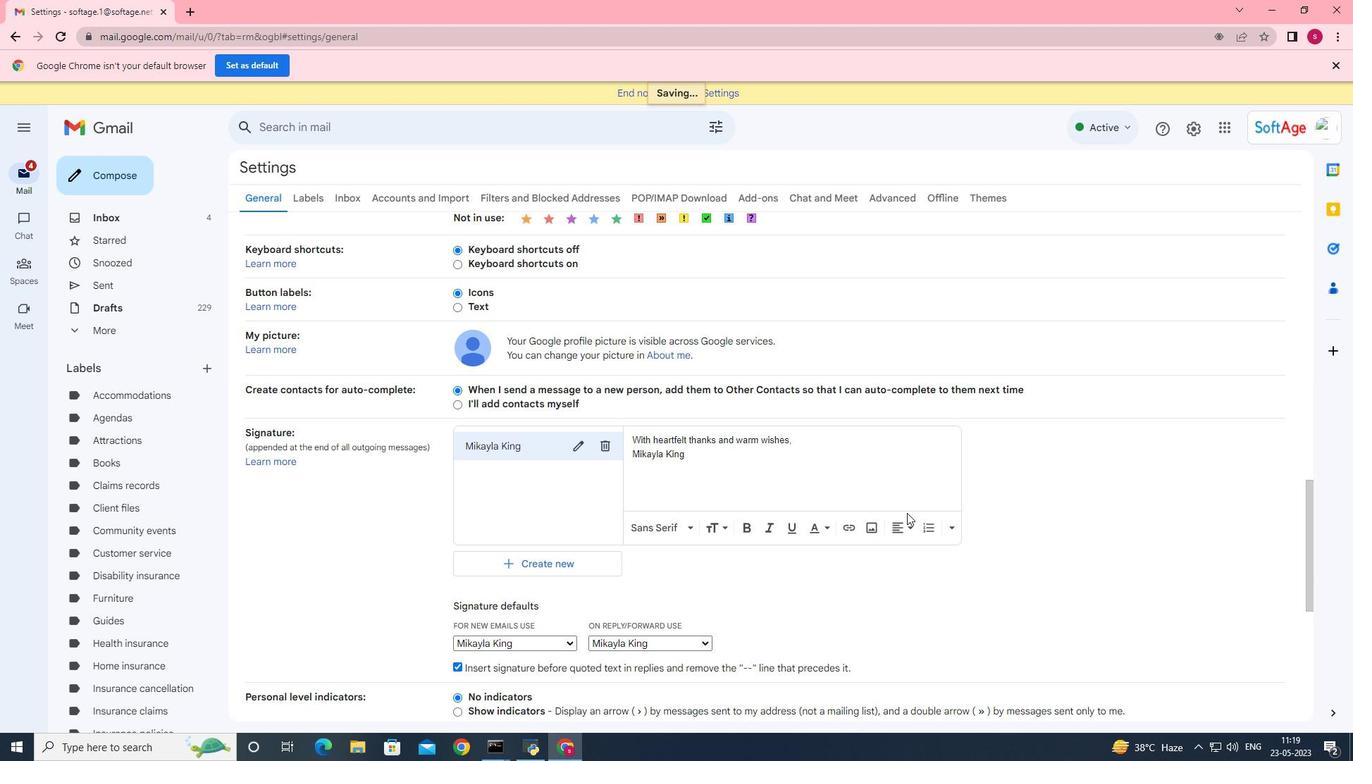 
Action: Mouse moved to (906, 513)
Screenshot: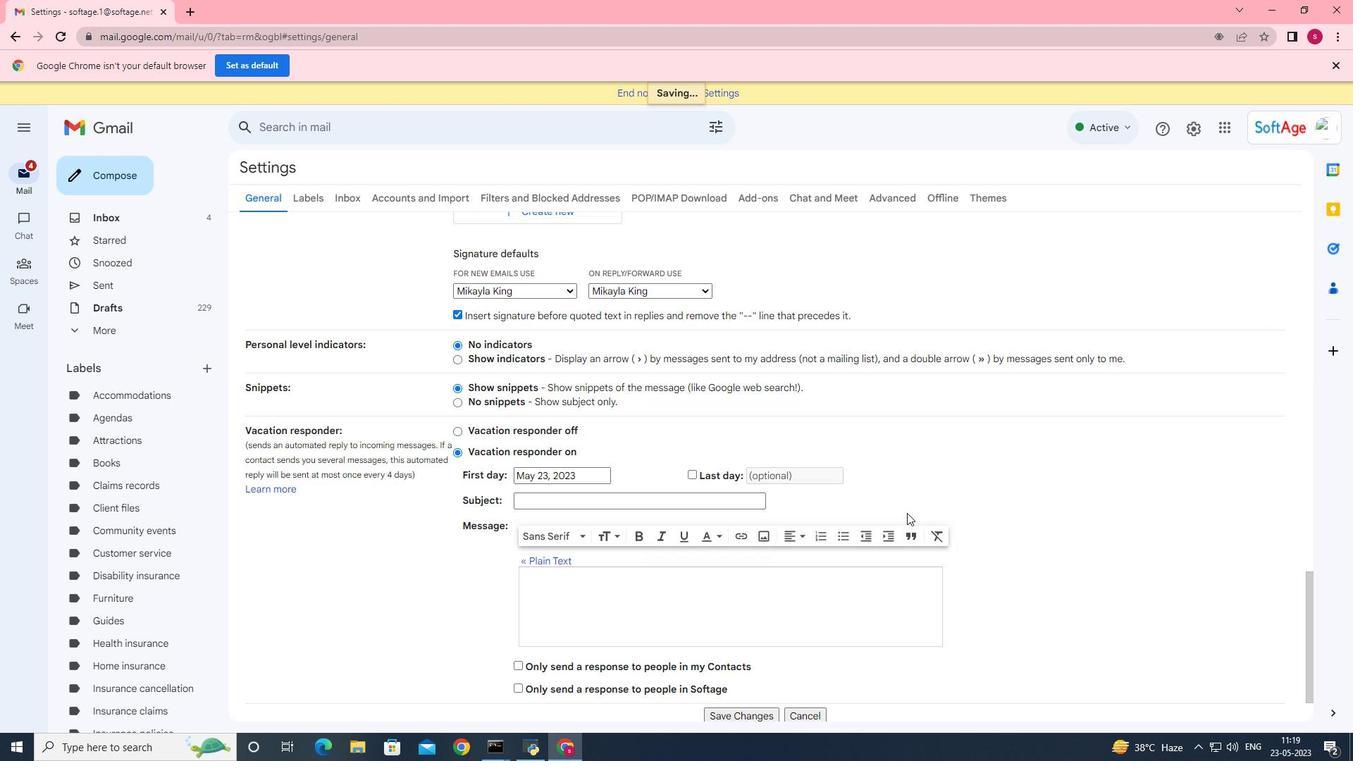 
Action: Mouse scrolled (906, 512) with delta (0, 0)
Screenshot: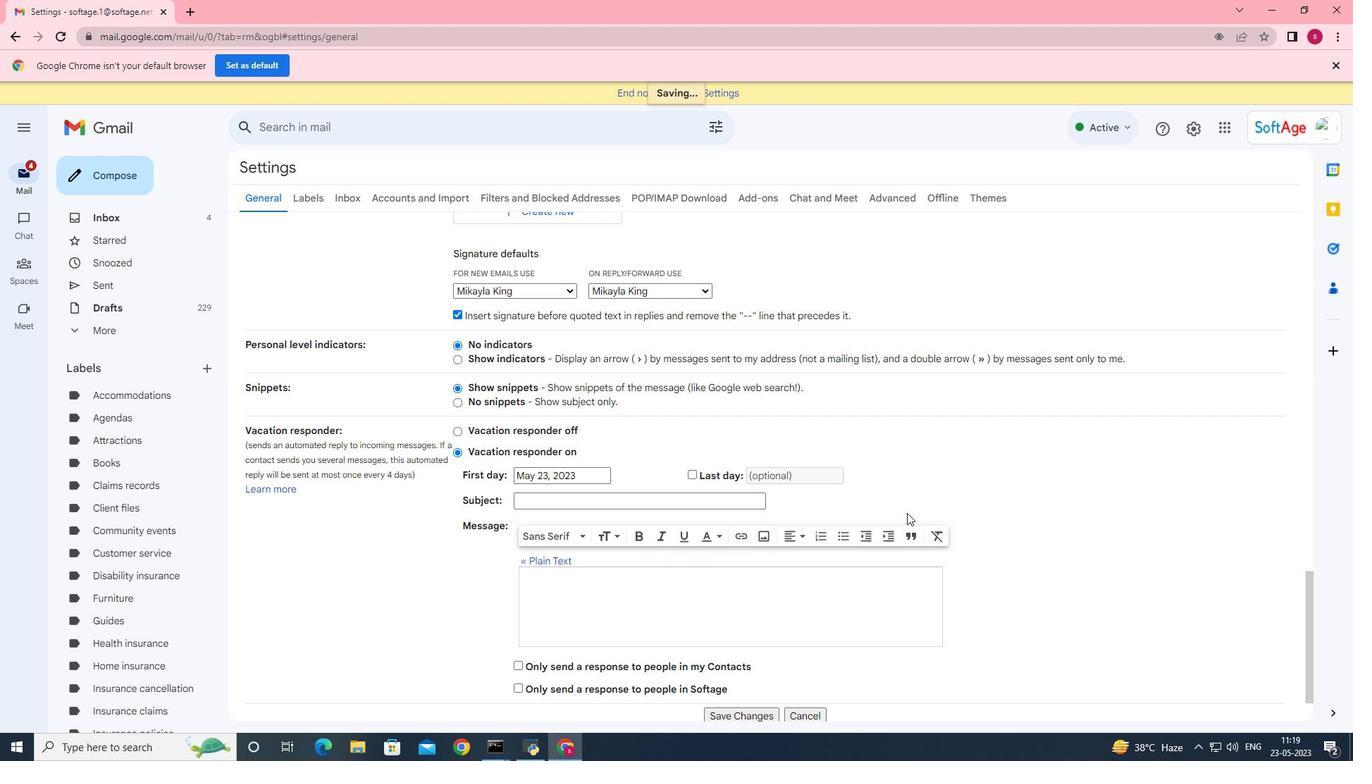 
Action: Mouse scrolled (906, 512) with delta (0, 0)
Screenshot: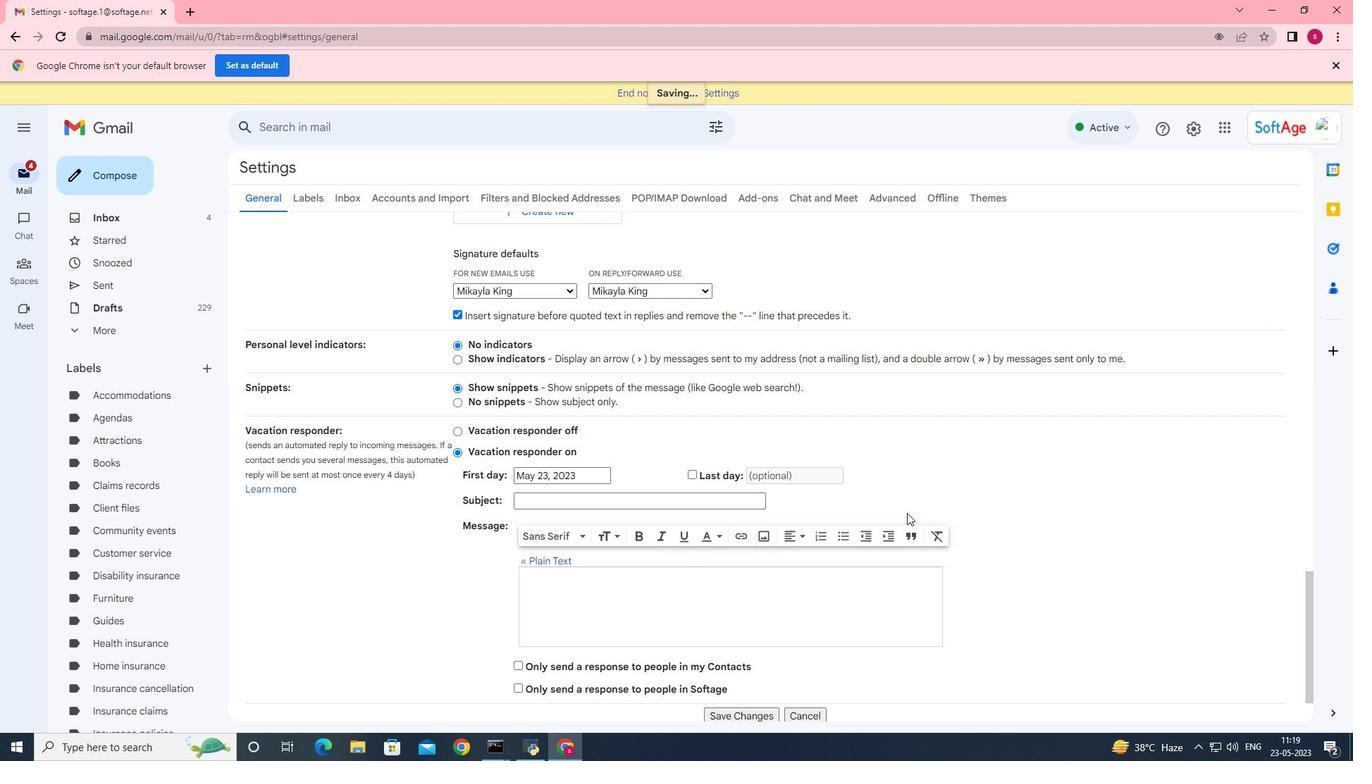 
Action: Mouse scrolled (906, 512) with delta (0, 0)
Screenshot: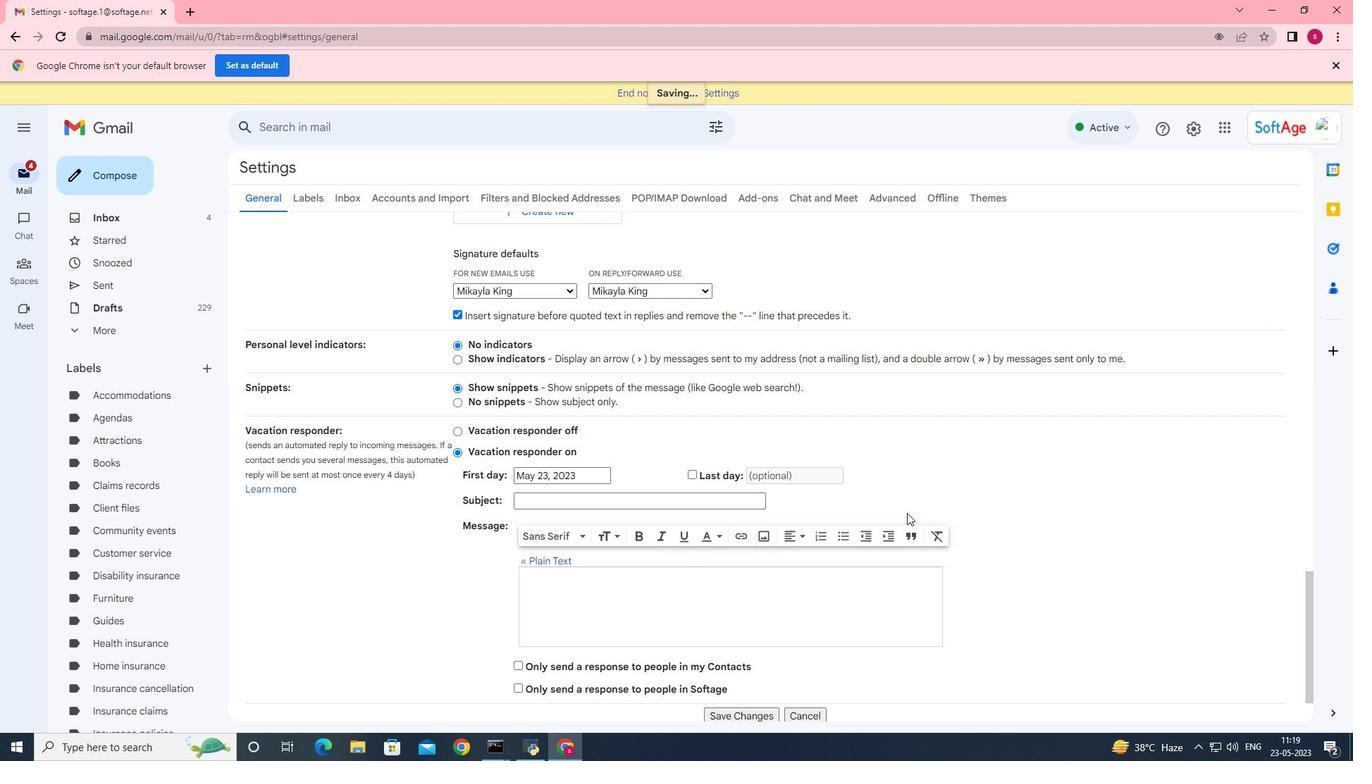 
Action: Mouse scrolled (906, 512) with delta (0, 0)
Screenshot: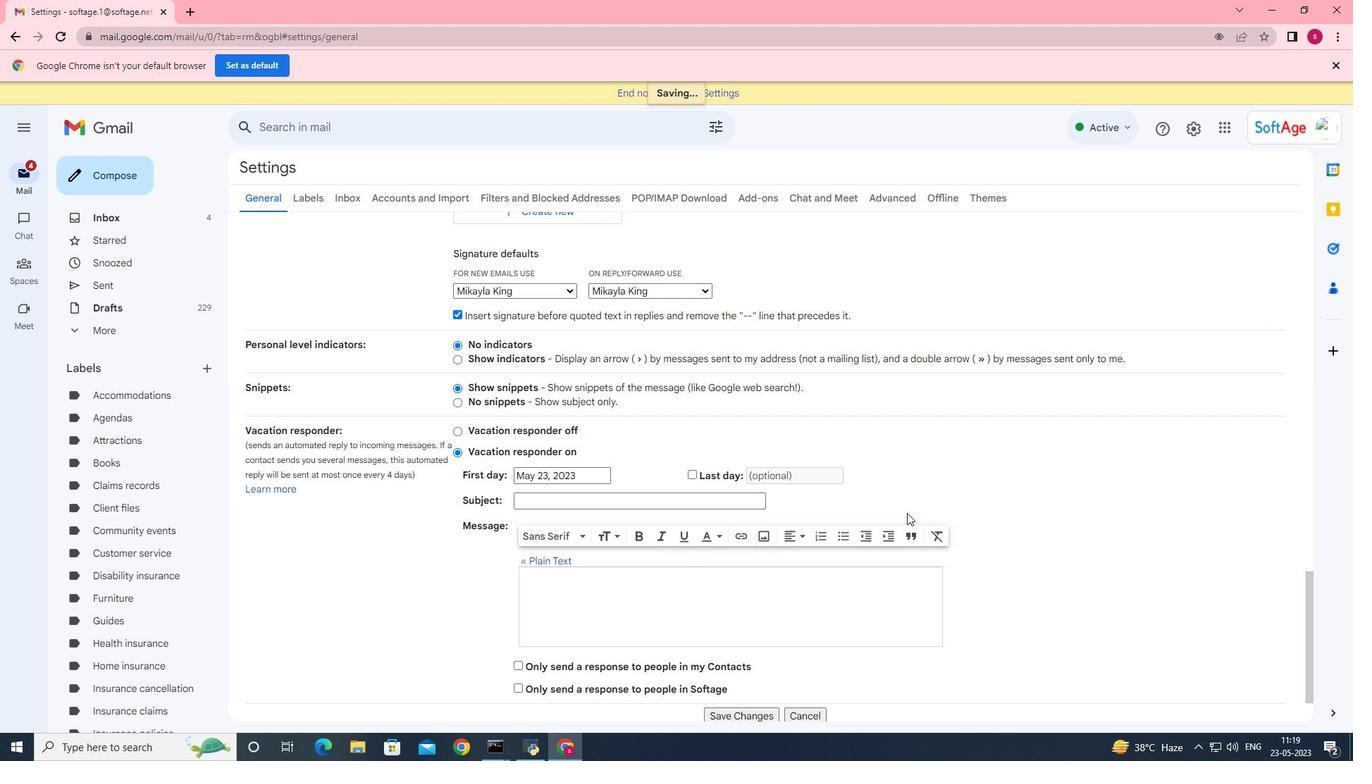 
Action: Mouse scrolled (906, 512) with delta (0, 0)
Screenshot: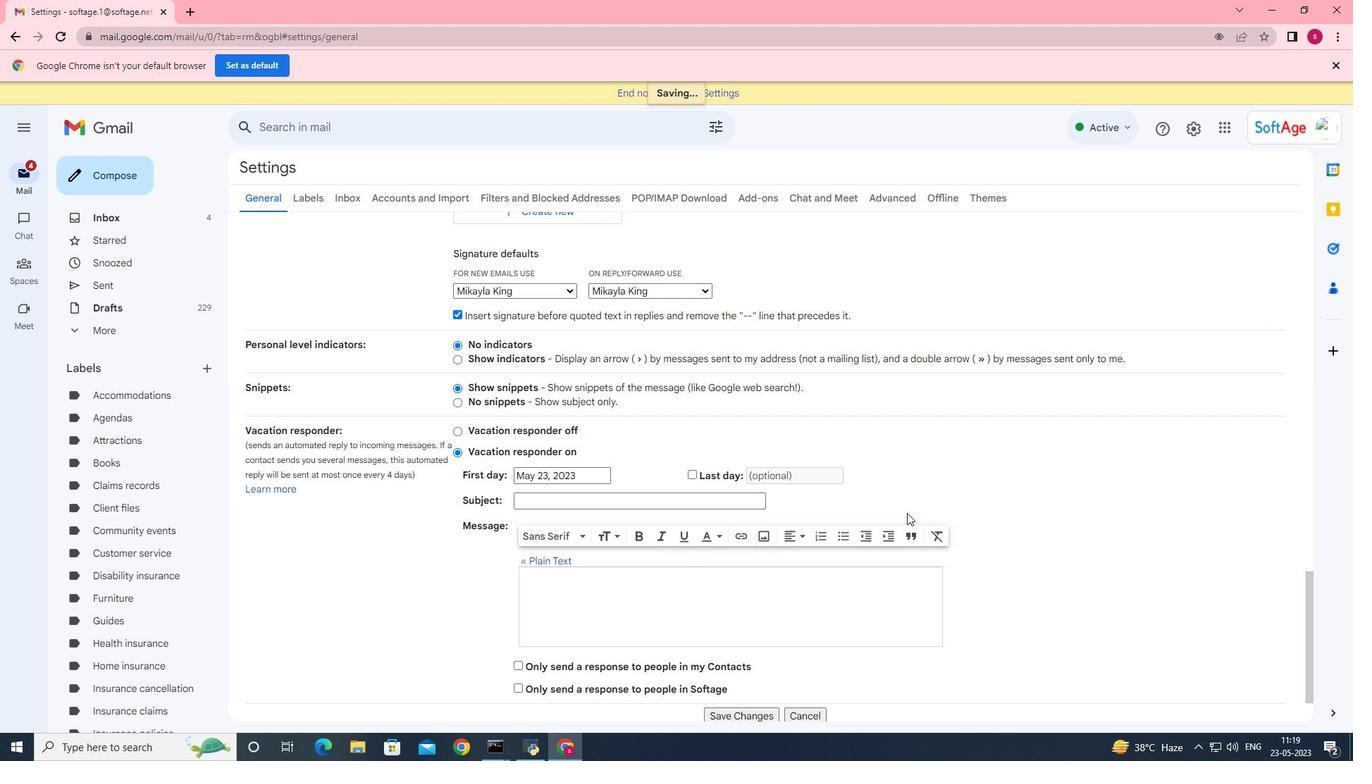 
Action: Mouse moved to (751, 649)
Screenshot: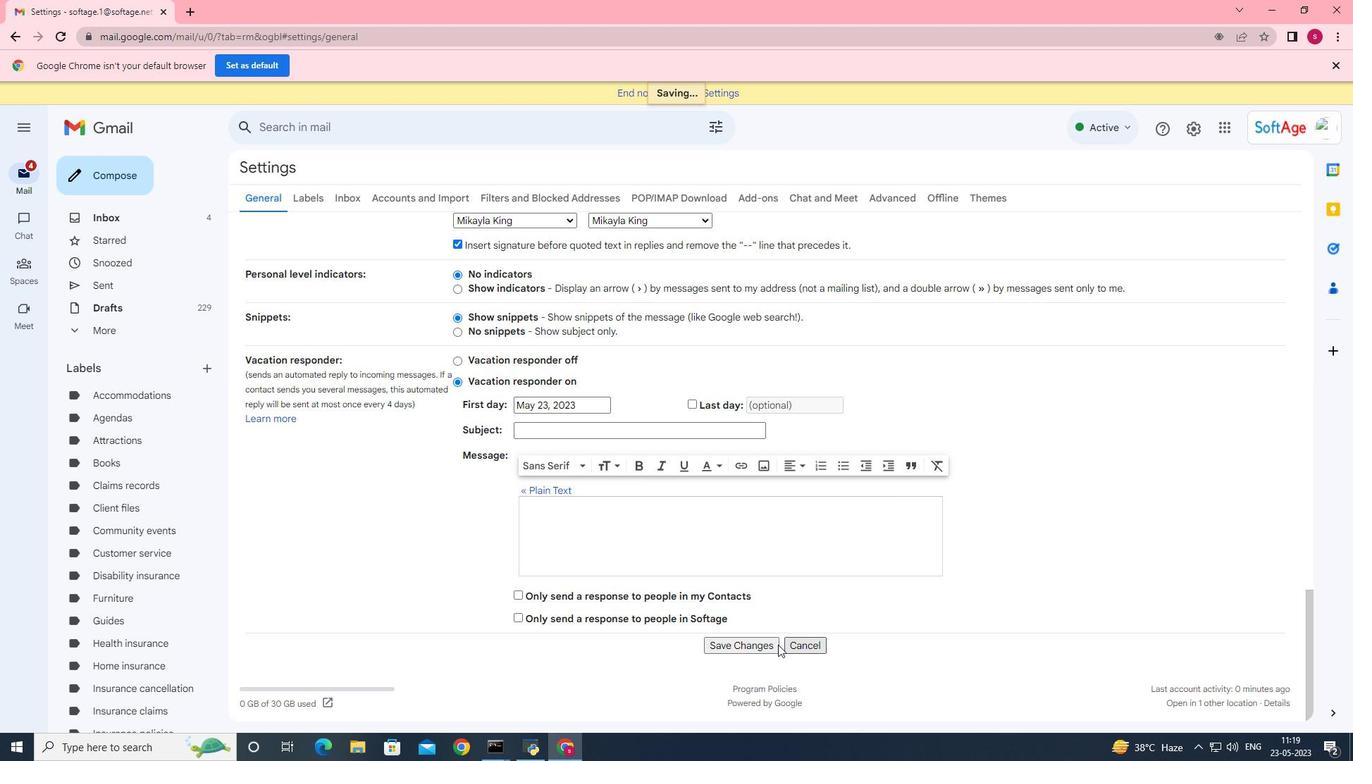 
Action: Mouse pressed left at (751, 649)
Screenshot: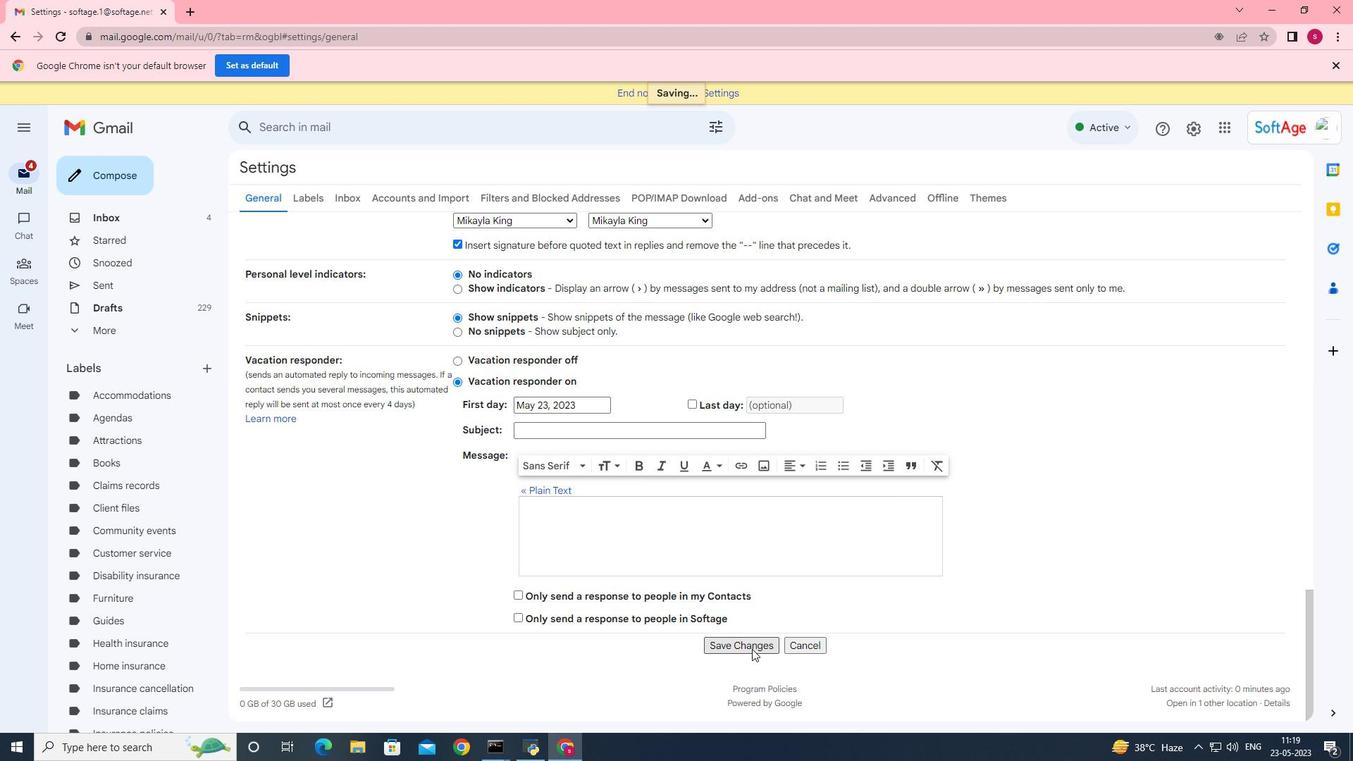 
Action: Mouse moved to (105, 181)
Screenshot: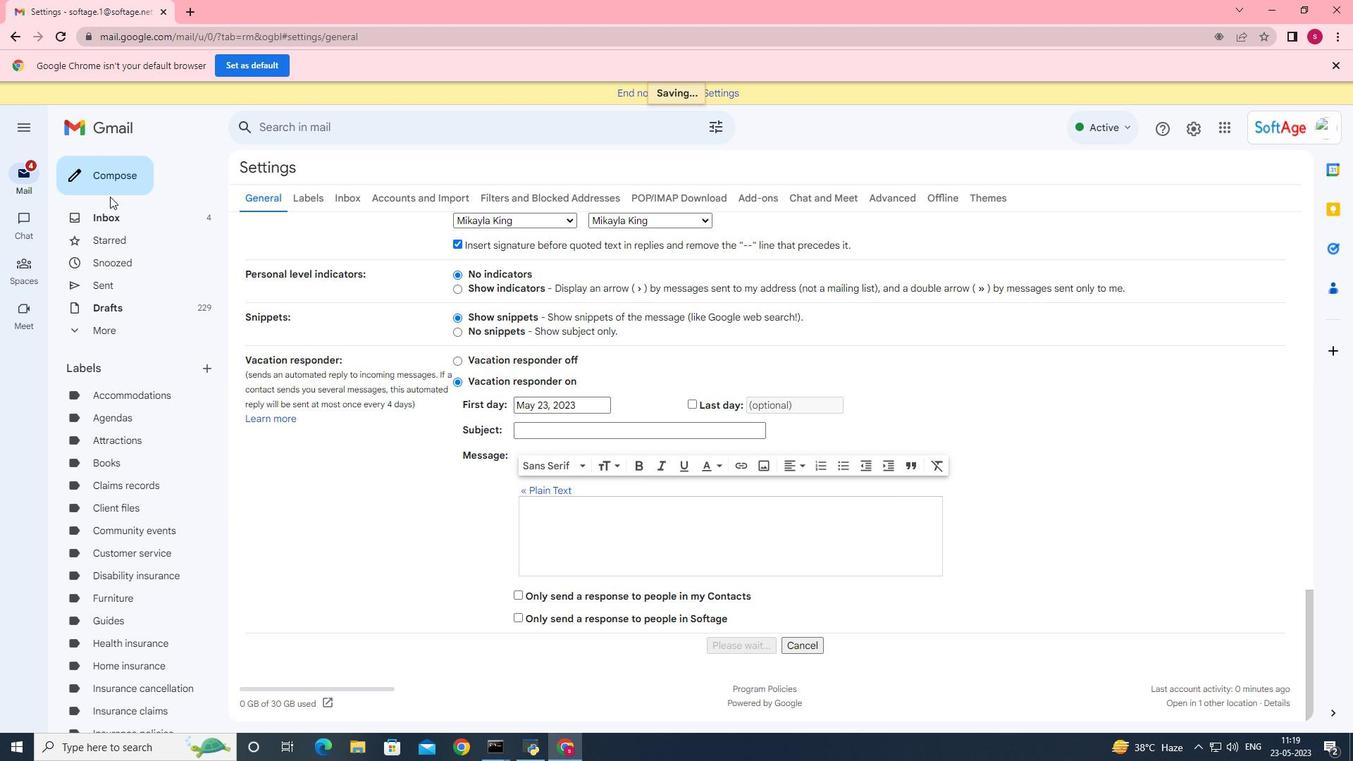 
Action: Mouse pressed left at (105, 181)
Screenshot: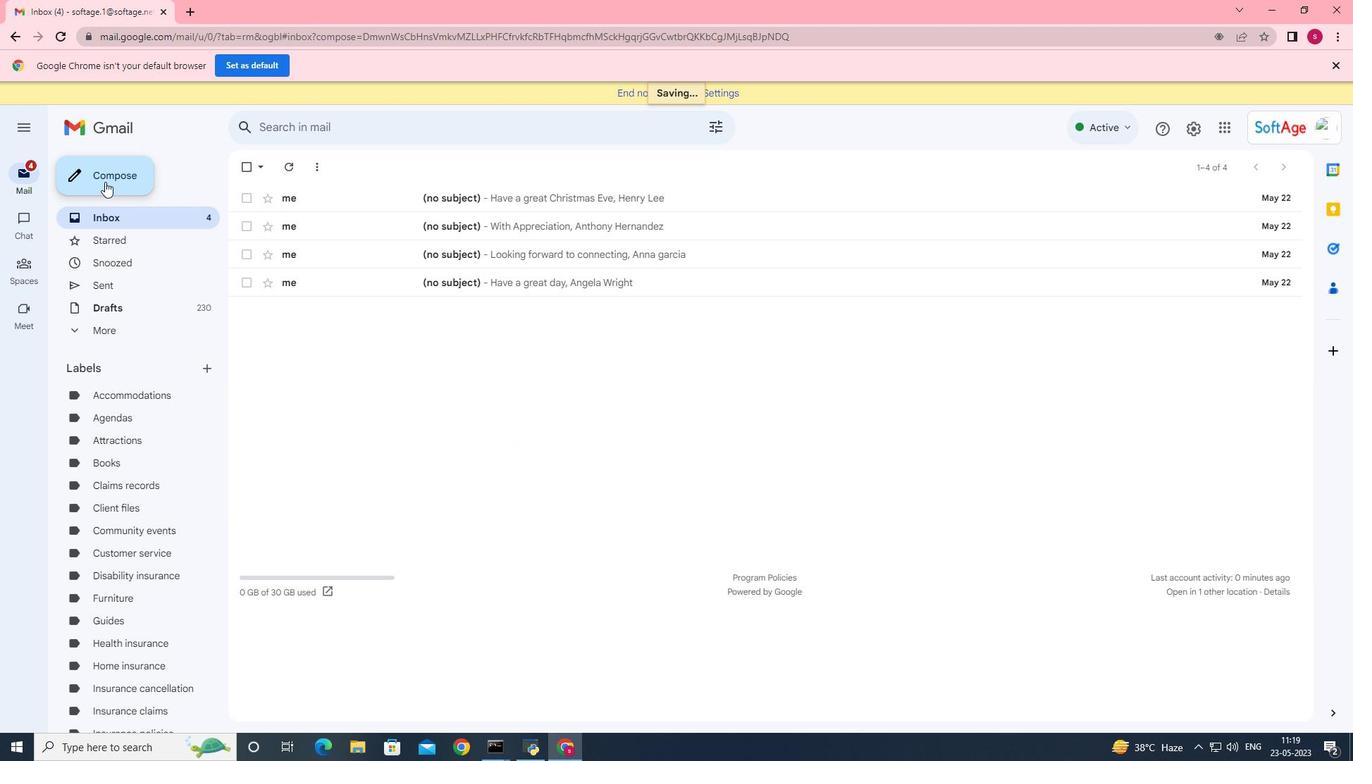 
Action: Mouse moved to (827, 341)
Screenshot: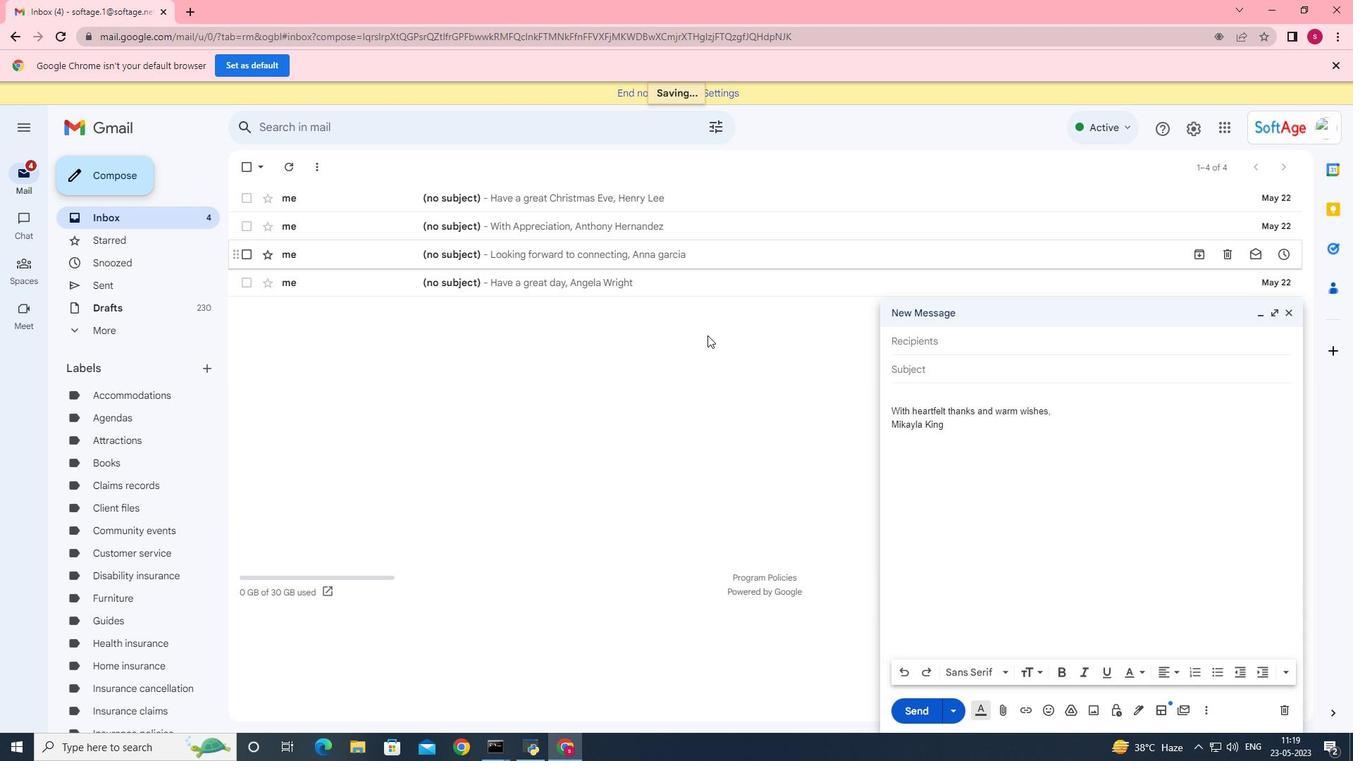 
Action: Key pressed <Key.shift>Softage.2<Key.backspace>3<Key.shift>@spftahe<Key.backspace><Key.backspace><Key.backspace><Key.backspace><Key.backspace><Key.backspace>oftage.net
Screenshot: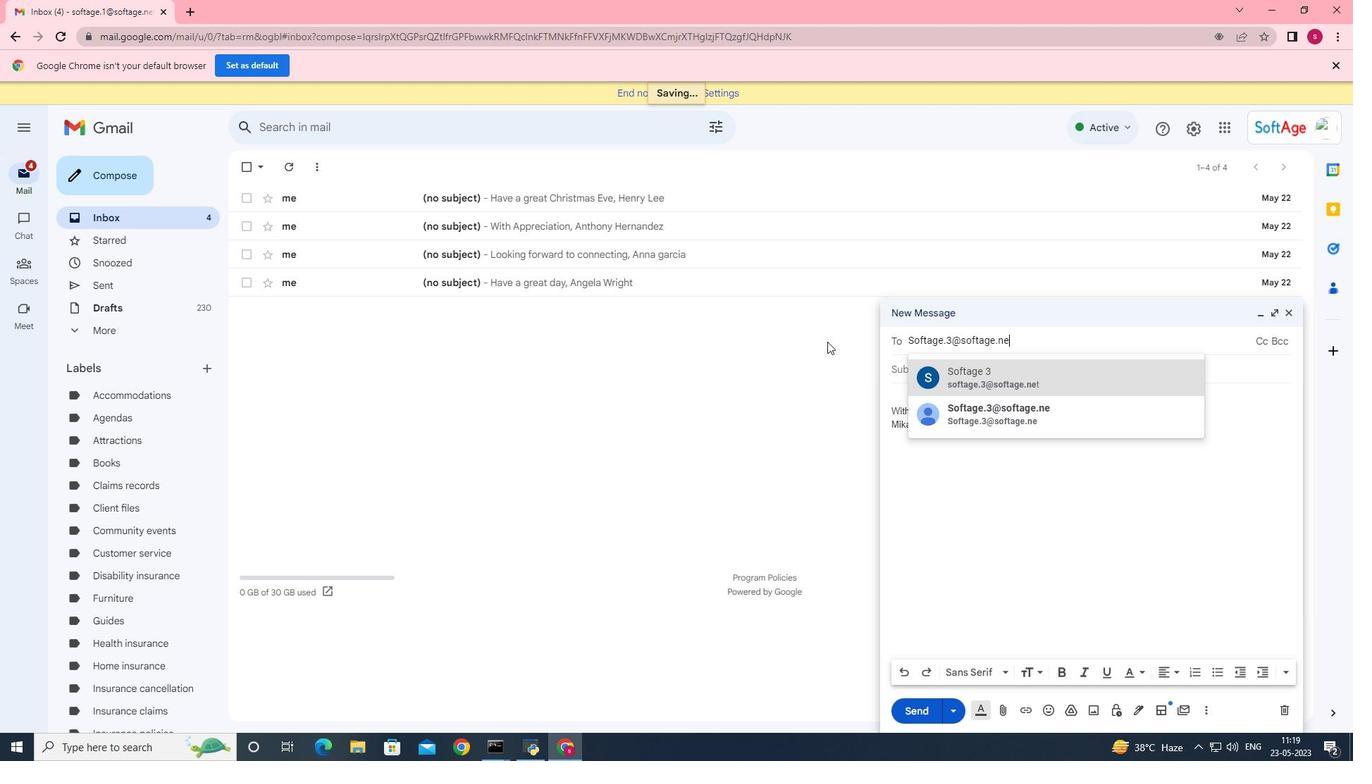 
Action: Mouse moved to (1040, 386)
Screenshot: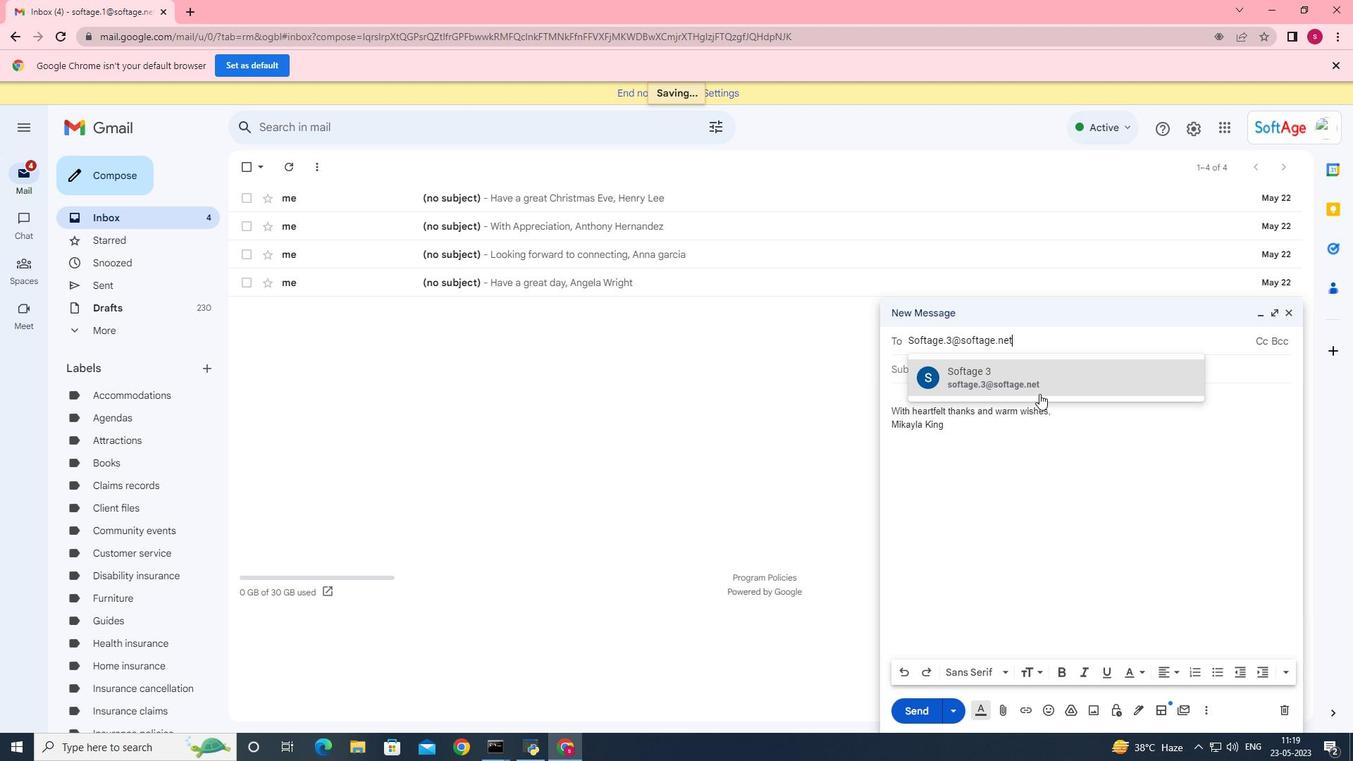 
Action: Mouse pressed left at (1040, 386)
Screenshot: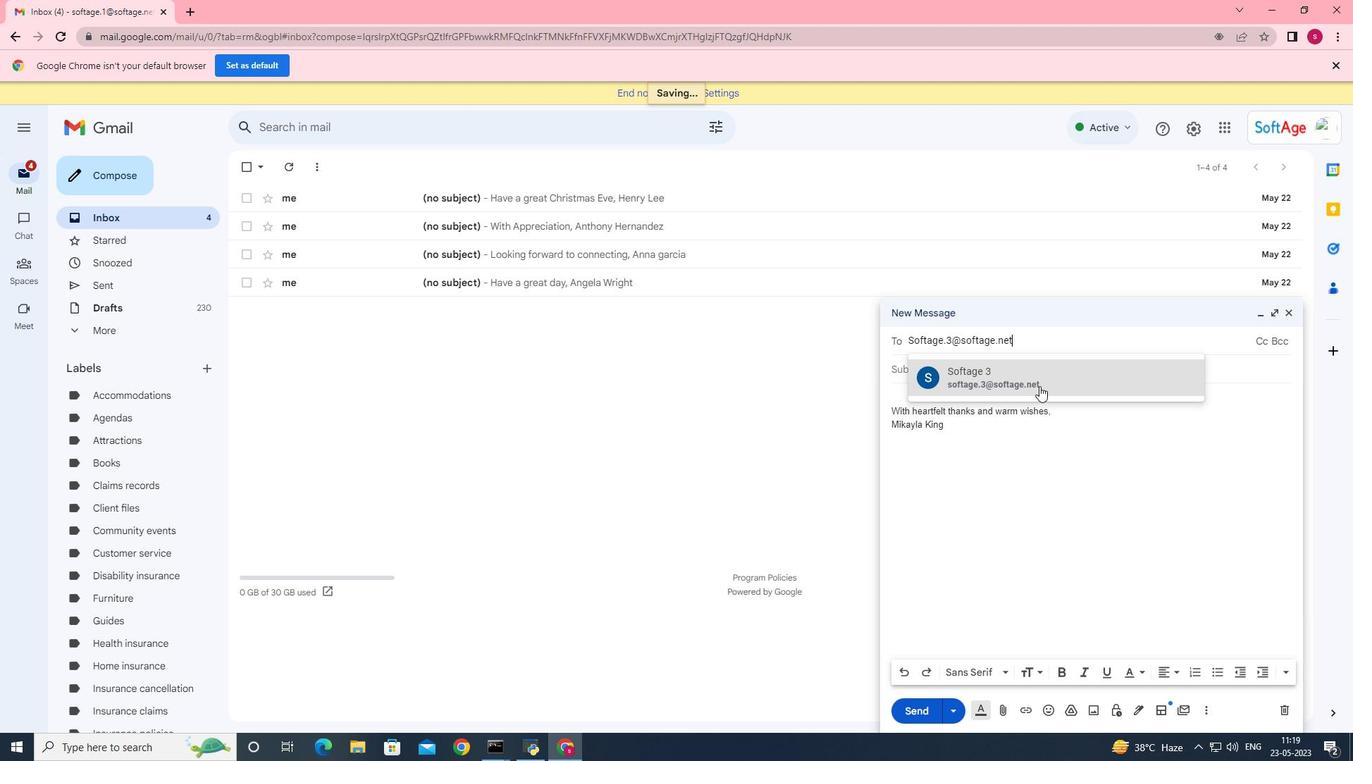 
Action: Mouse moved to (1202, 710)
Screenshot: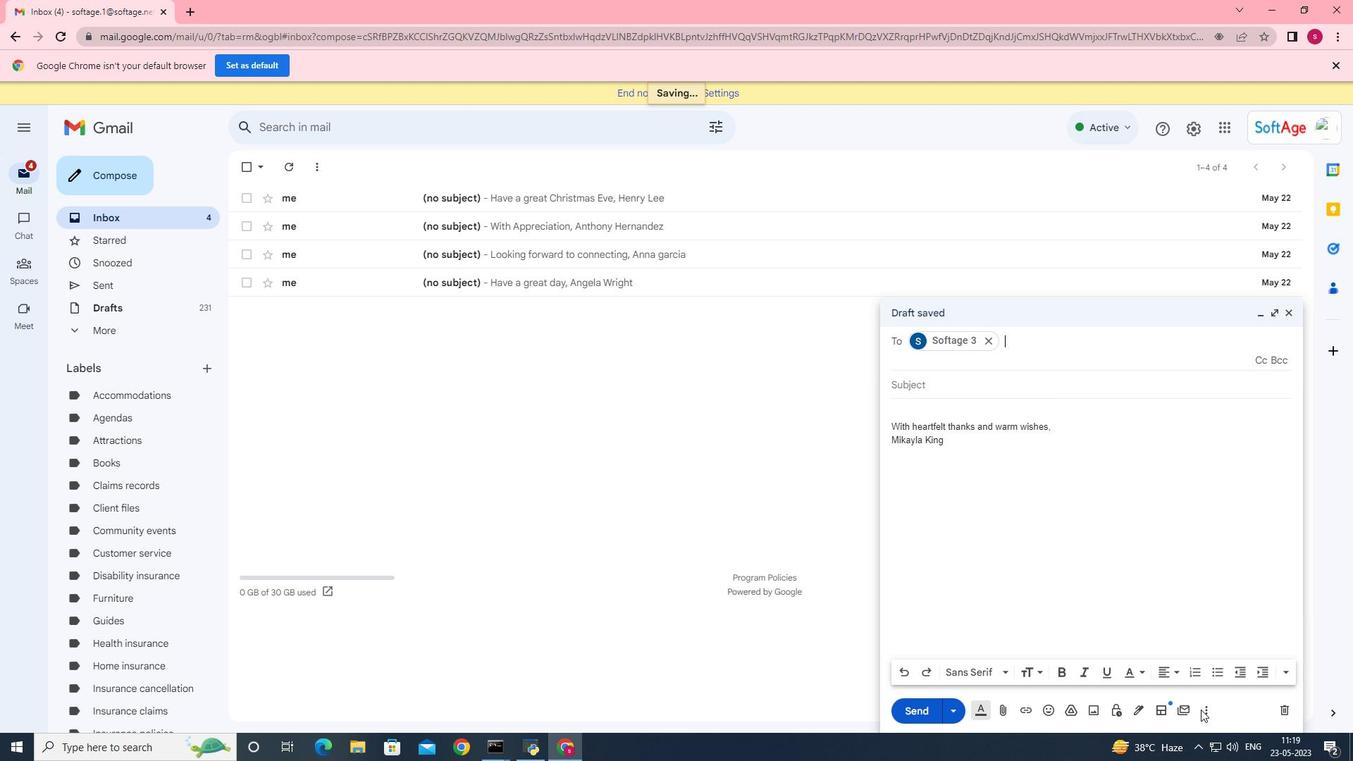 
Action: Mouse pressed left at (1202, 710)
Screenshot: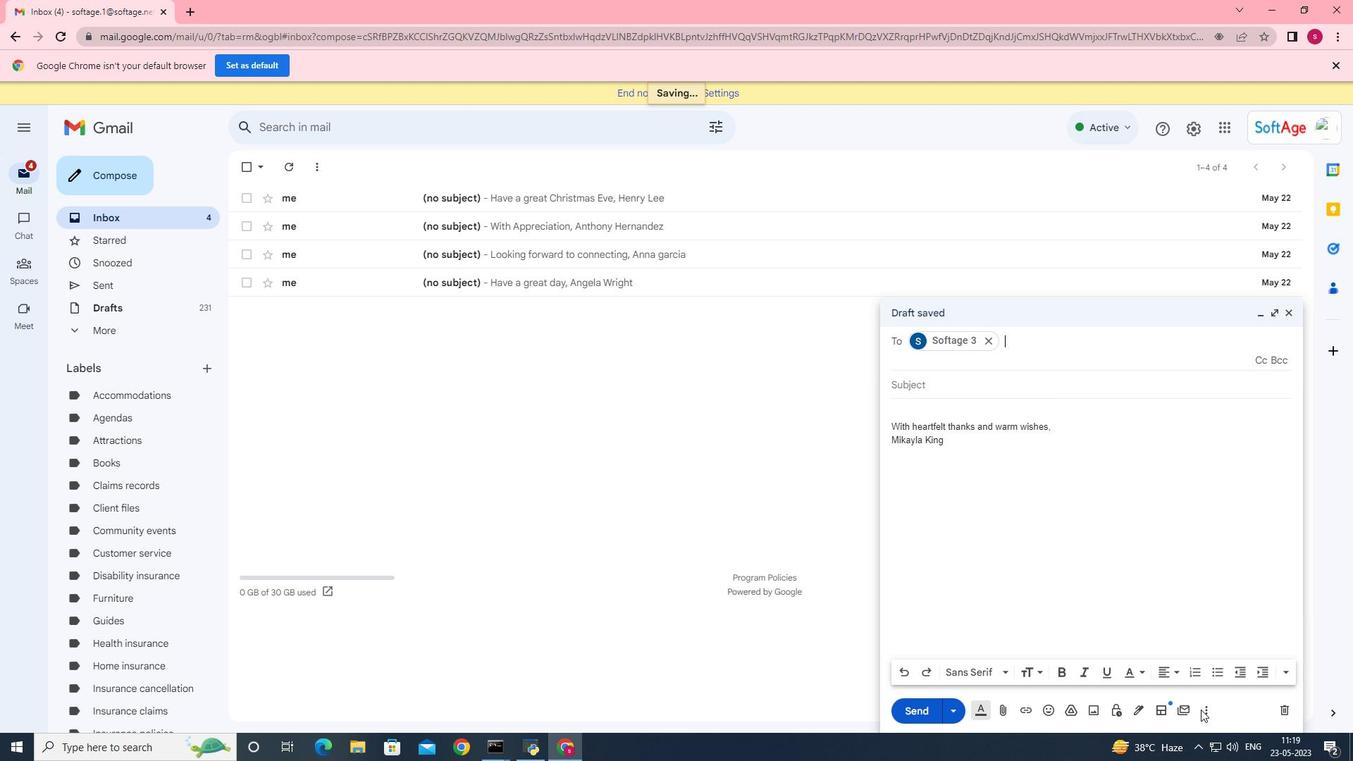 
Action: Mouse moved to (1209, 710)
Screenshot: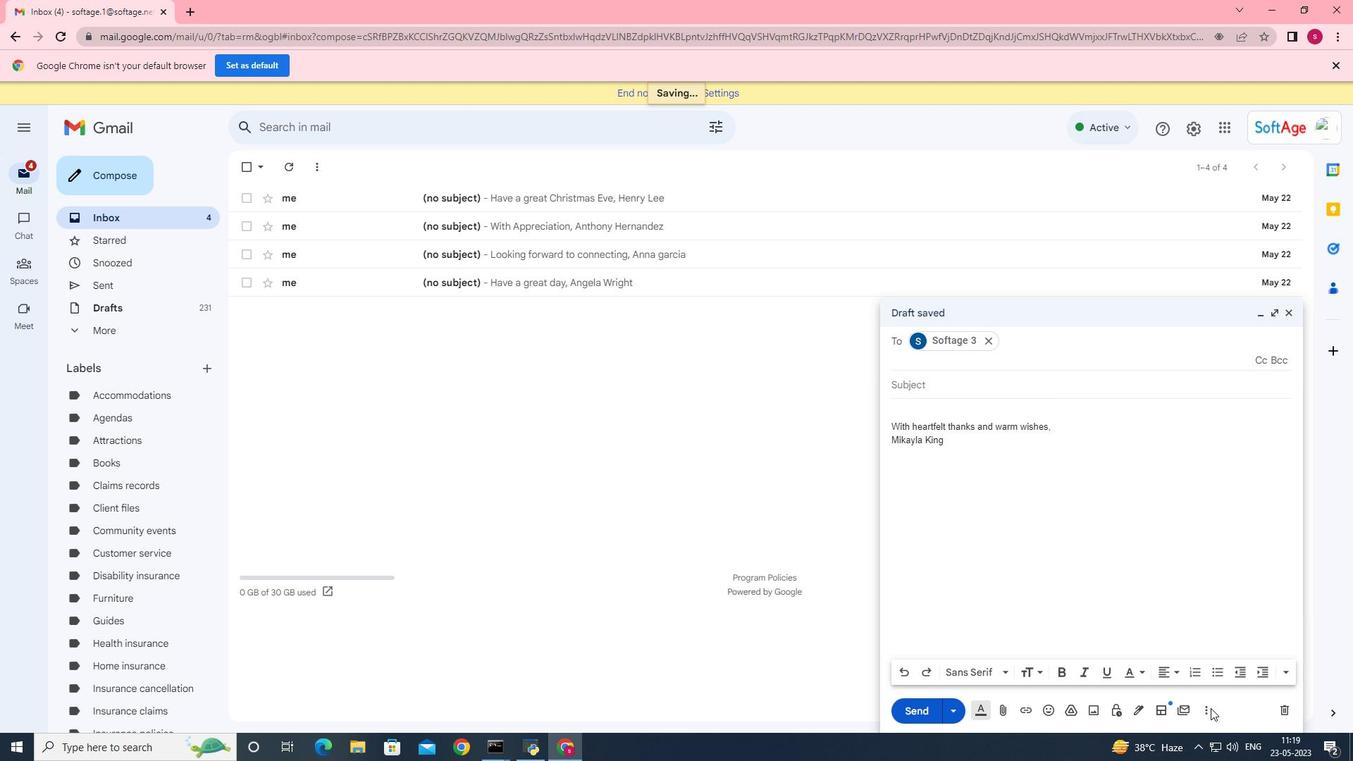 
Action: Mouse pressed left at (1209, 710)
Screenshot: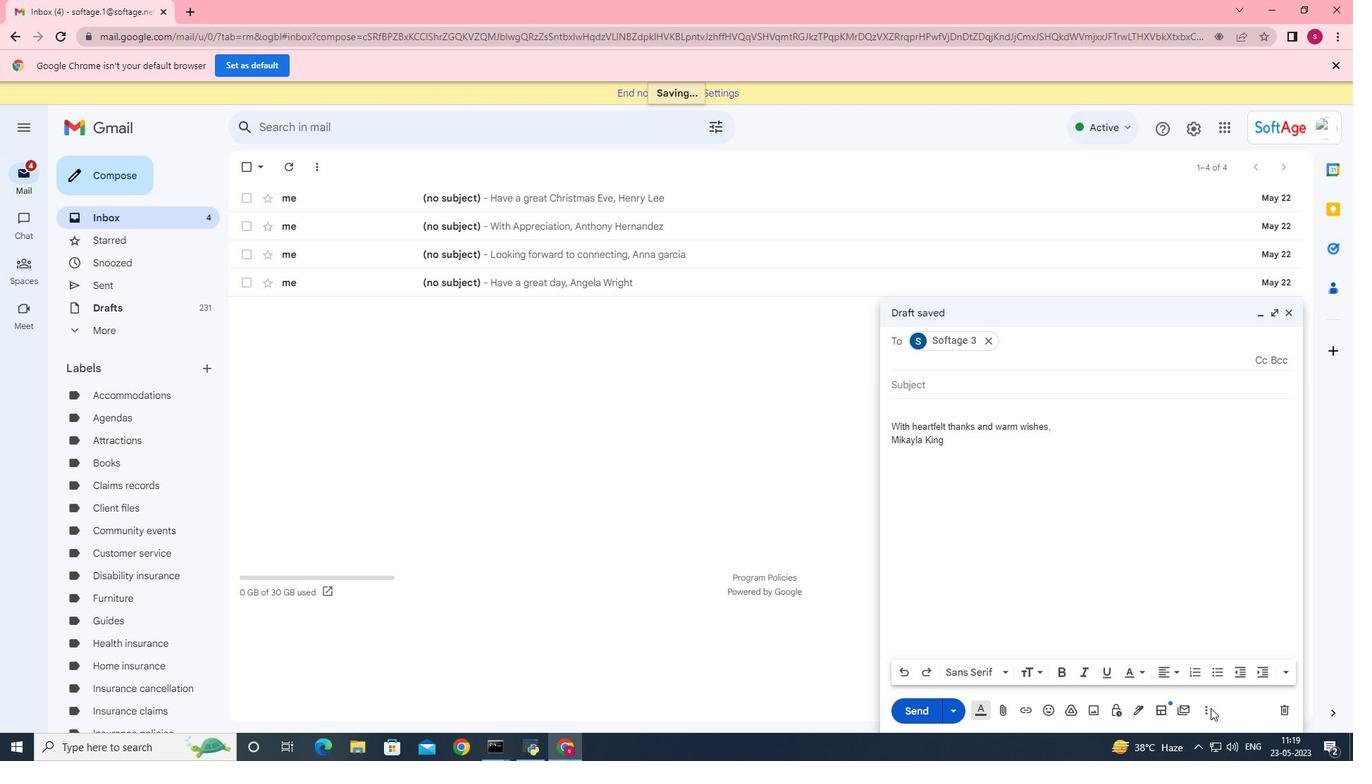 
Action: Mouse moved to (1112, 581)
Screenshot: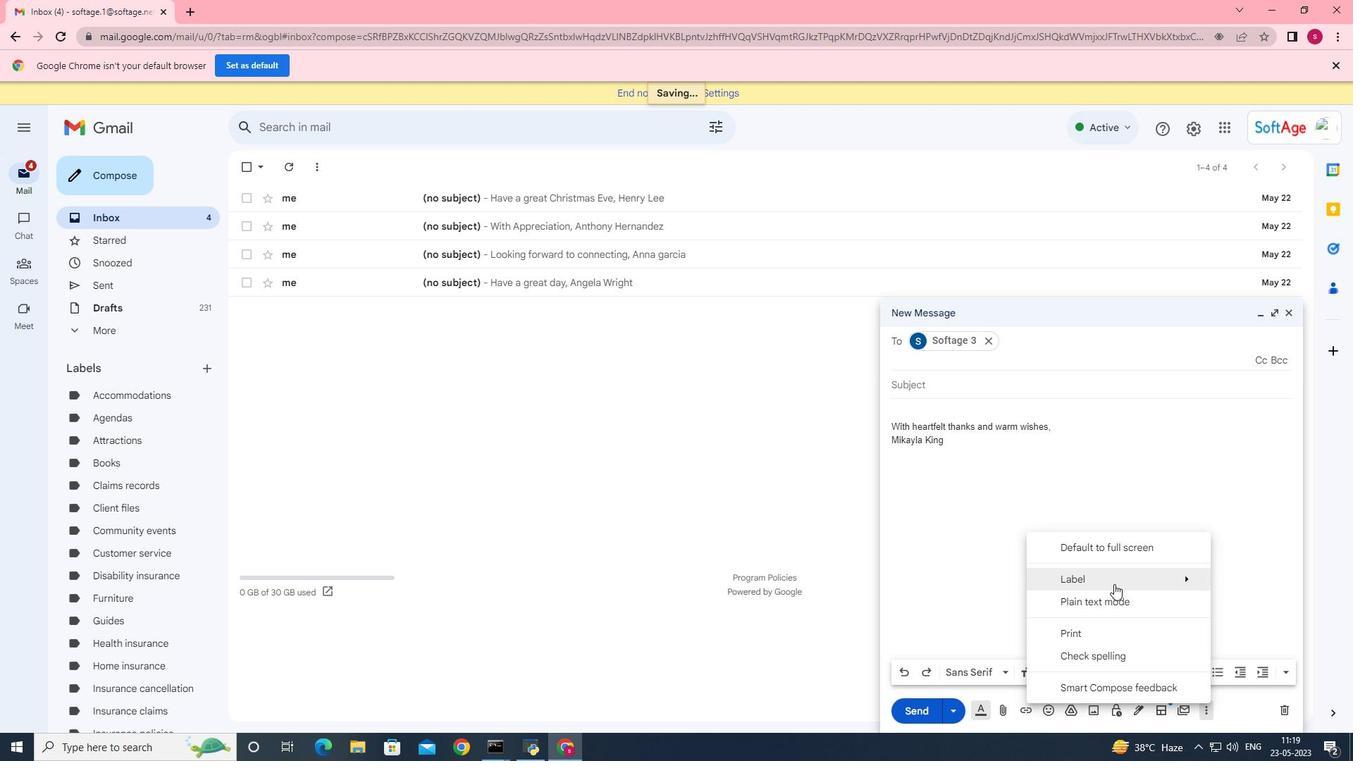 
Action: Mouse pressed left at (1112, 581)
Screenshot: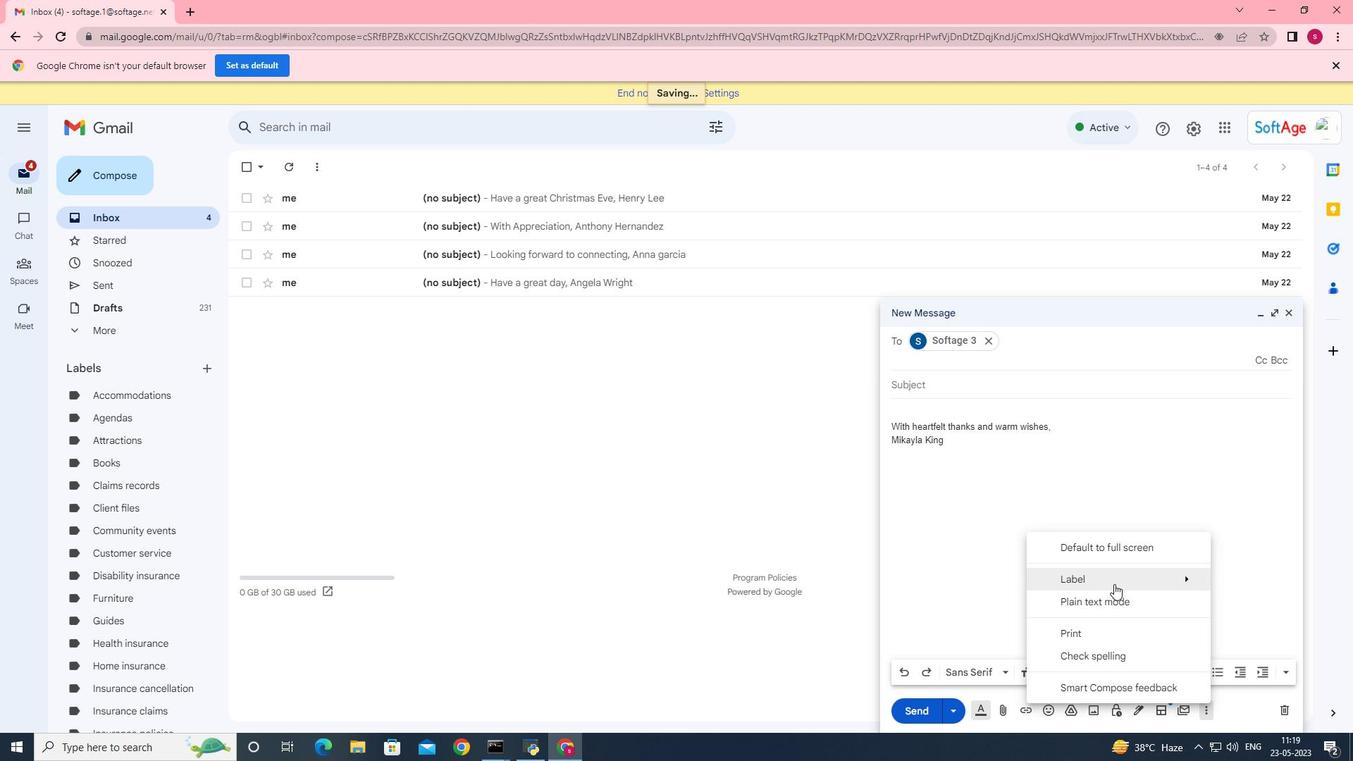 
Action: Mouse moved to (887, 548)
Screenshot: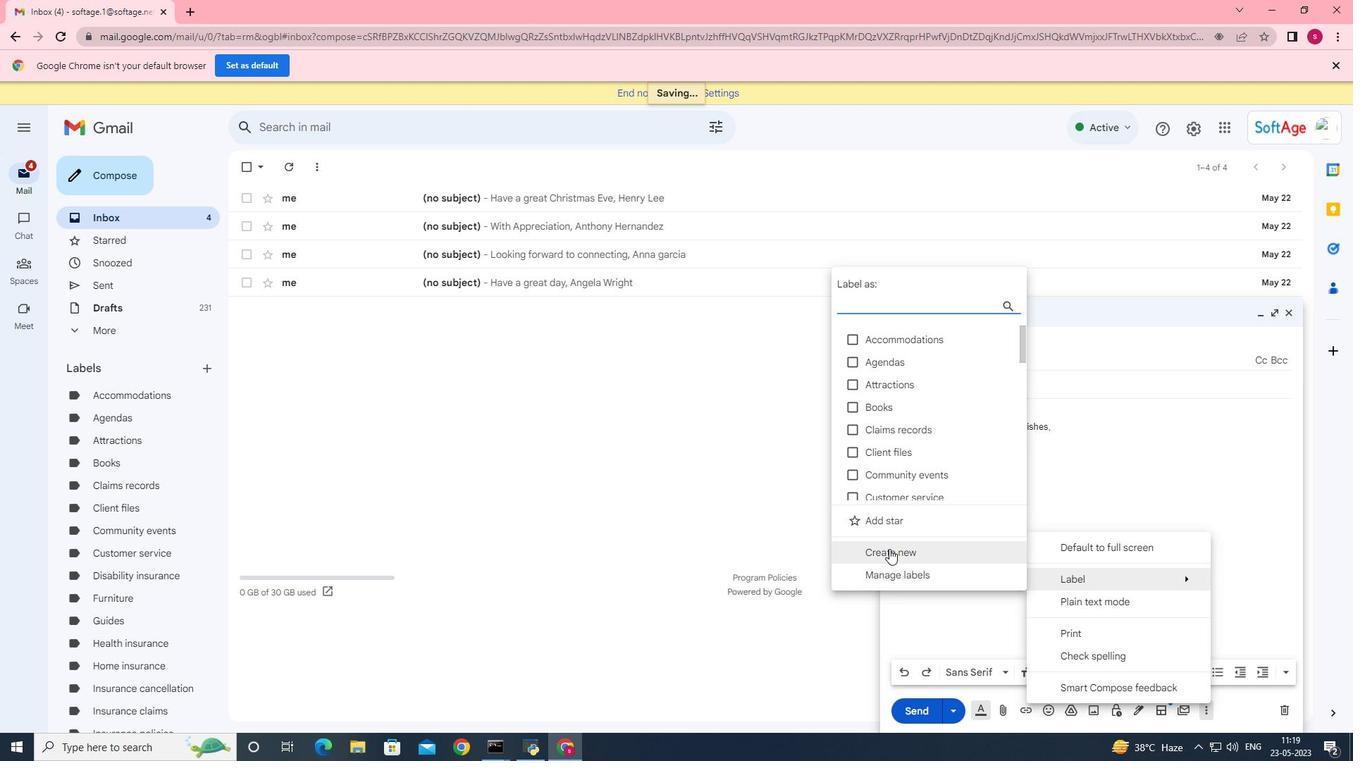 
Action: Mouse pressed left at (887, 548)
Screenshot: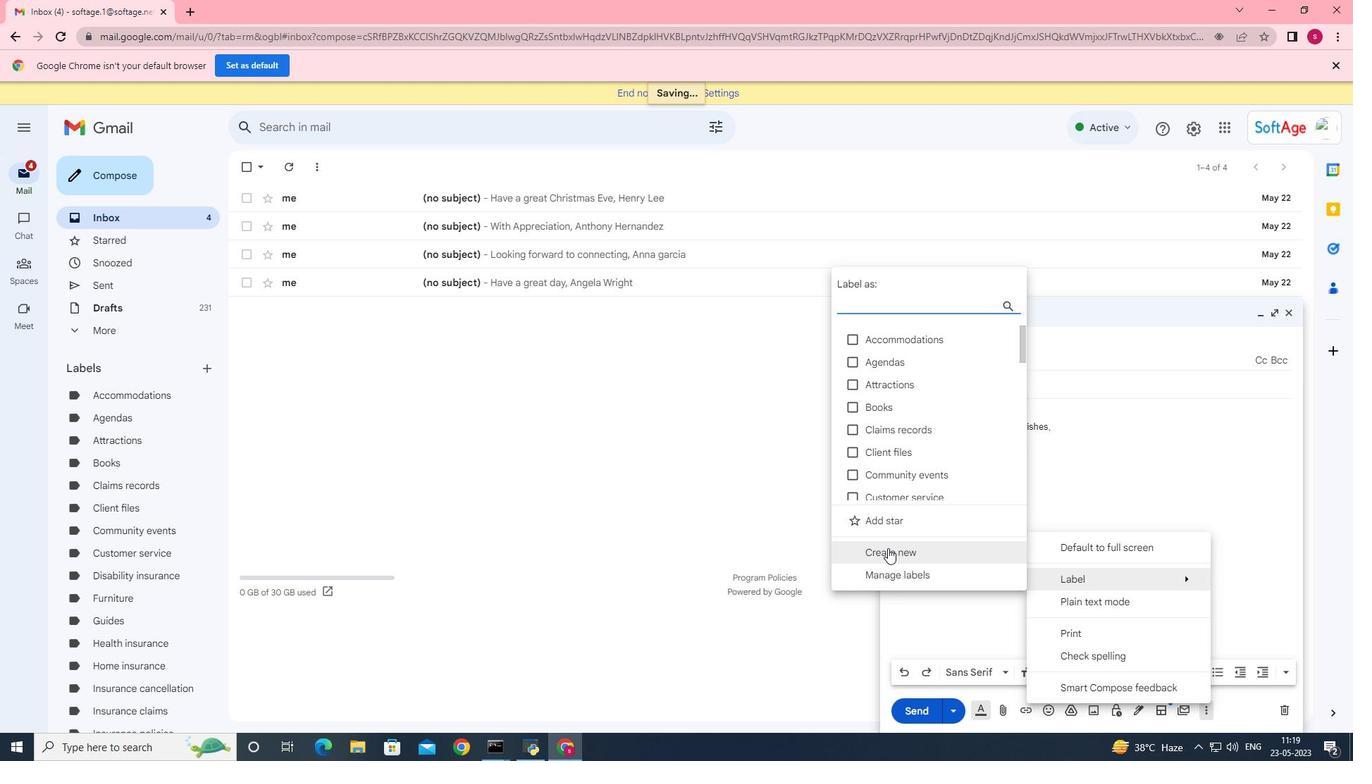 
Action: Key pressed <Key.shift><Key.shift><Key.shift><Key.shift><Key.shift><Key.shift><Key.shift><Key.shift><Key.shift><Key.shift><Key.shift><Key.shift><Key.shift><Key.shift><Key.shift><Key.shift><Key.shift><Key.shift><Key.shift><Key.shift><Key.shift><Key.shift><Key.shift><Key.shift><Key.shift><Key.shift><Key.shift><Key.shift><Key.shift><Key.shift><Key.shift><Key.shift><Key.shift><Key.shift><Key.shift><Key.shift><Key.shift><Key.shift><Key.shift><Key.shift><Key.shift><Key.shift><Key.shift><Key.shift>Safety<Key.space>records<Key.space>
Screenshot: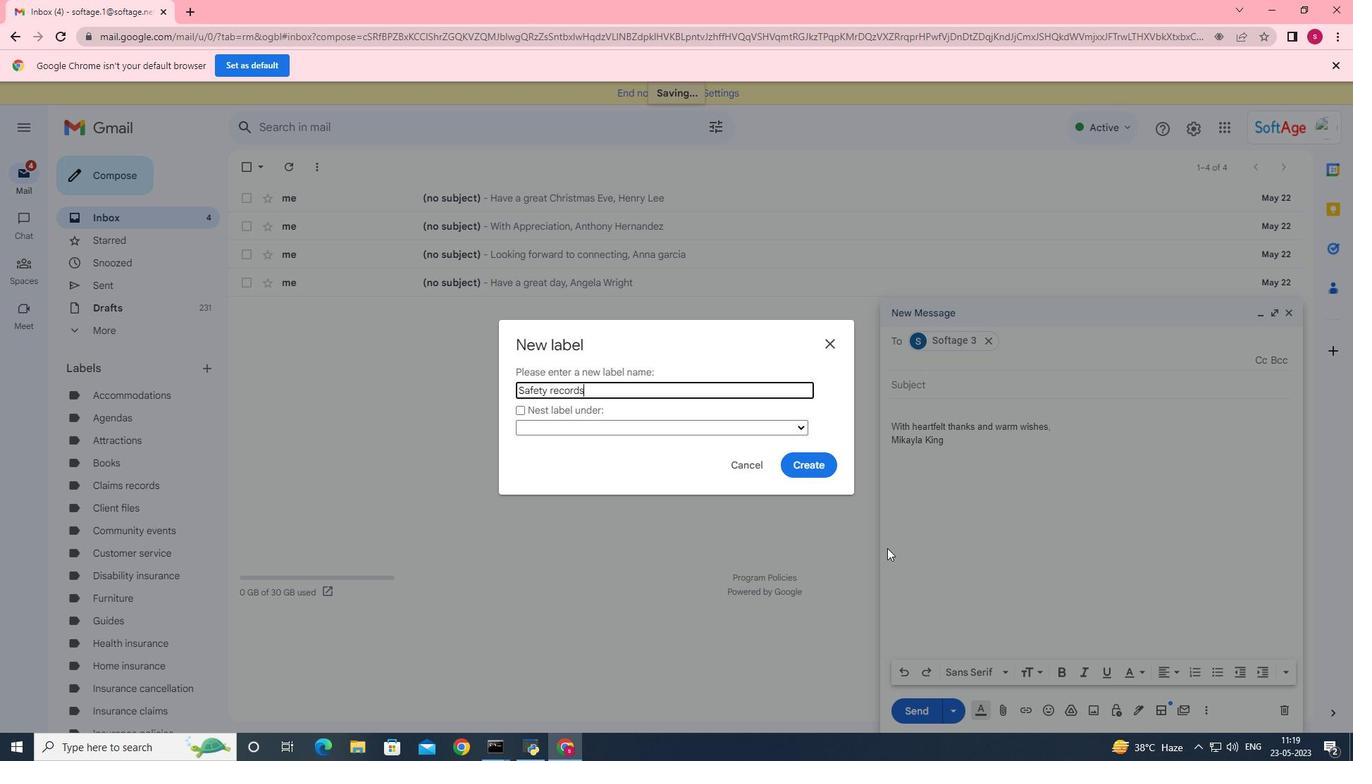 
Action: Mouse moved to (808, 465)
Screenshot: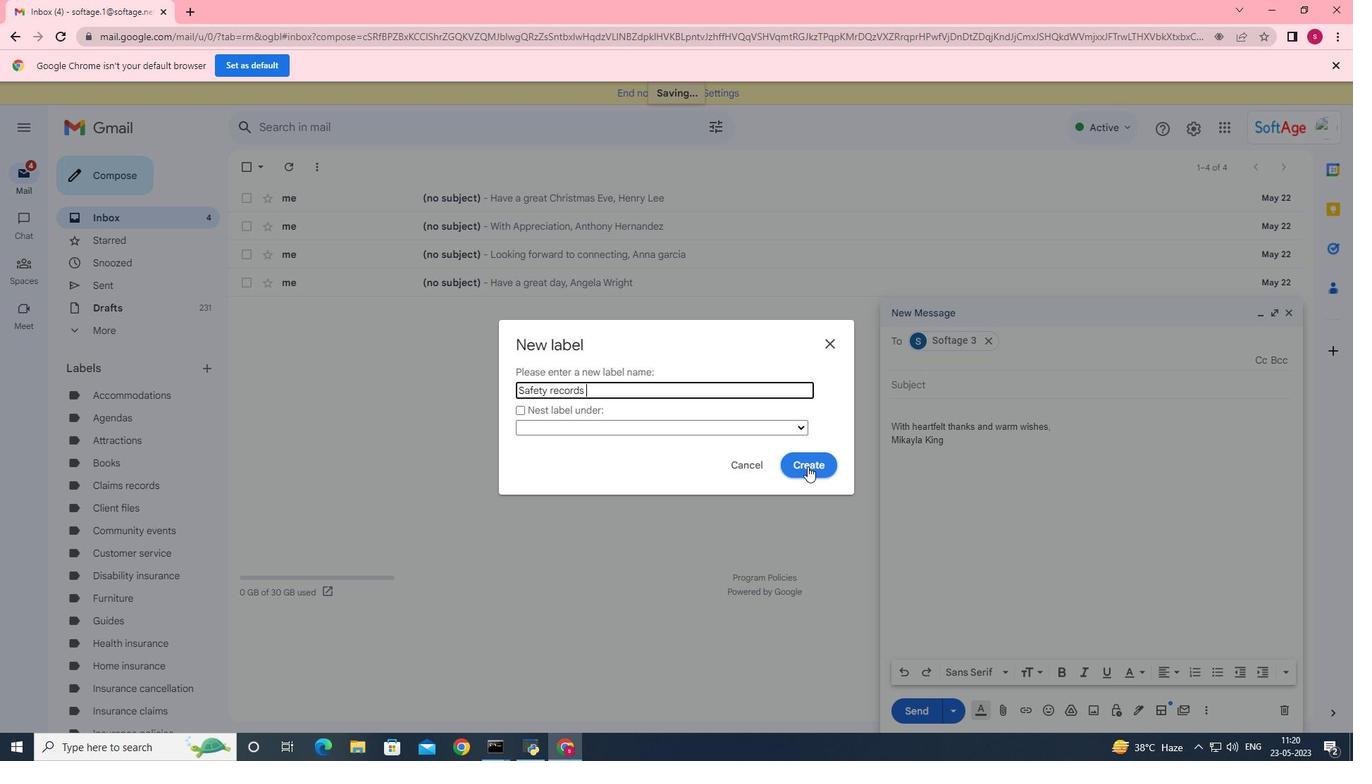 
Action: Mouse pressed left at (808, 465)
Screenshot: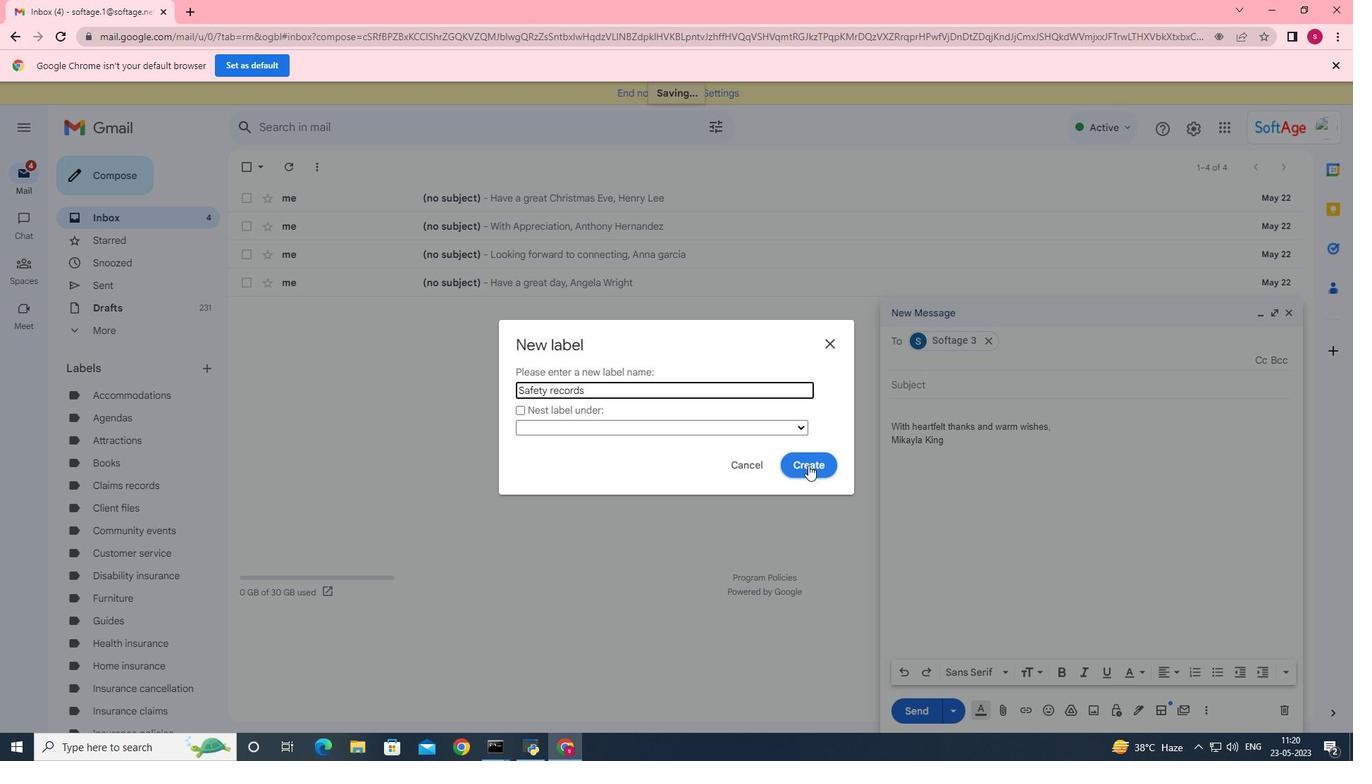
Action: Mouse moved to (881, 651)
Screenshot: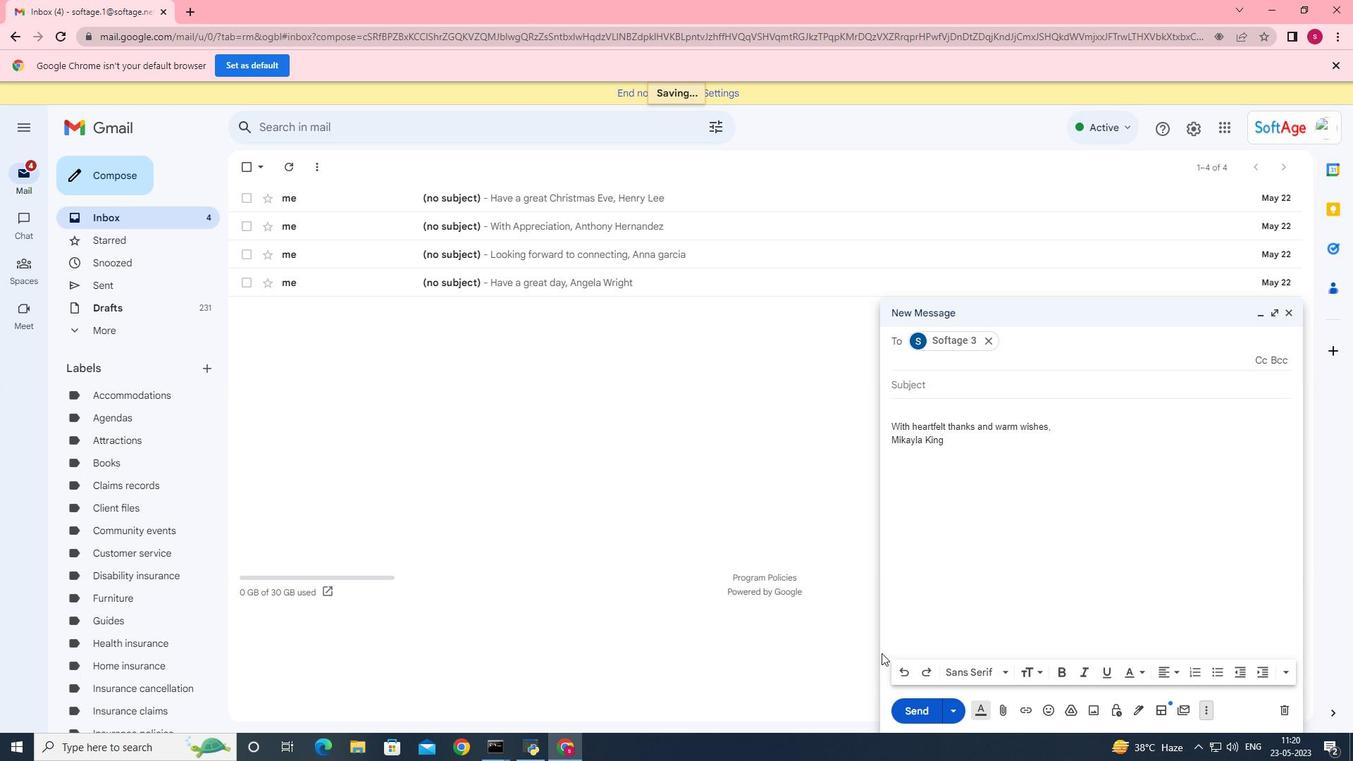 
